 Task: Find connections with filter location Seaford with filter topic #Leadershipfirstwith filter profile language German with filter current company Cameron, a Schlumberger company with filter school Goenka College of Commerce & Business Administration with filter industry Wholesale Computer Equipment with filter service category Management with filter keywords title Habitat for Humanity Builder
Action: Mouse moved to (663, 114)
Screenshot: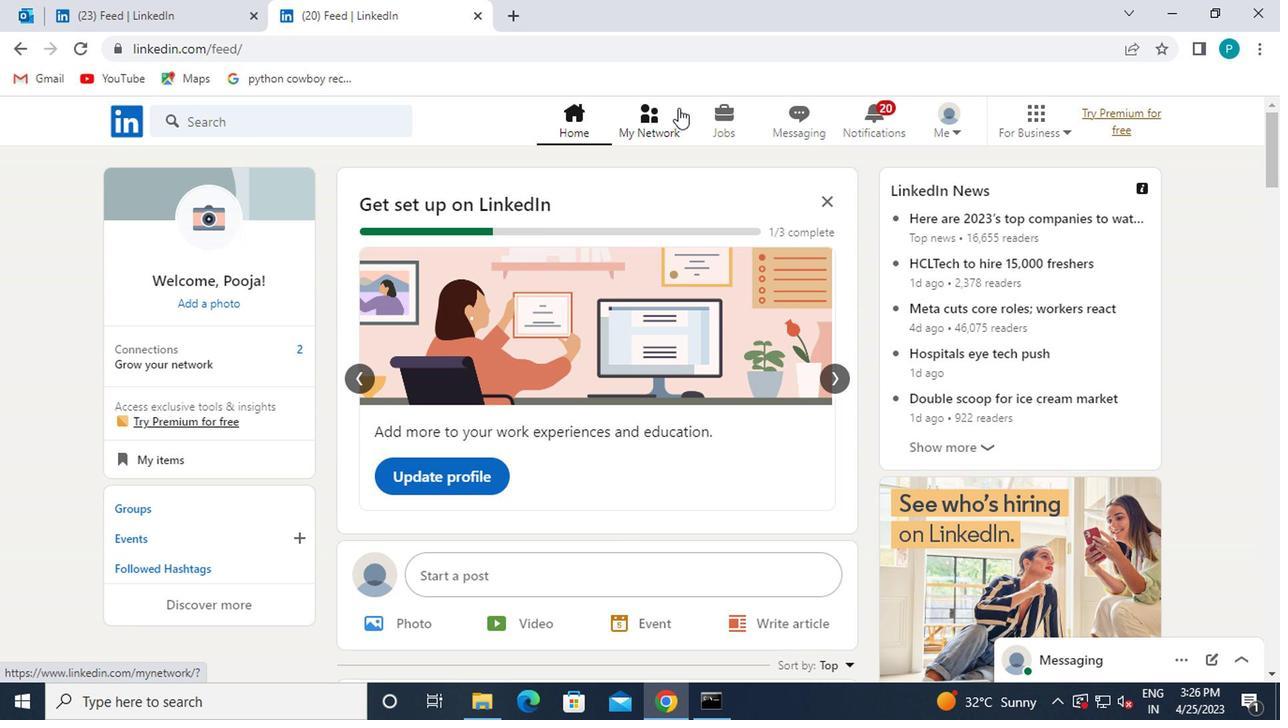 
Action: Mouse pressed left at (663, 114)
Screenshot: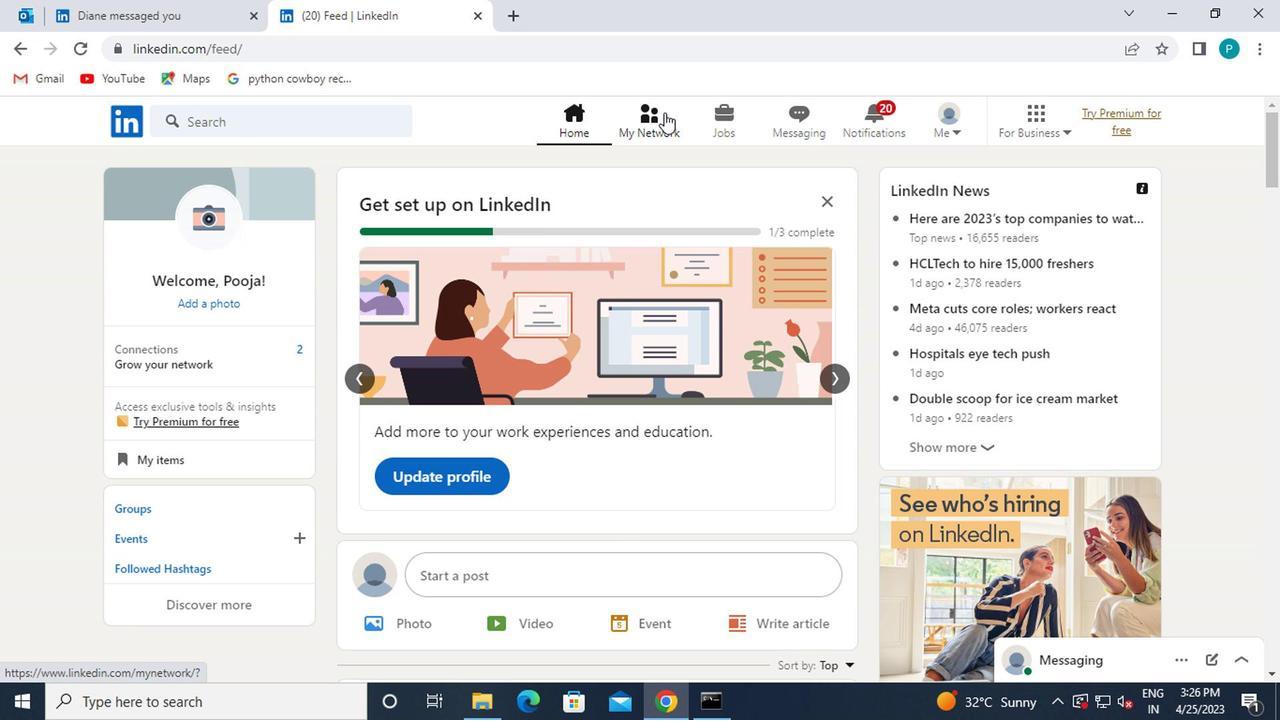 
Action: Mouse moved to (234, 232)
Screenshot: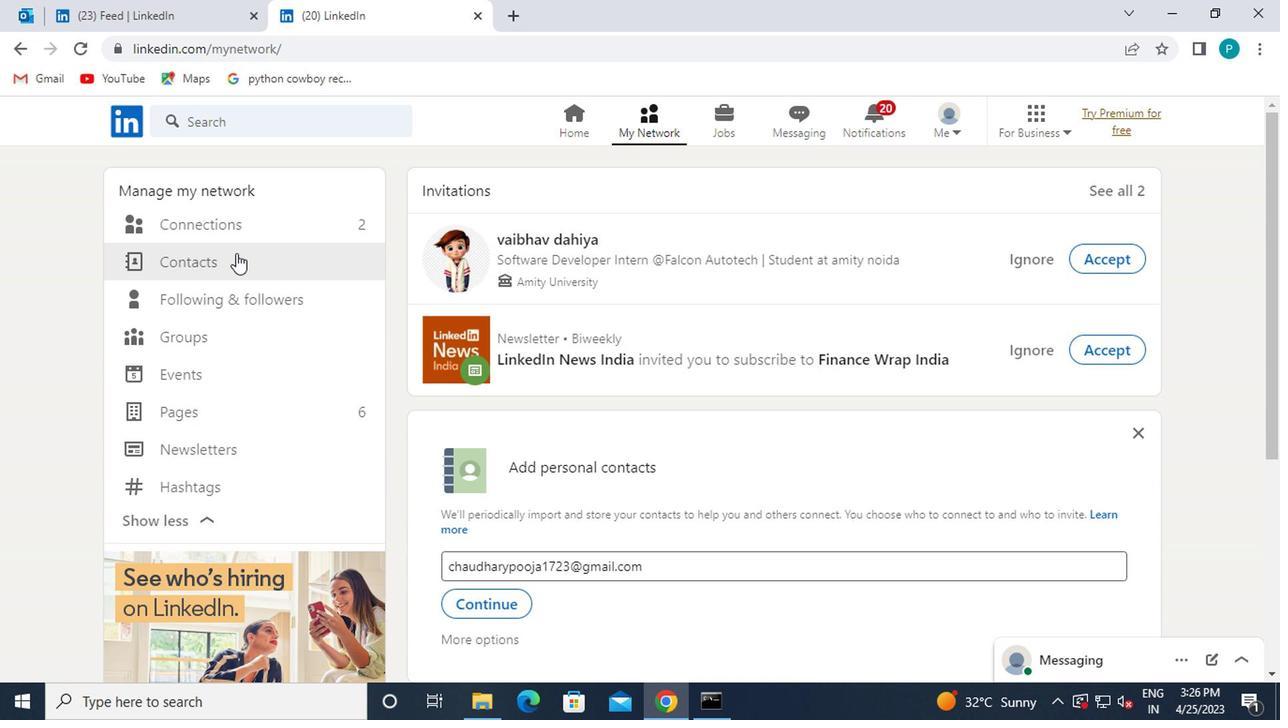 
Action: Mouse pressed left at (234, 232)
Screenshot: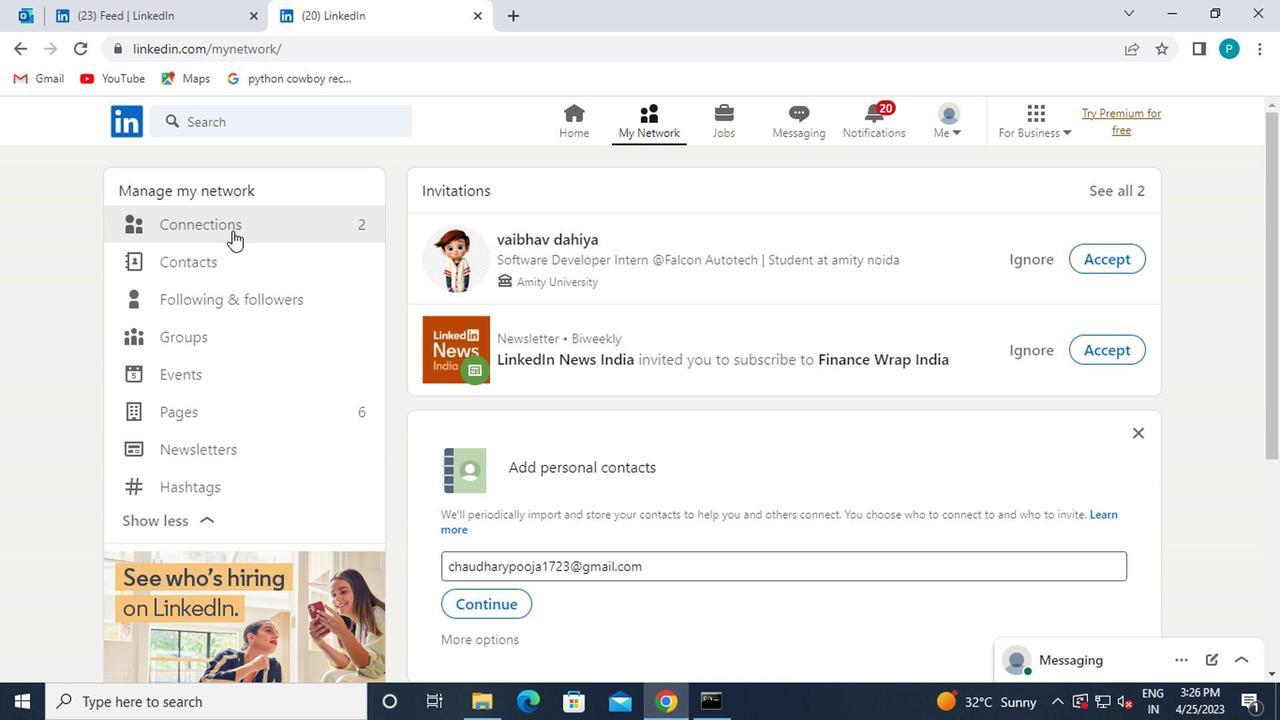 
Action: Mouse moved to (267, 240)
Screenshot: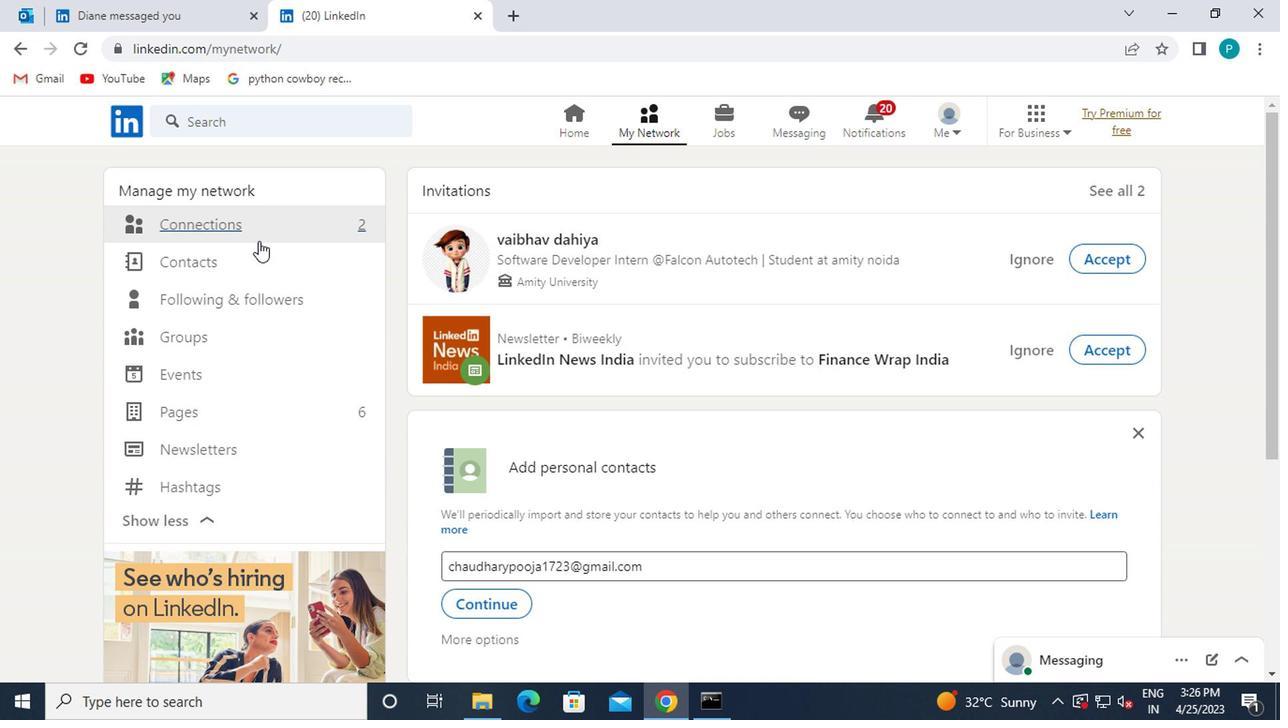 
Action: Mouse pressed left at (267, 240)
Screenshot: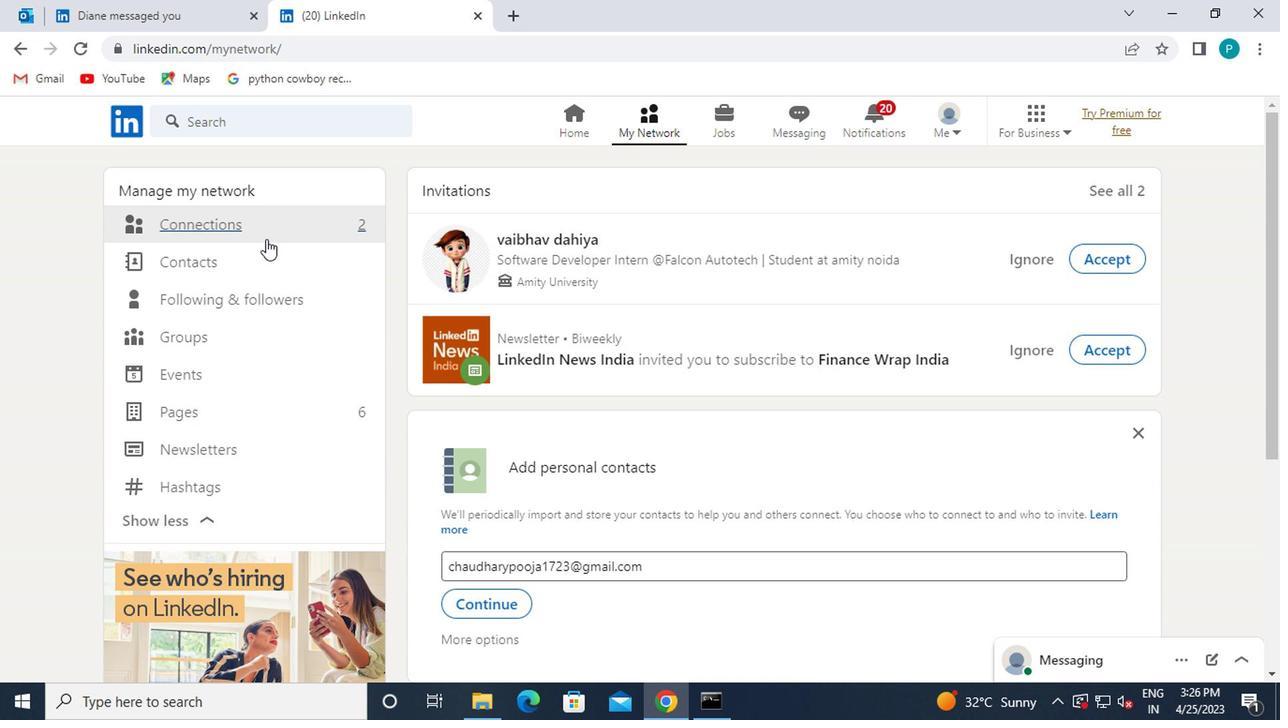 
Action: Mouse pressed left at (267, 240)
Screenshot: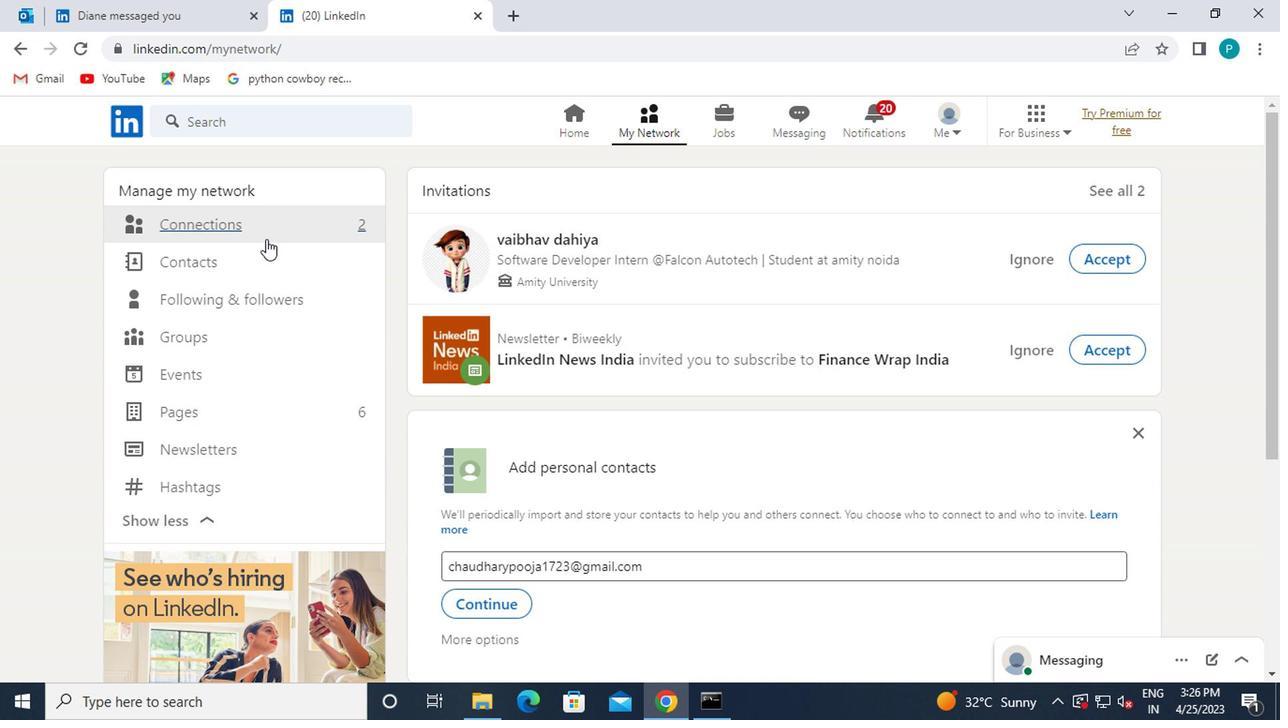 
Action: Mouse moved to (247, 231)
Screenshot: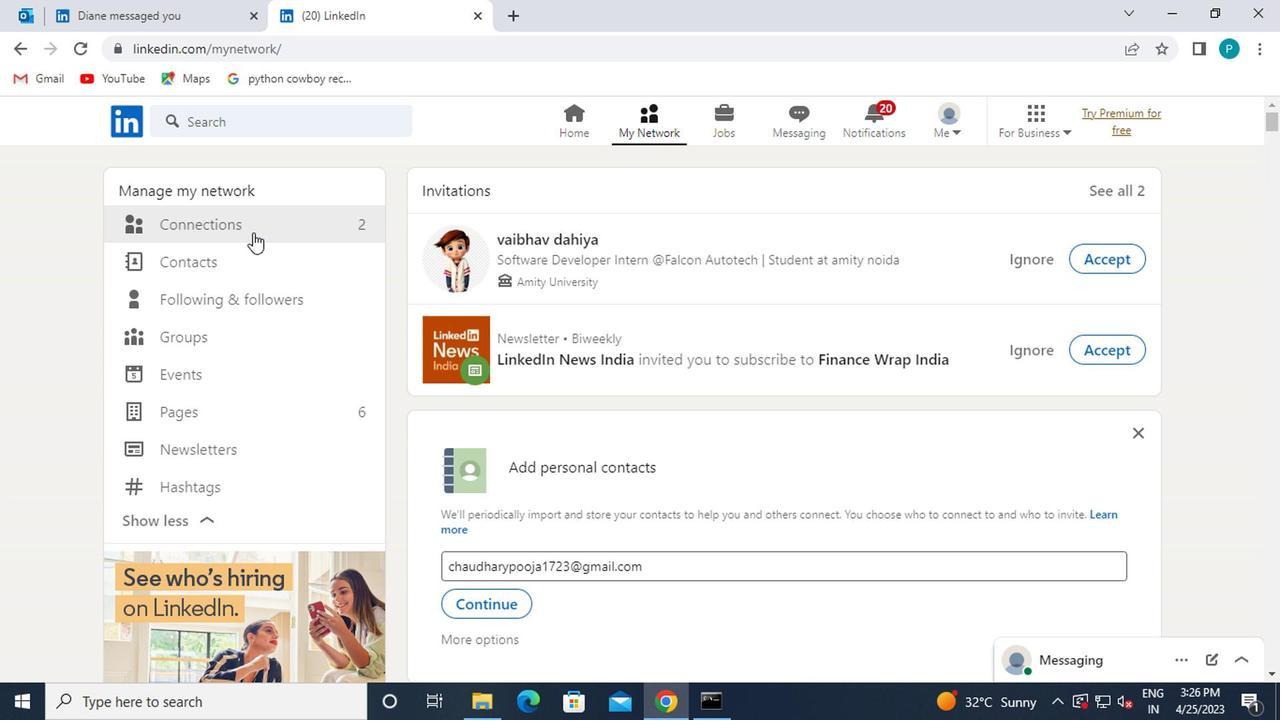 
Action: Mouse pressed left at (247, 231)
Screenshot: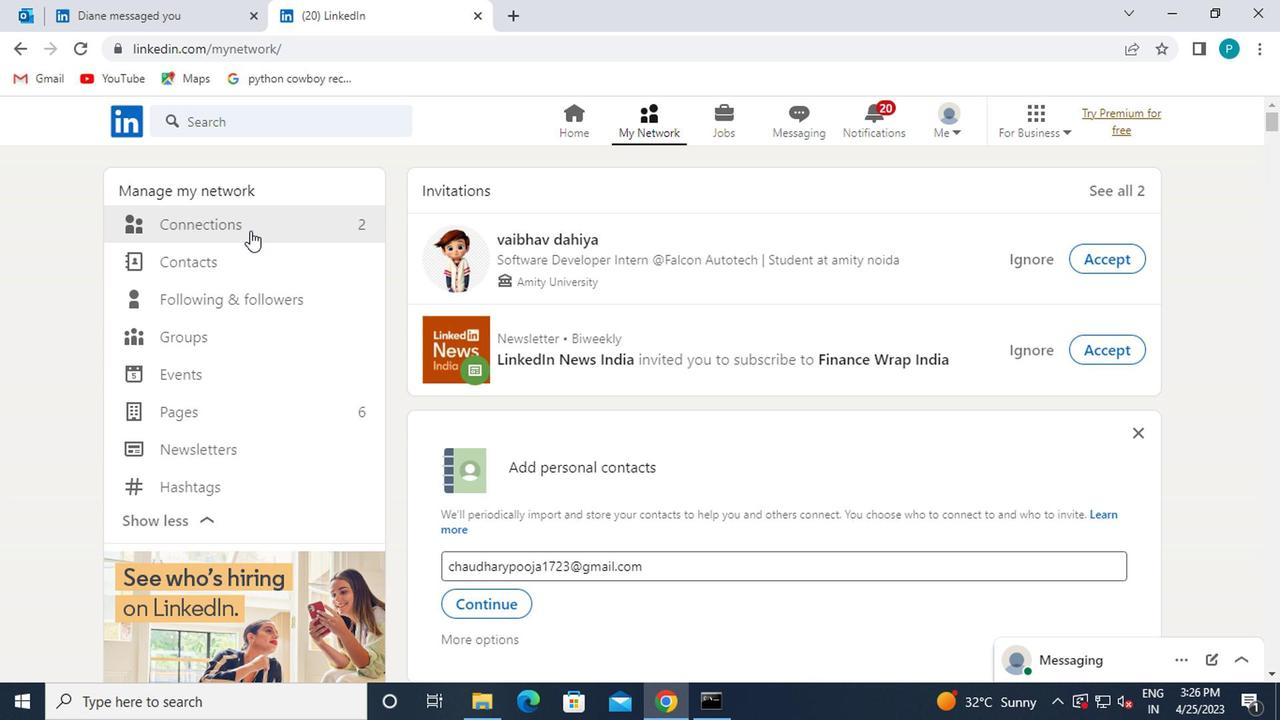 
Action: Mouse pressed left at (247, 231)
Screenshot: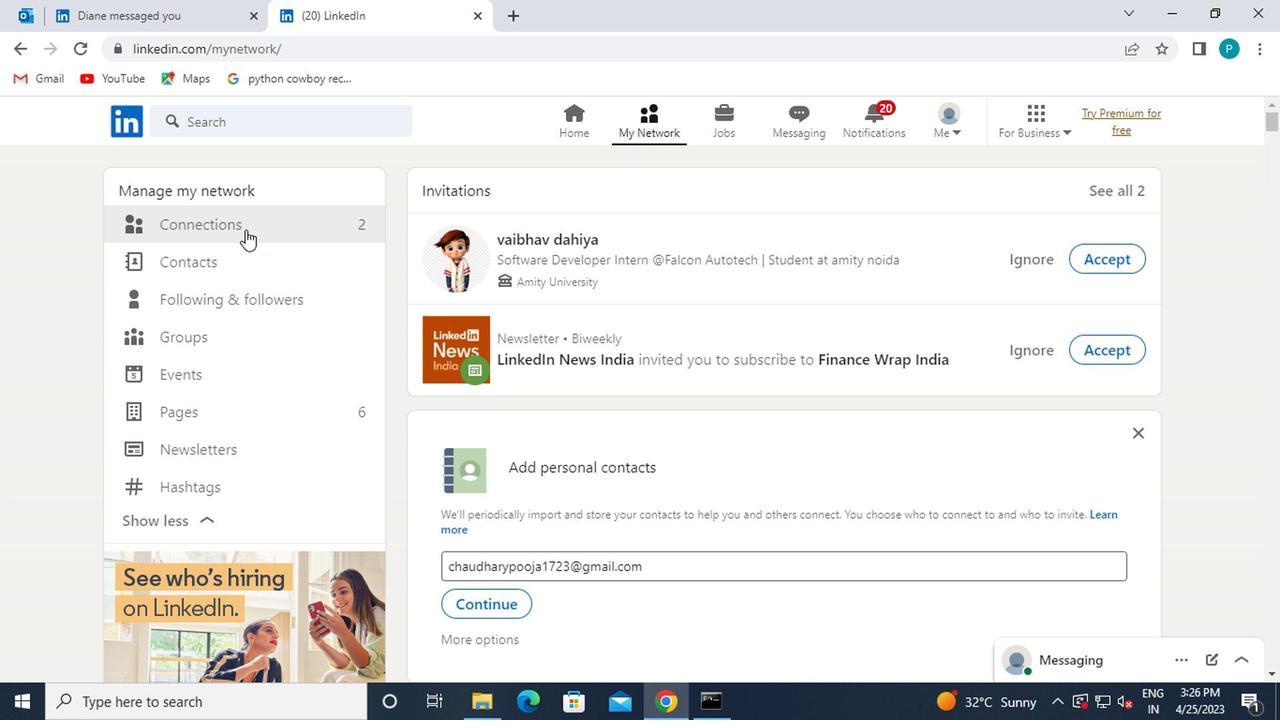 
Action: Mouse moved to (813, 220)
Screenshot: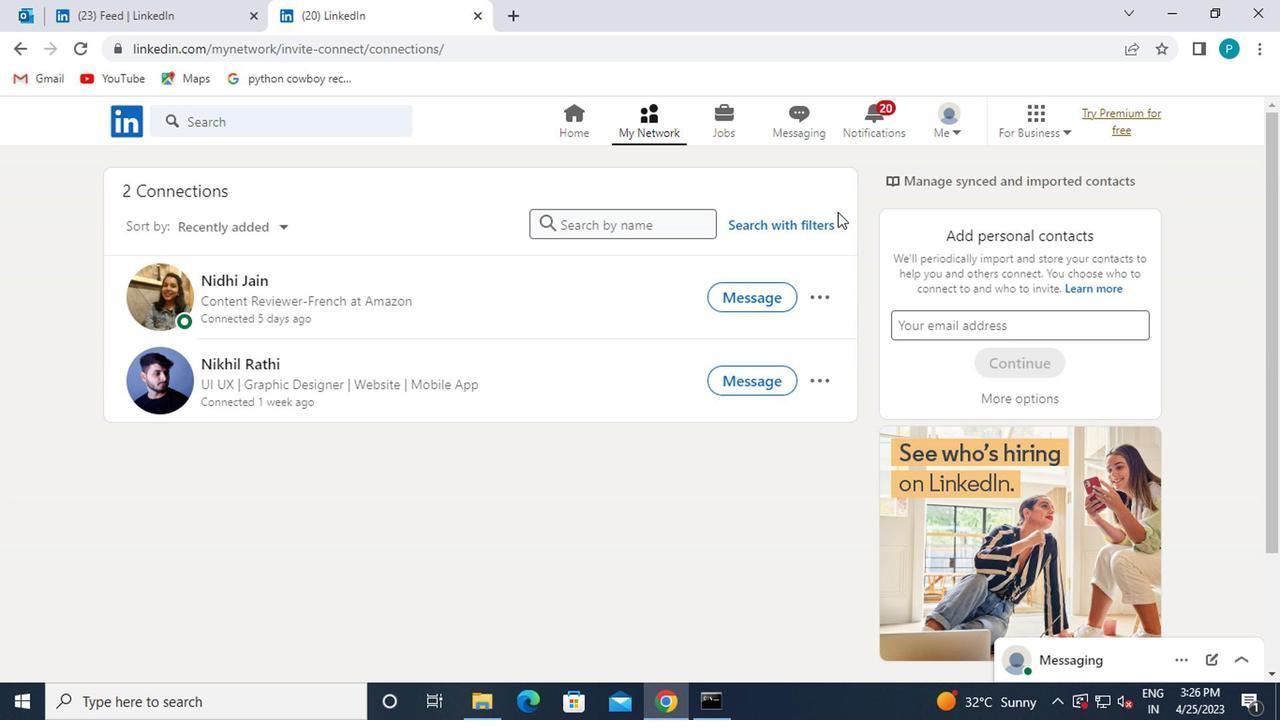 
Action: Mouse pressed left at (813, 220)
Screenshot: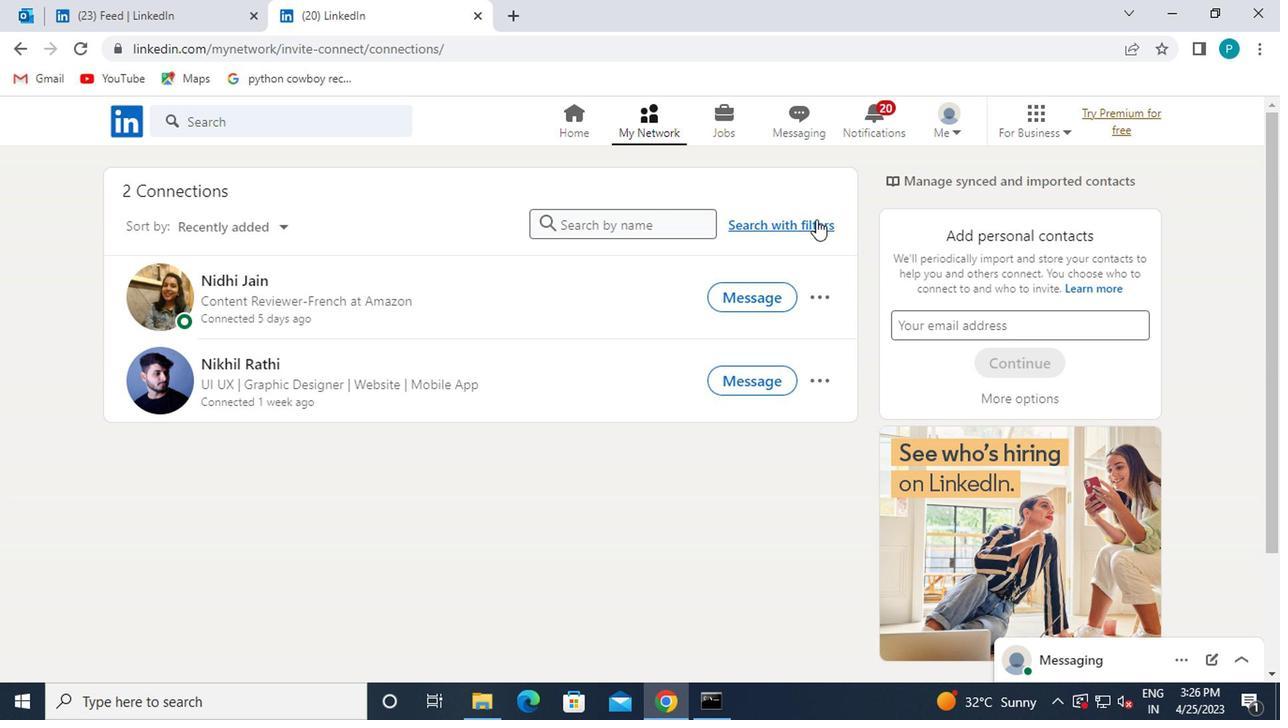 
Action: Mouse moved to (599, 174)
Screenshot: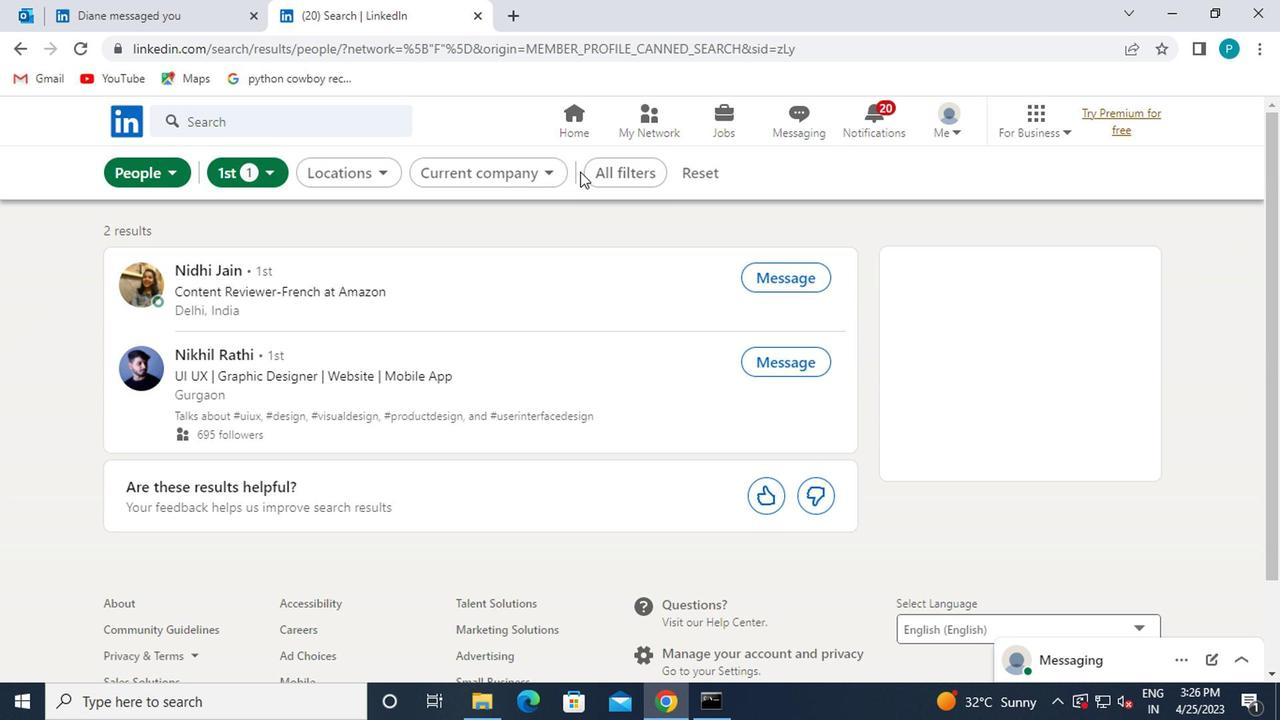 
Action: Mouse pressed left at (599, 174)
Screenshot: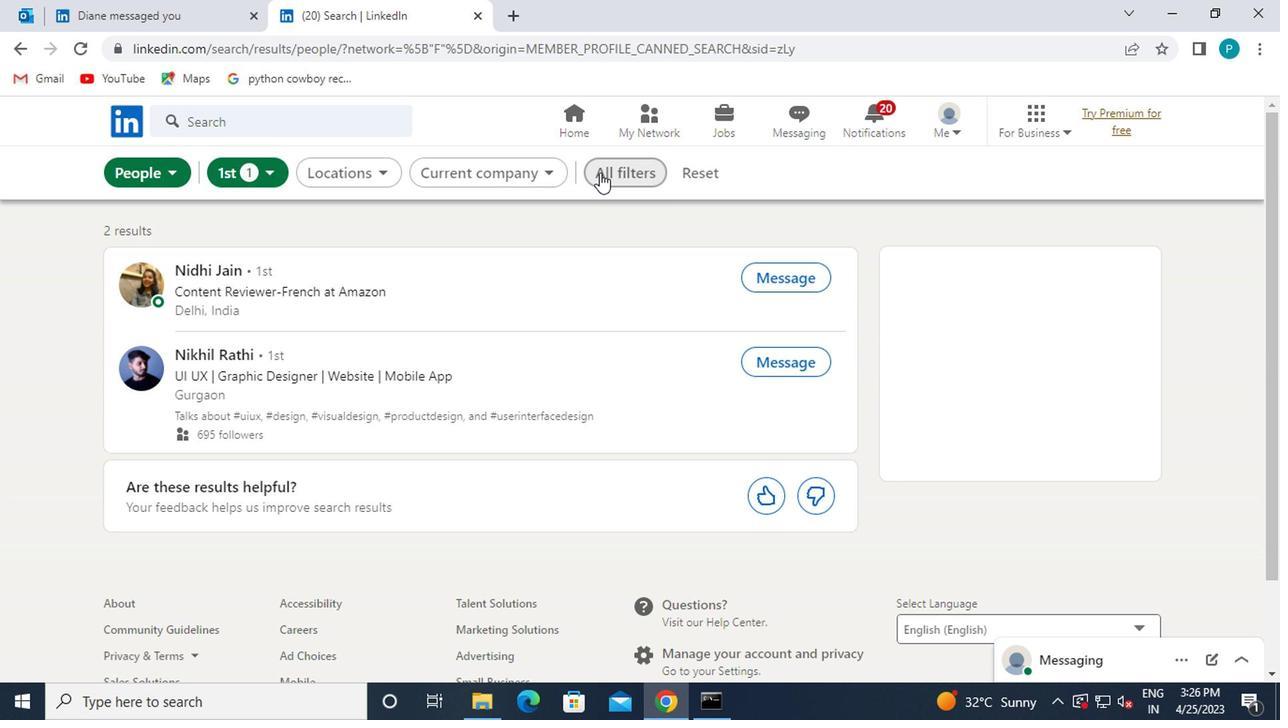 
Action: Mouse moved to (865, 324)
Screenshot: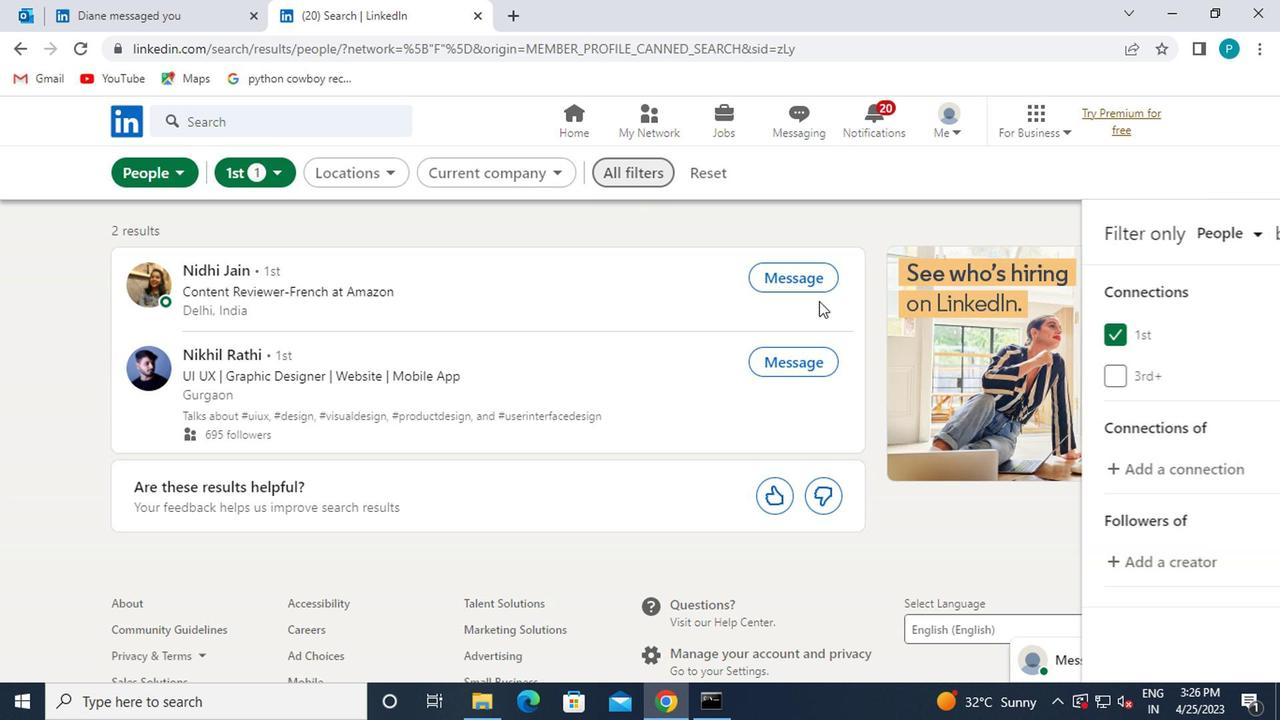 
Action: Mouse scrolled (865, 324) with delta (0, 0)
Screenshot: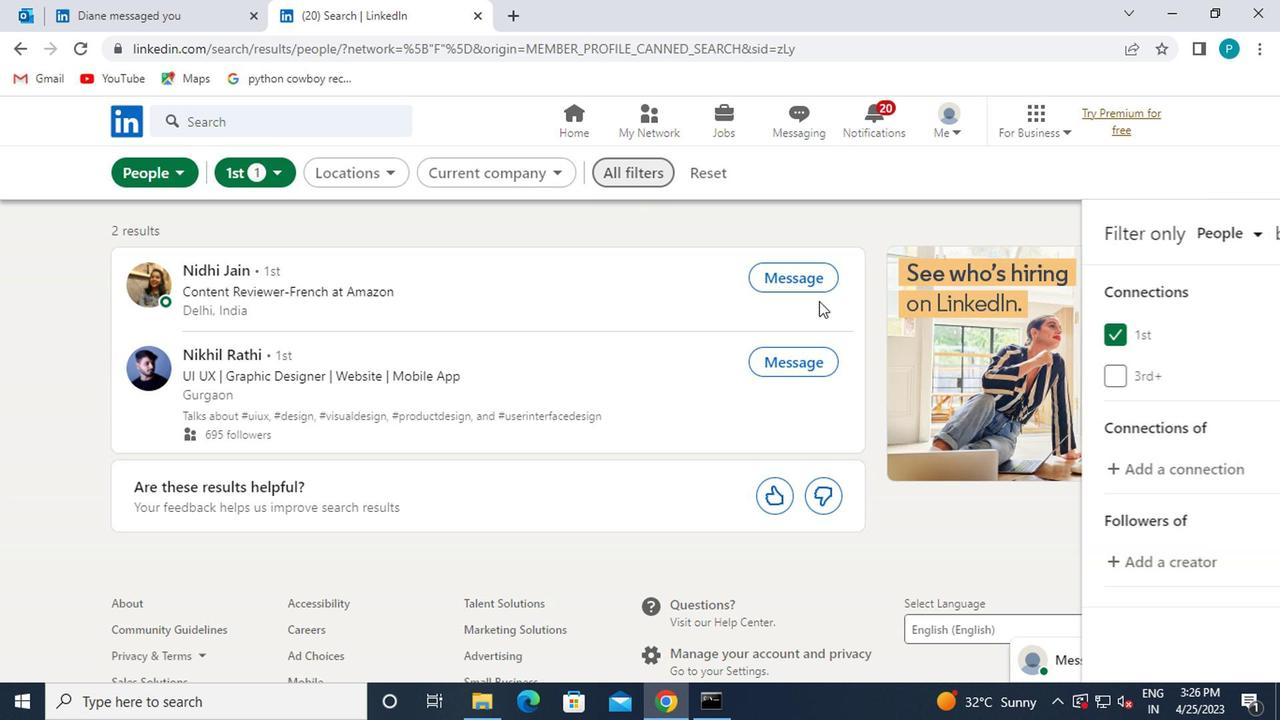 
Action: Mouse scrolled (865, 324) with delta (0, 0)
Screenshot: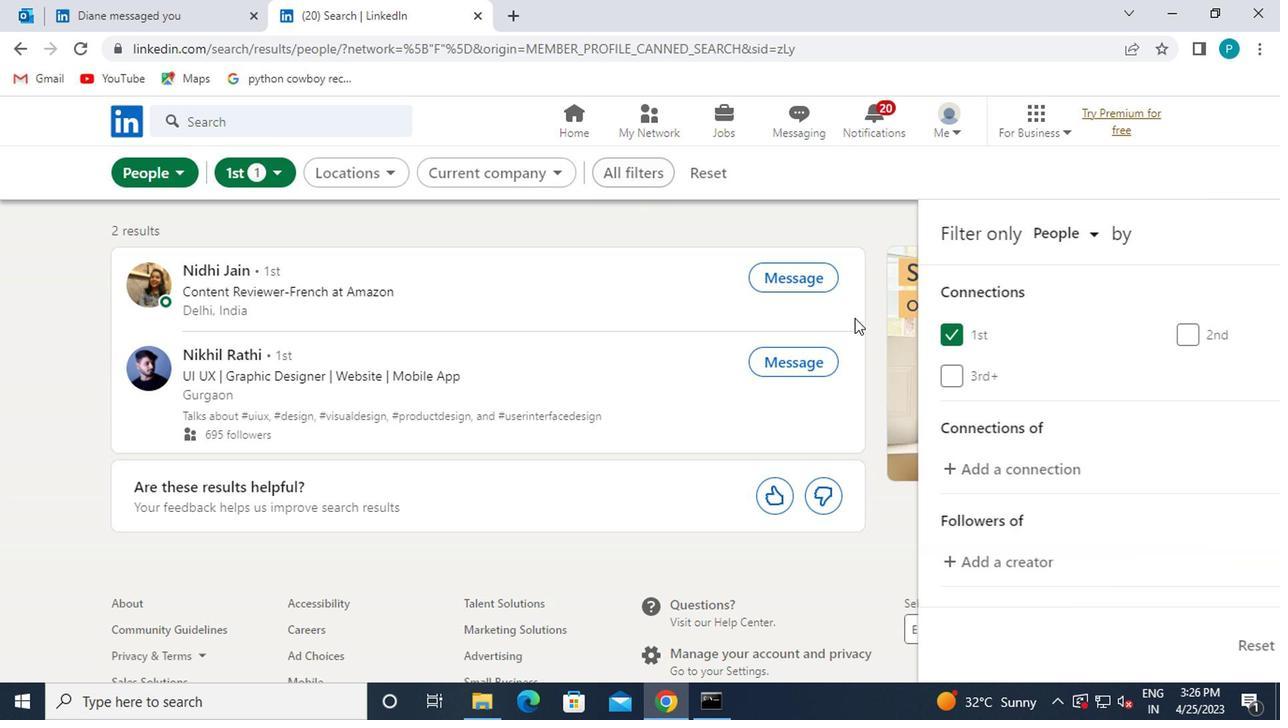 
Action: Mouse scrolled (865, 324) with delta (0, 0)
Screenshot: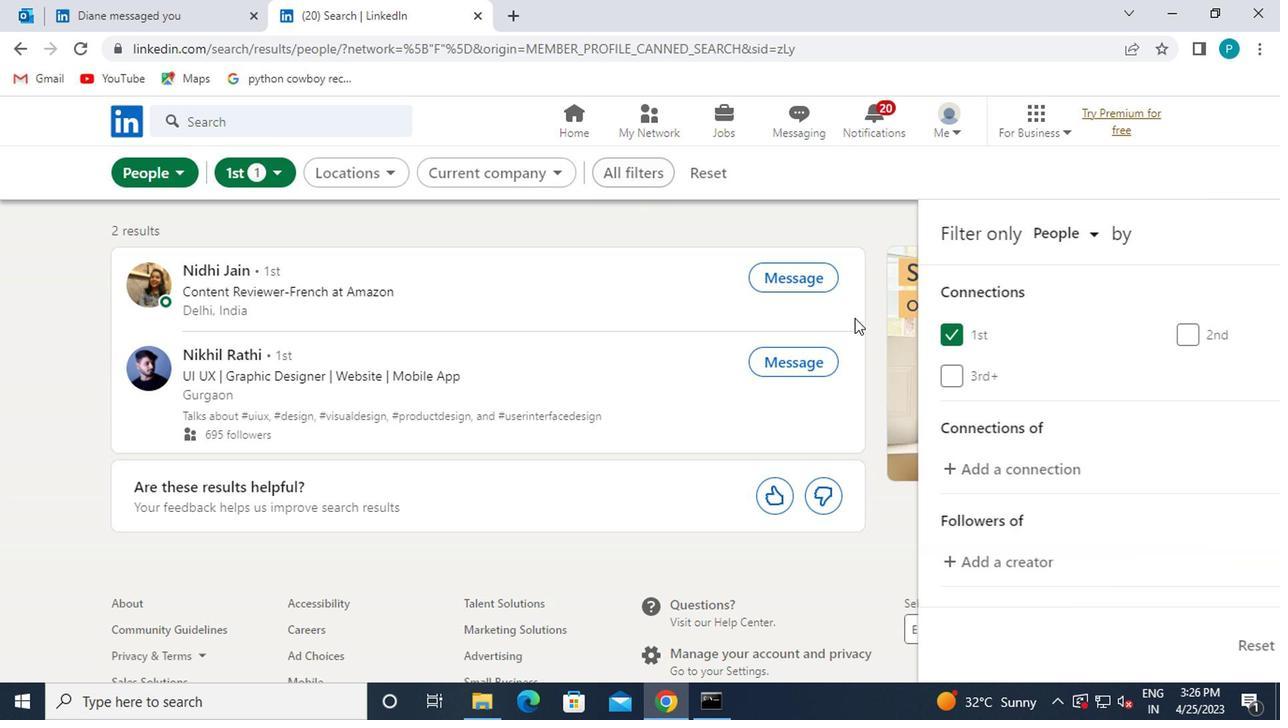 
Action: Mouse moved to (1064, 458)
Screenshot: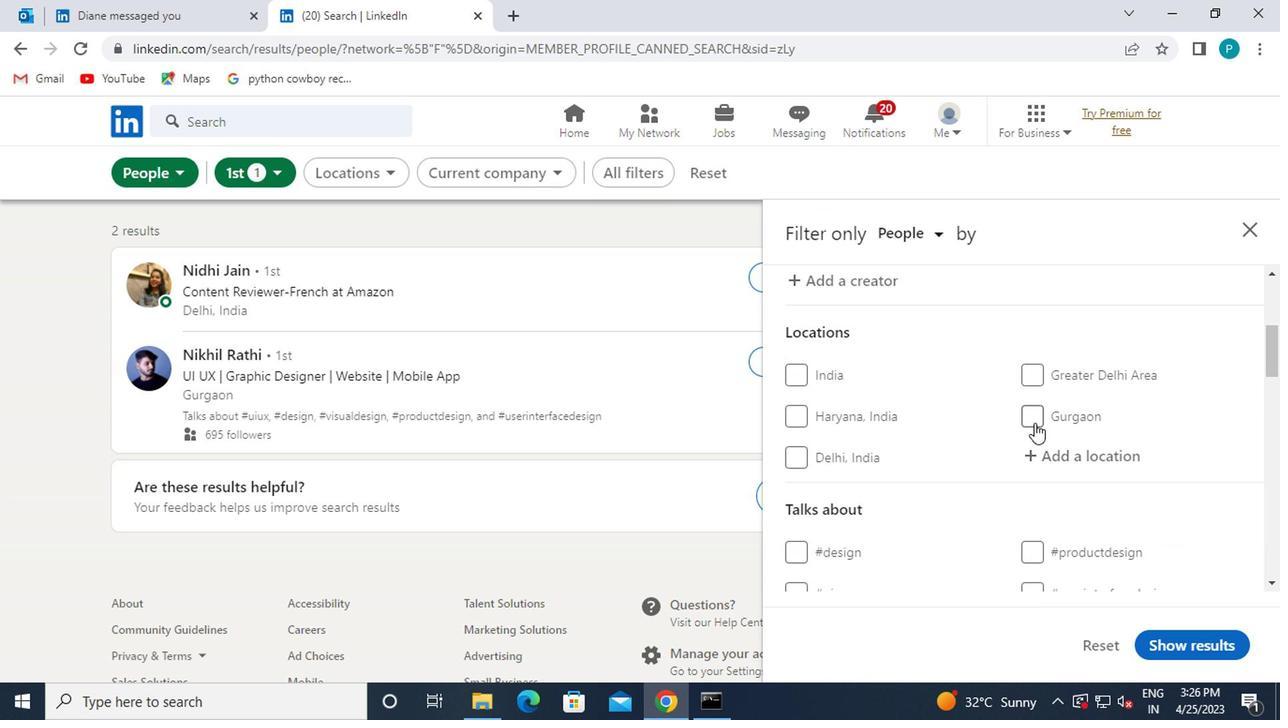 
Action: Mouse pressed left at (1064, 458)
Screenshot: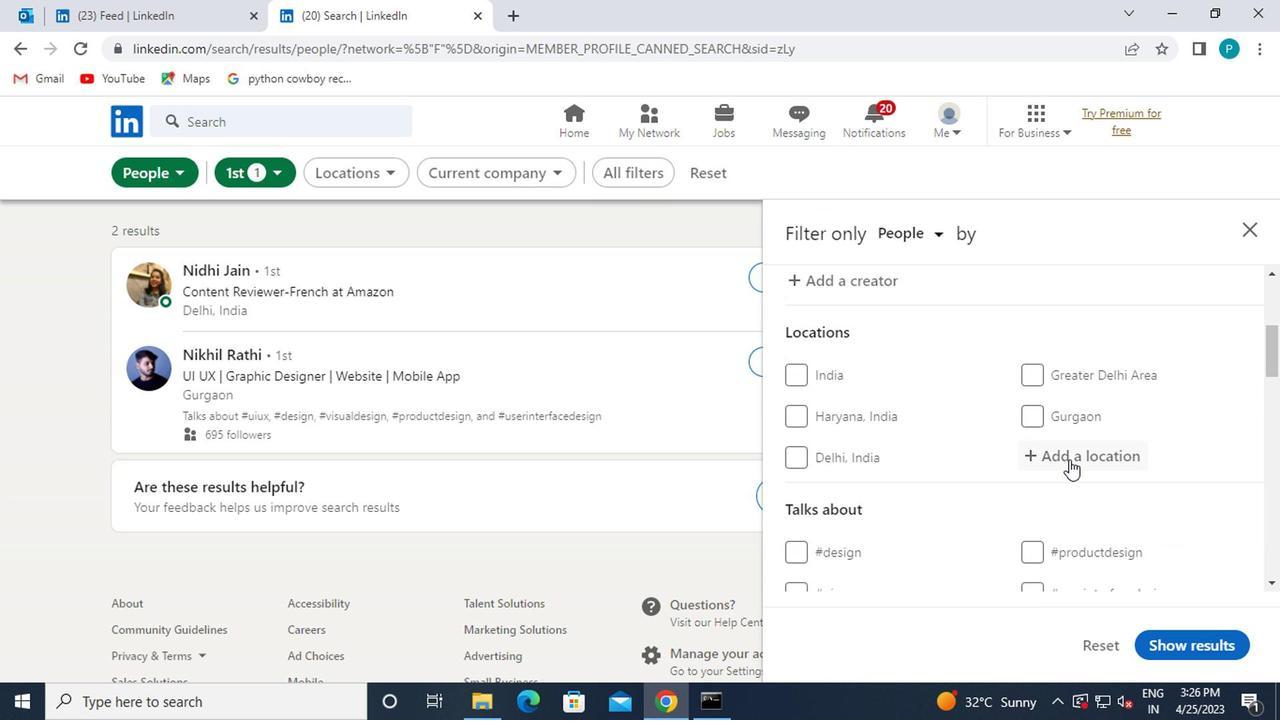 
Action: Mouse moved to (1093, 445)
Screenshot: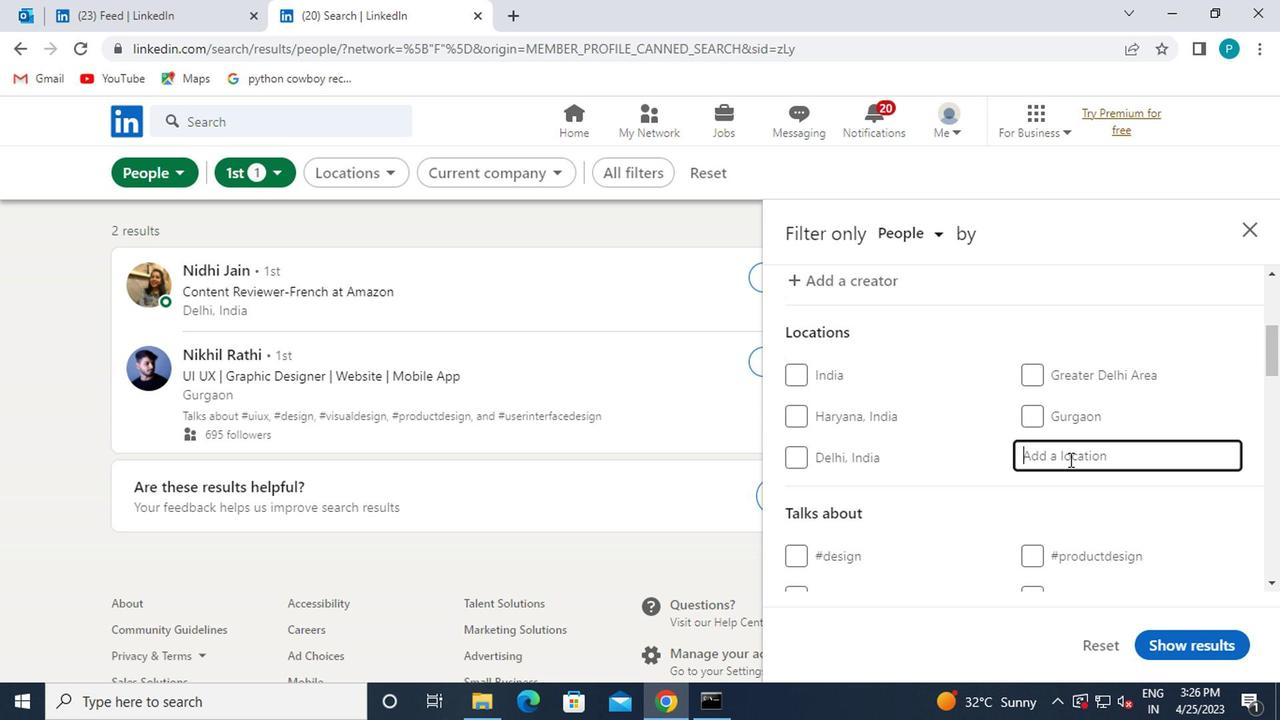 
Action: Key pressed seaford<Key.enter>
Screenshot: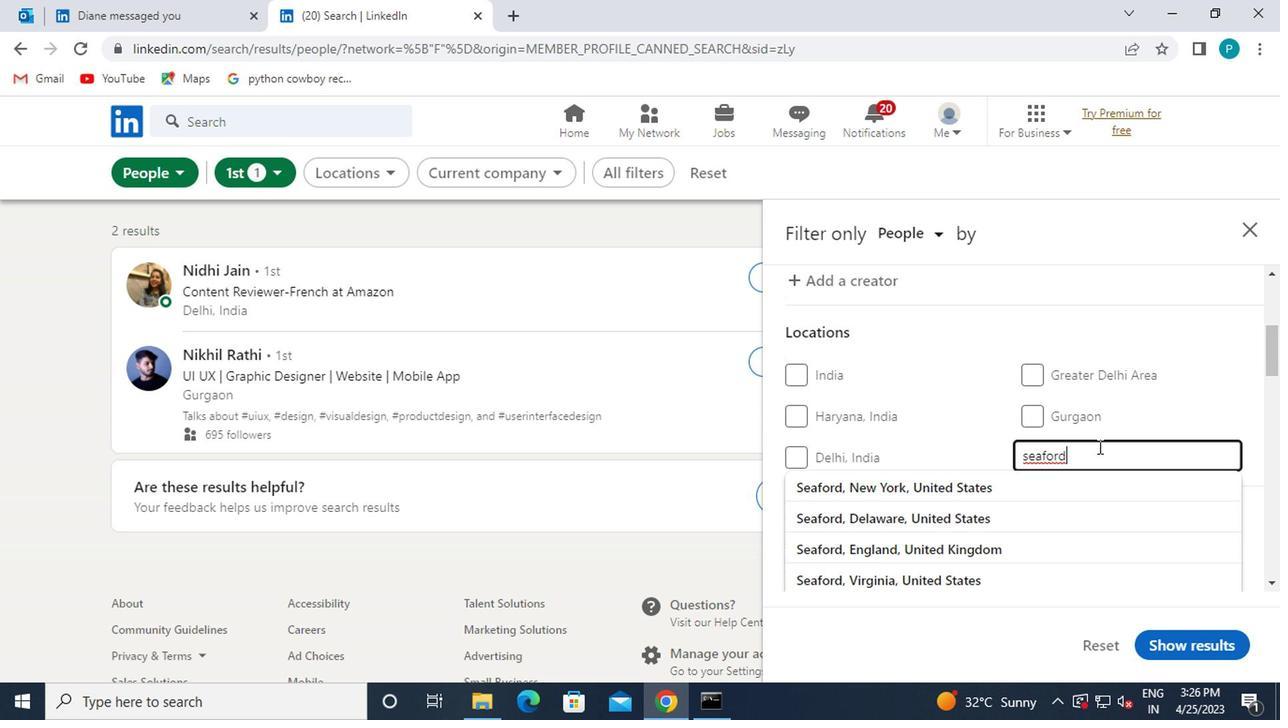 
Action: Mouse moved to (1109, 438)
Screenshot: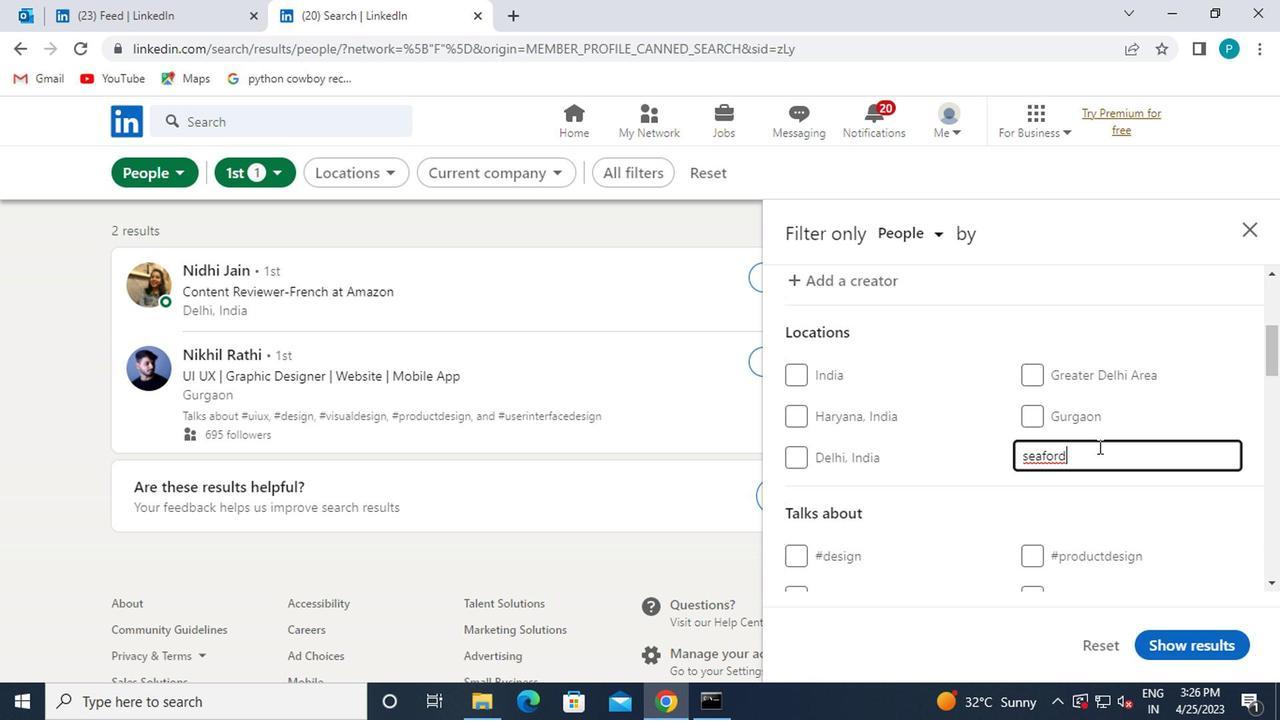 
Action: Mouse scrolled (1109, 438) with delta (0, 0)
Screenshot: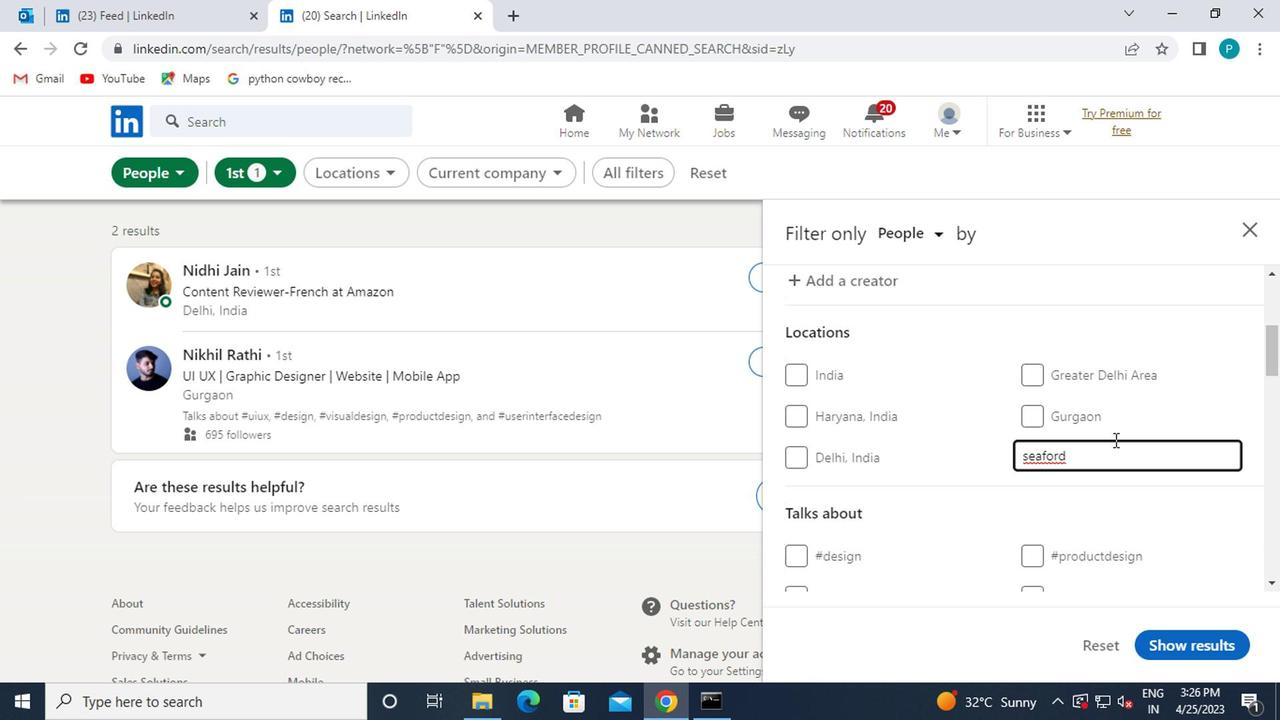 
Action: Mouse scrolled (1109, 438) with delta (0, 0)
Screenshot: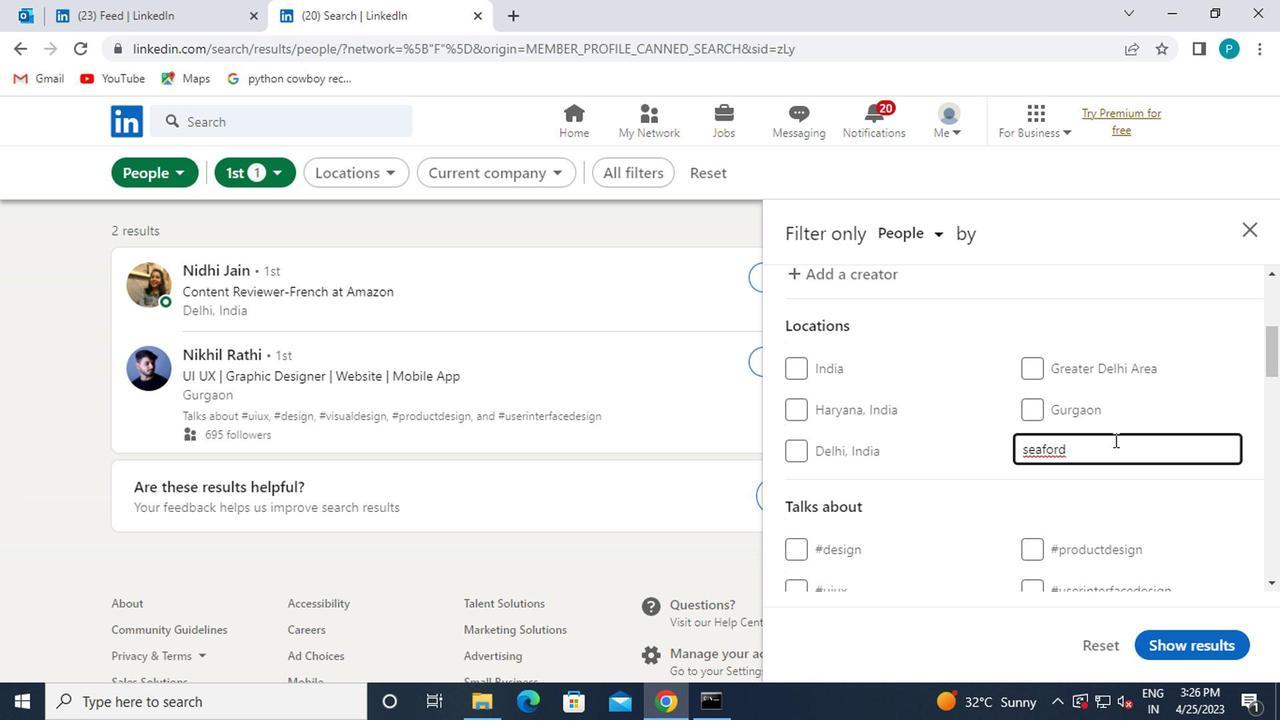 
Action: Mouse scrolled (1109, 438) with delta (0, 0)
Screenshot: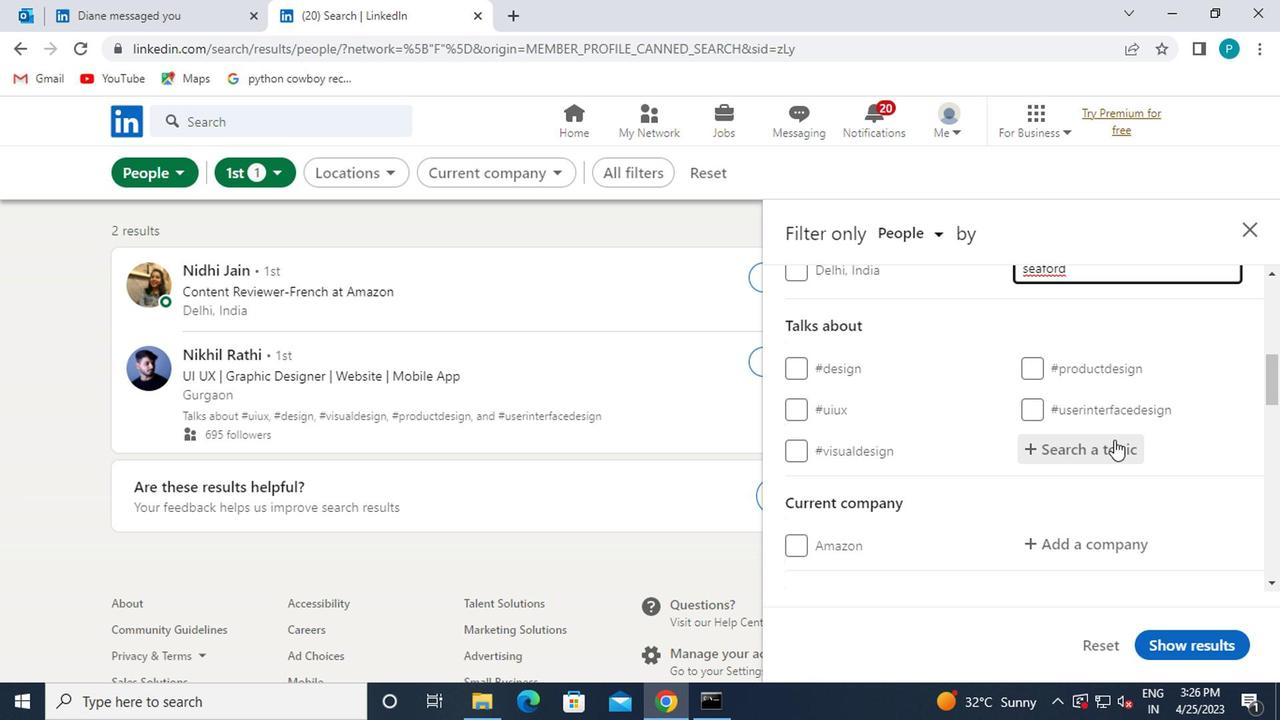 
Action: Mouse moved to (1052, 369)
Screenshot: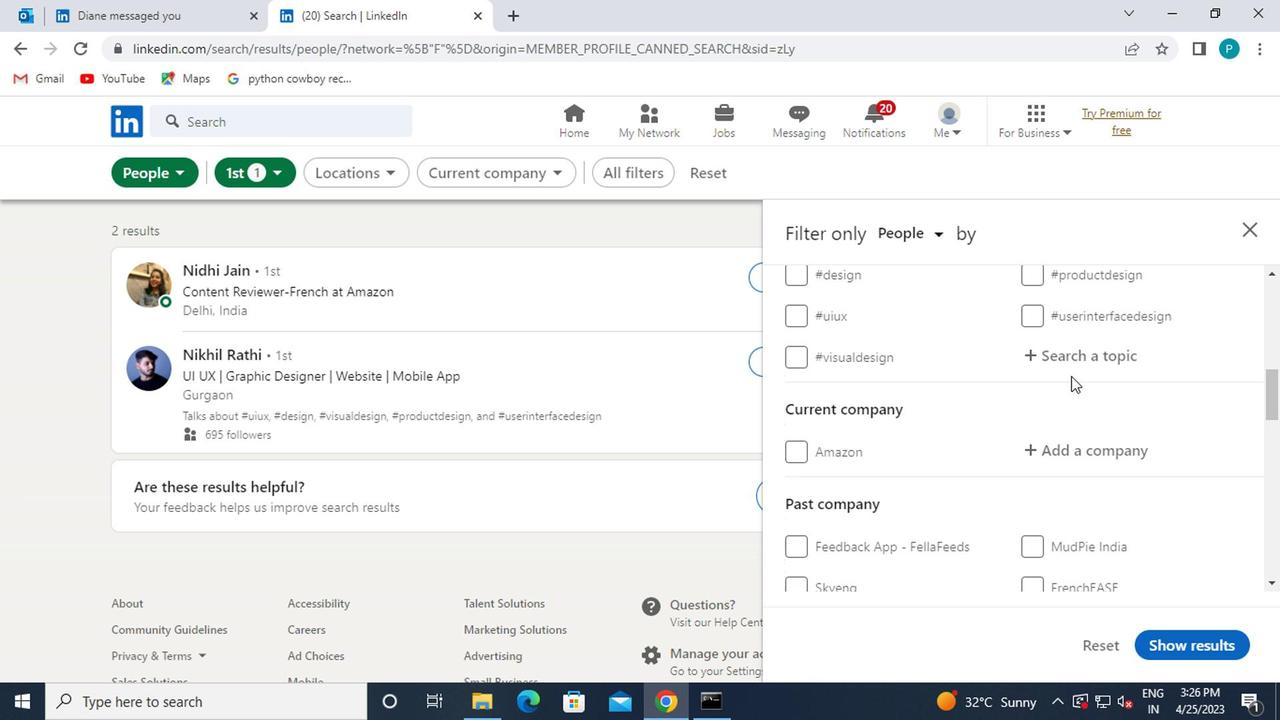
Action: Mouse pressed left at (1052, 369)
Screenshot: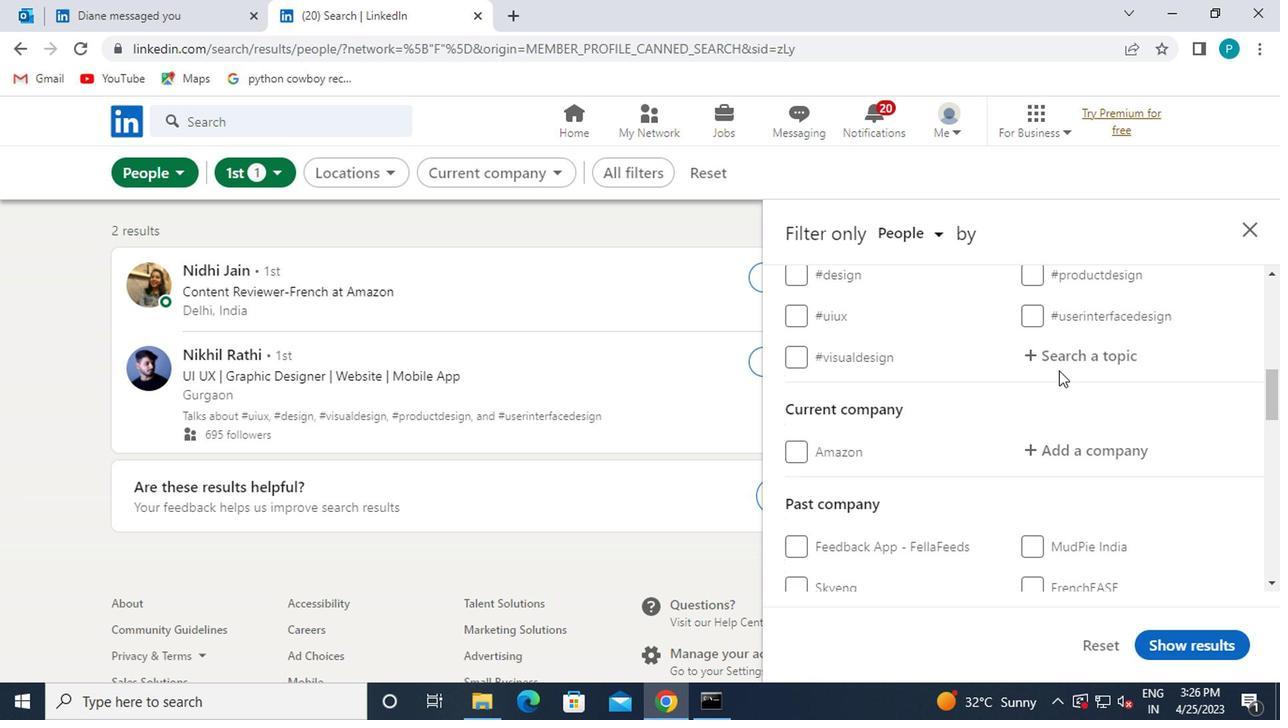 
Action: Mouse moved to (1051, 368)
Screenshot: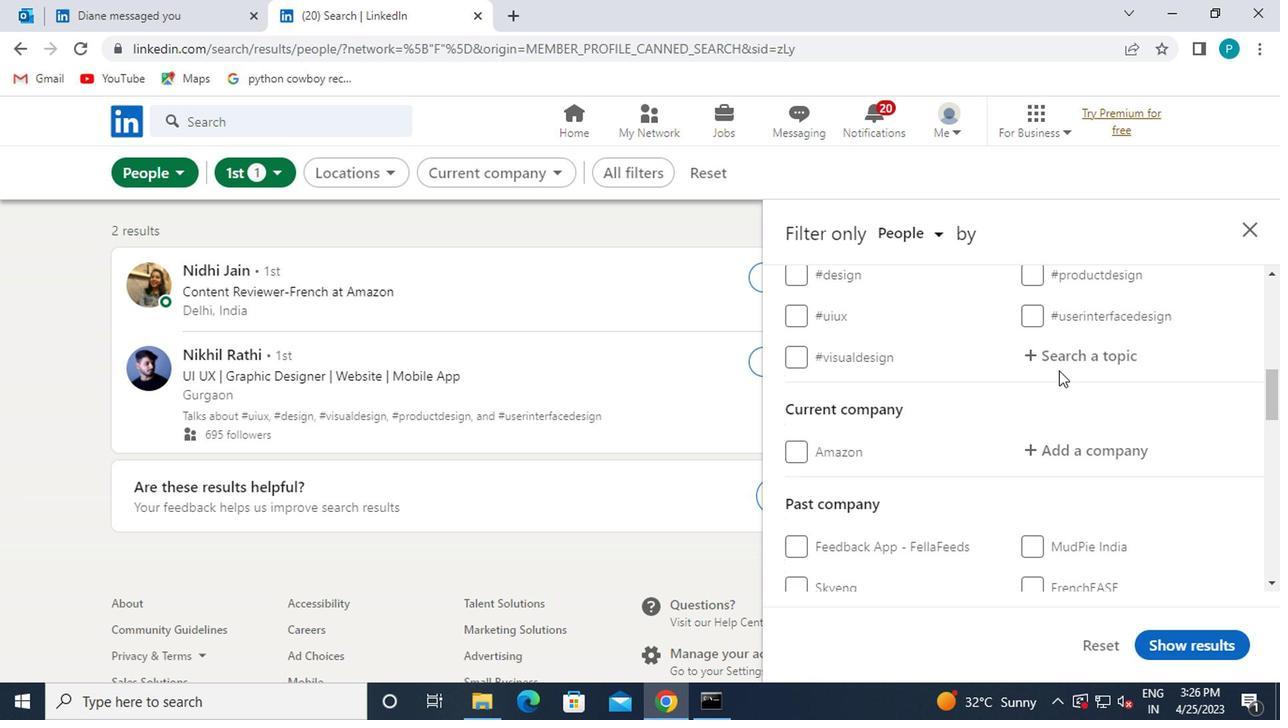 
Action: Key pressed <Key.shift>#<Key.caps_lock>L<Key.caps_lock>EADERSHIP
Screenshot: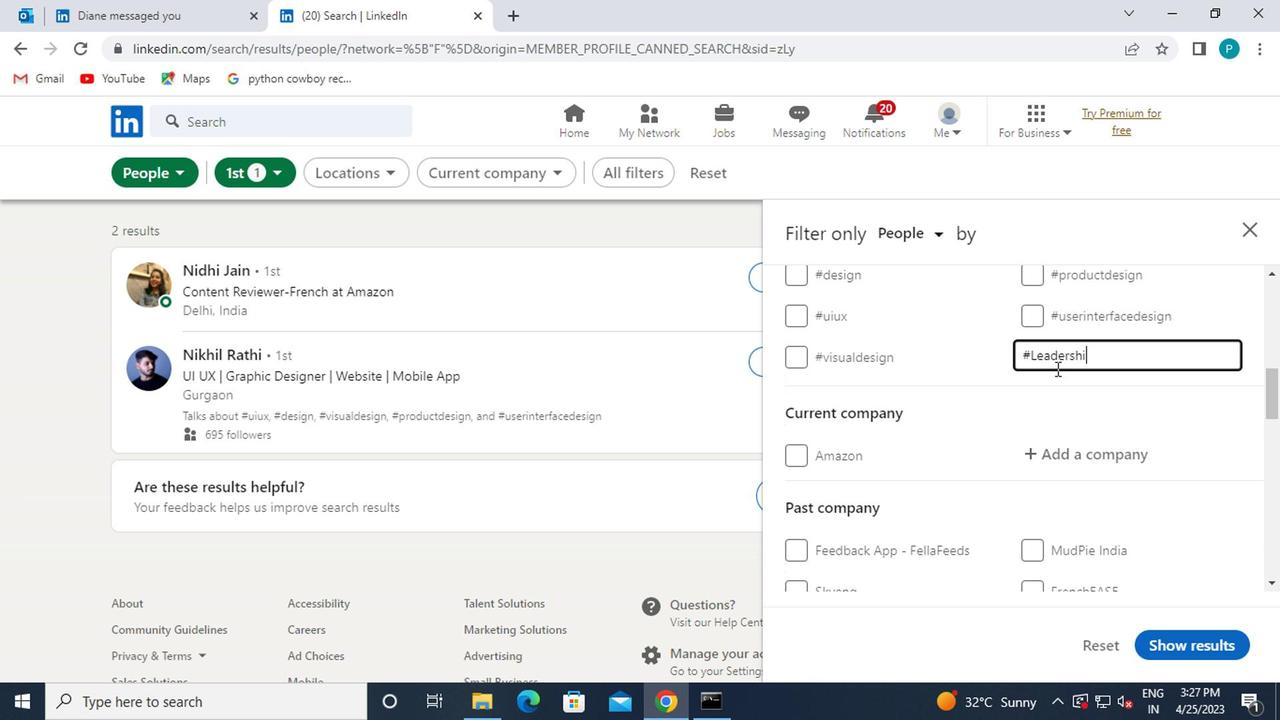 
Action: Mouse scrolled (1051, 367) with delta (0, -1)
Screenshot: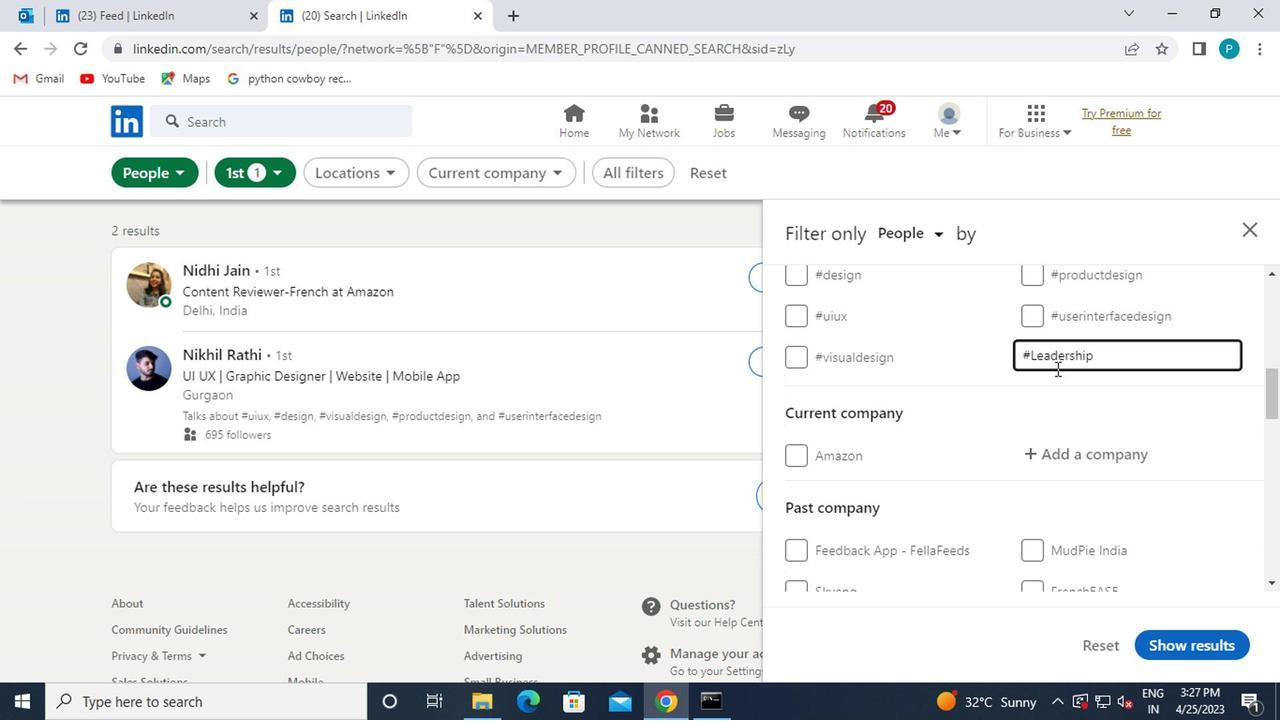 
Action: Mouse pressed left at (1051, 368)
Screenshot: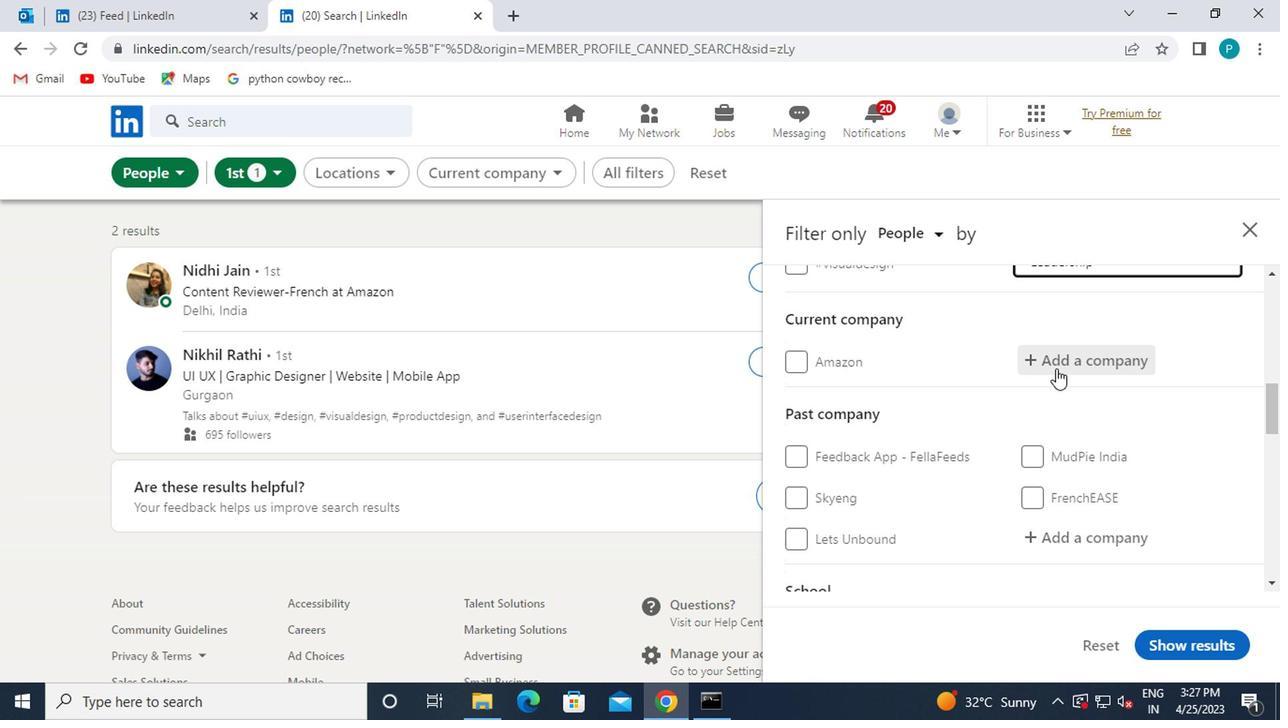 
Action: Key pressed CAMERON
Screenshot: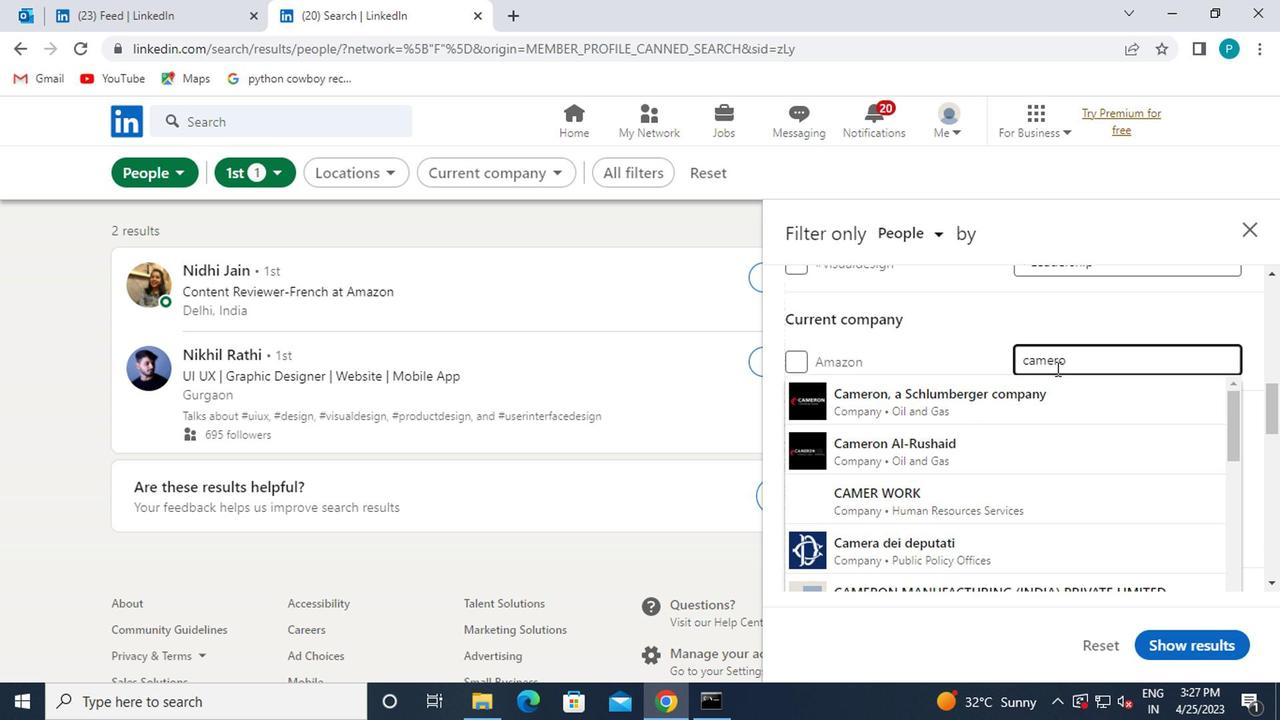 
Action: Mouse moved to (1063, 407)
Screenshot: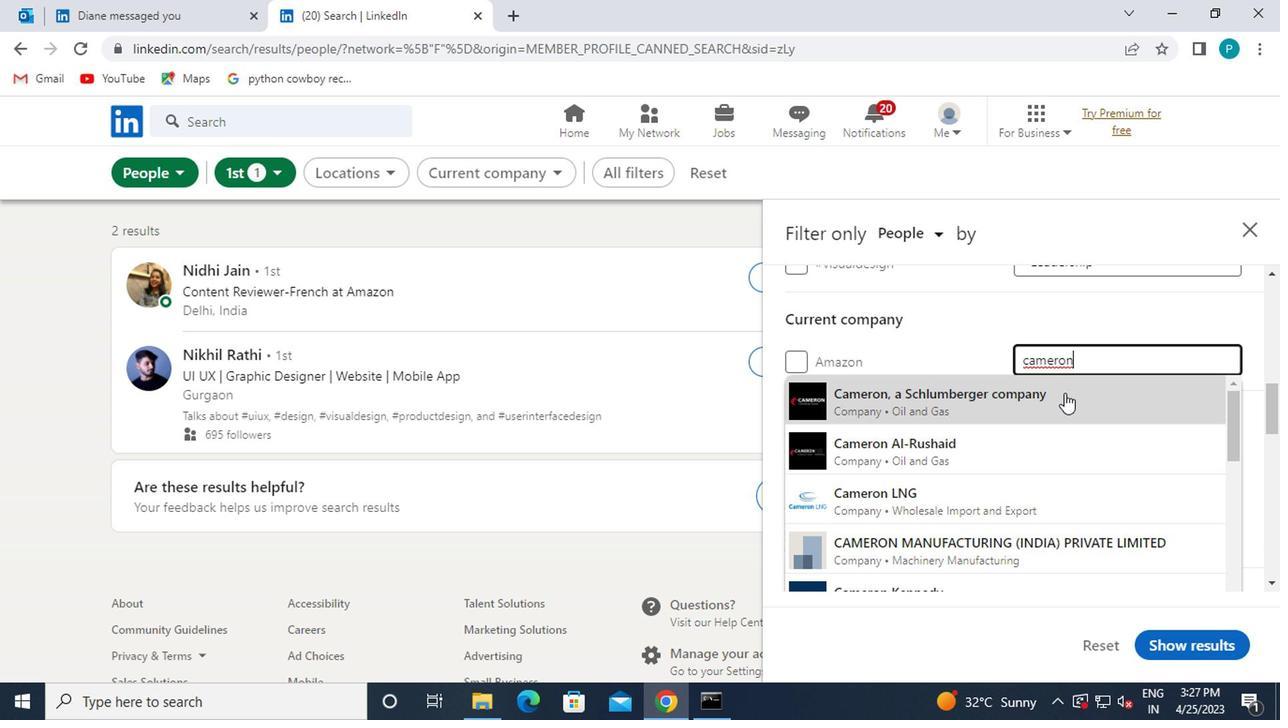 
Action: Mouse pressed left at (1063, 407)
Screenshot: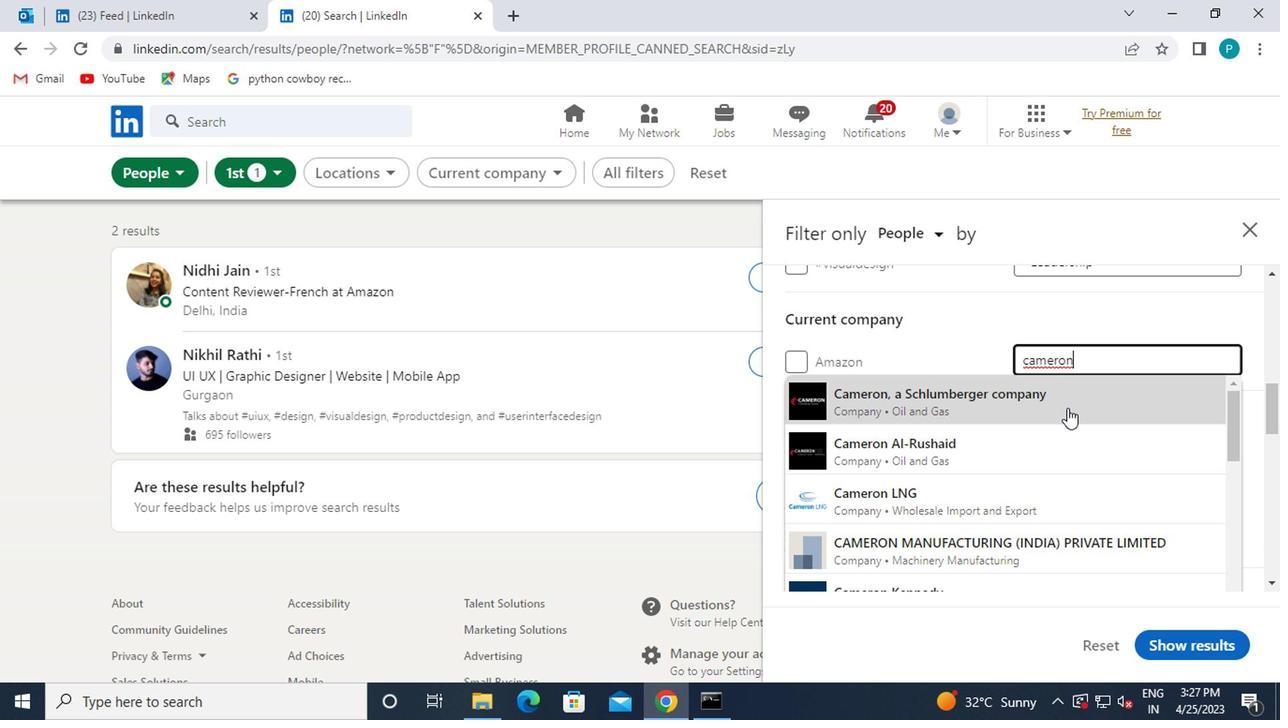 
Action: Mouse scrolled (1063, 406) with delta (0, 0)
Screenshot: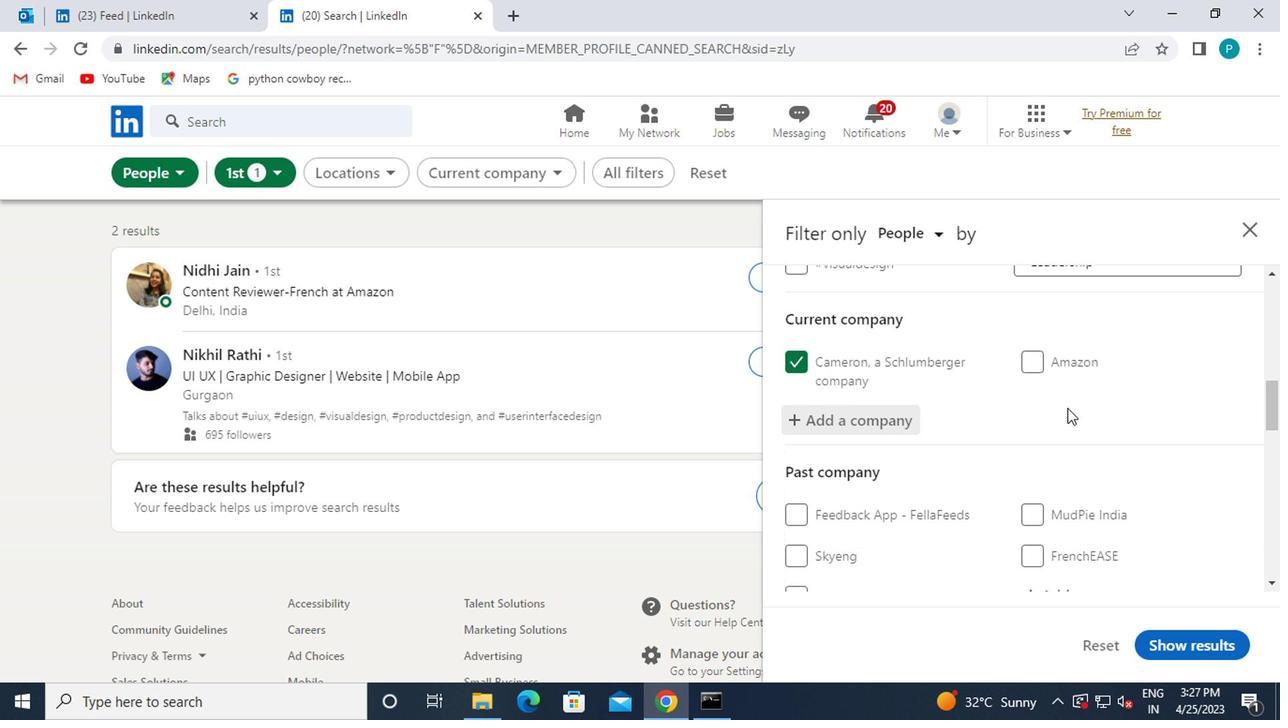 
Action: Mouse scrolled (1063, 406) with delta (0, 0)
Screenshot: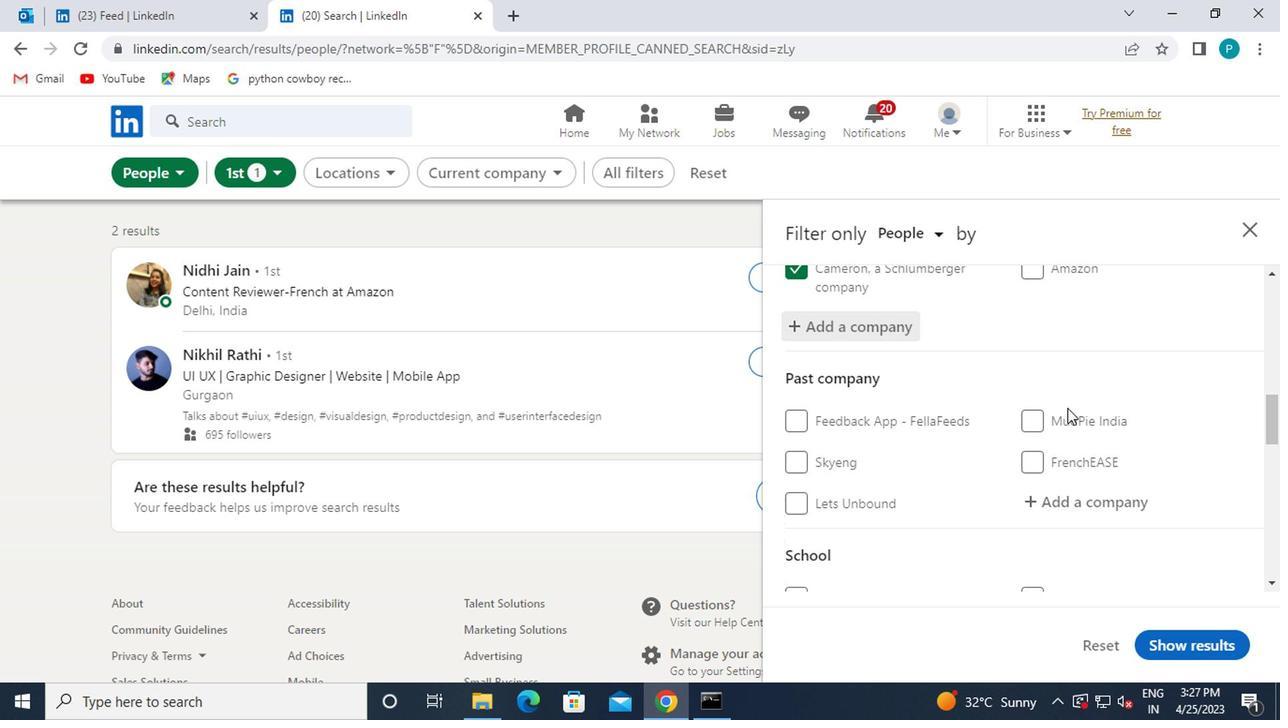 
Action: Mouse moved to (967, 432)
Screenshot: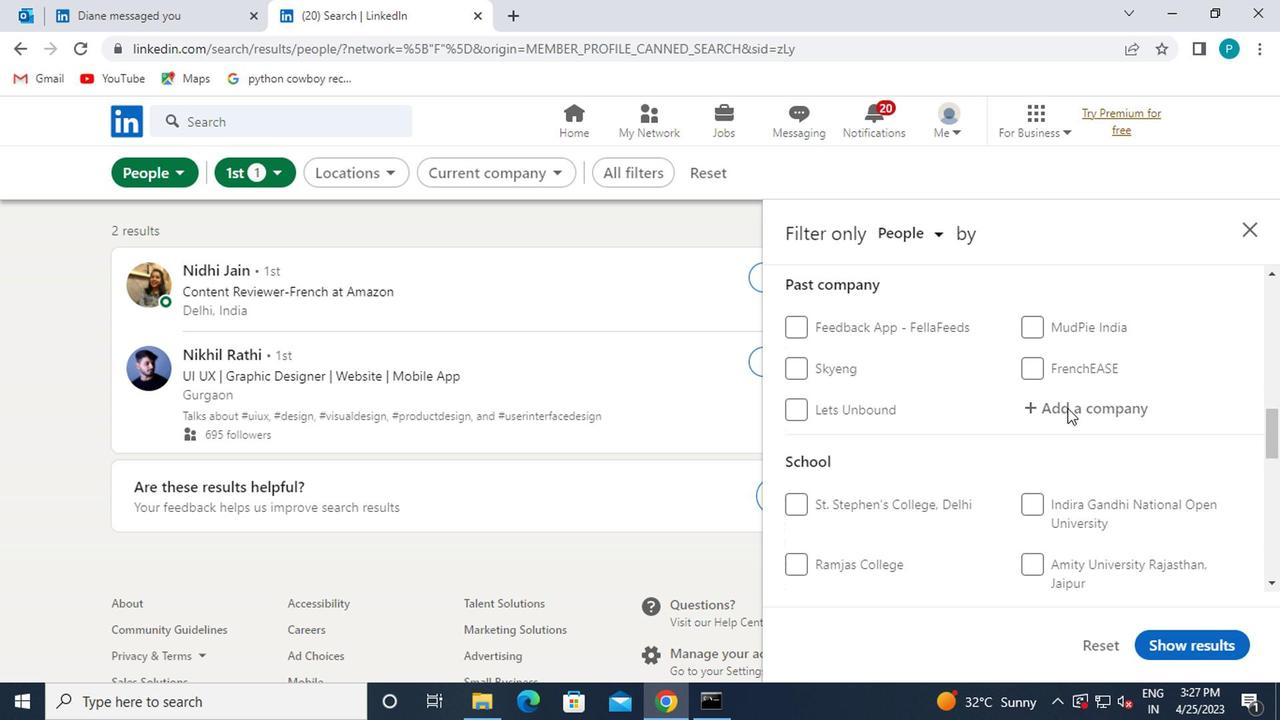
Action: Mouse scrolled (967, 431) with delta (0, -1)
Screenshot: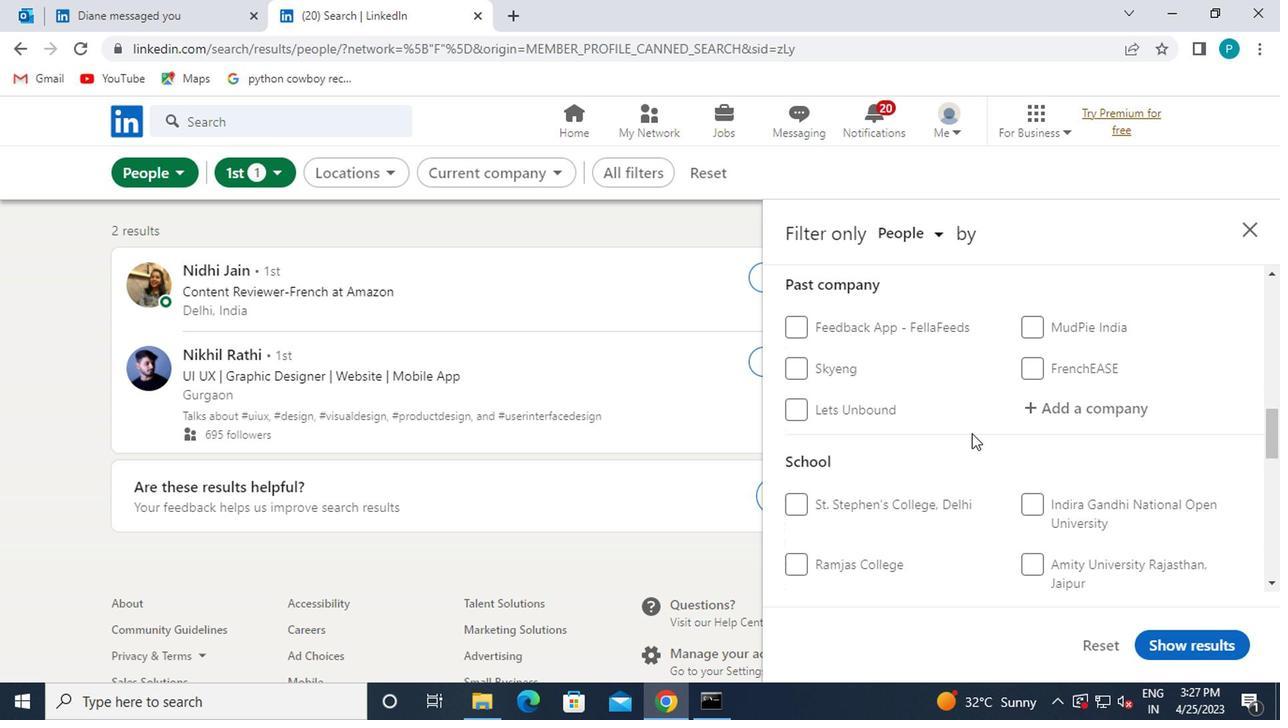 
Action: Mouse moved to (1055, 512)
Screenshot: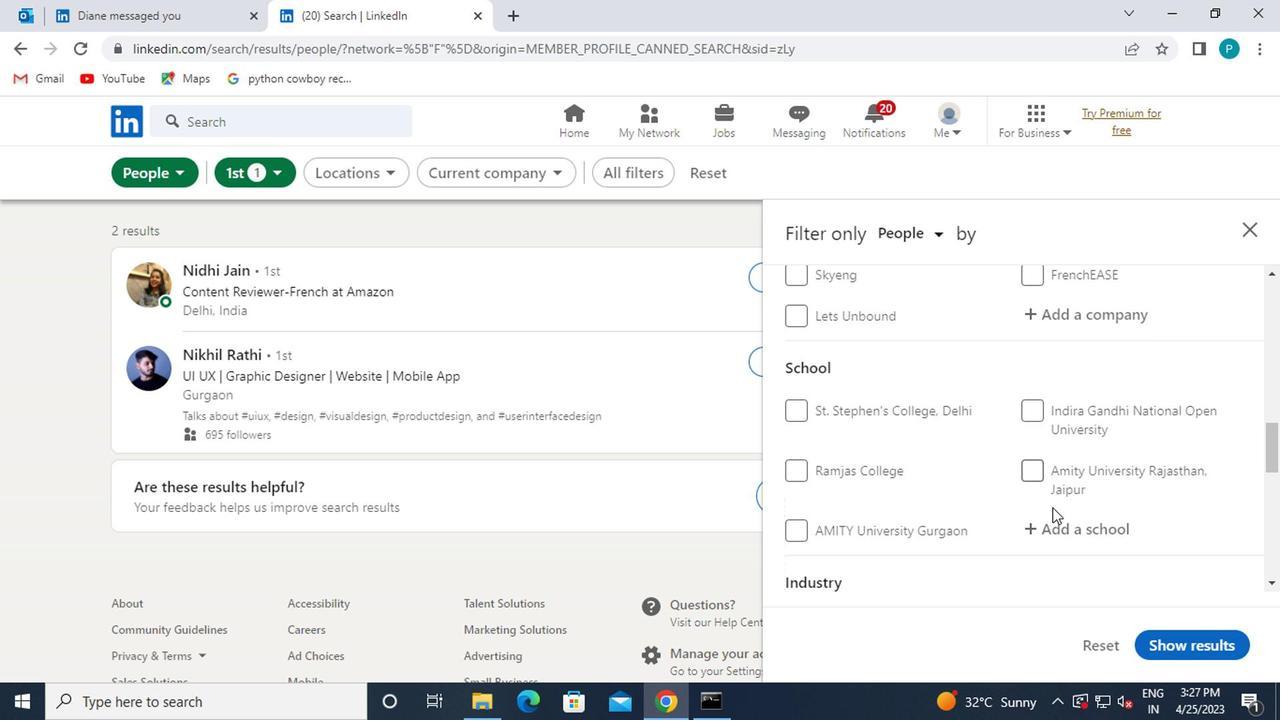 
Action: Mouse pressed left at (1055, 512)
Screenshot: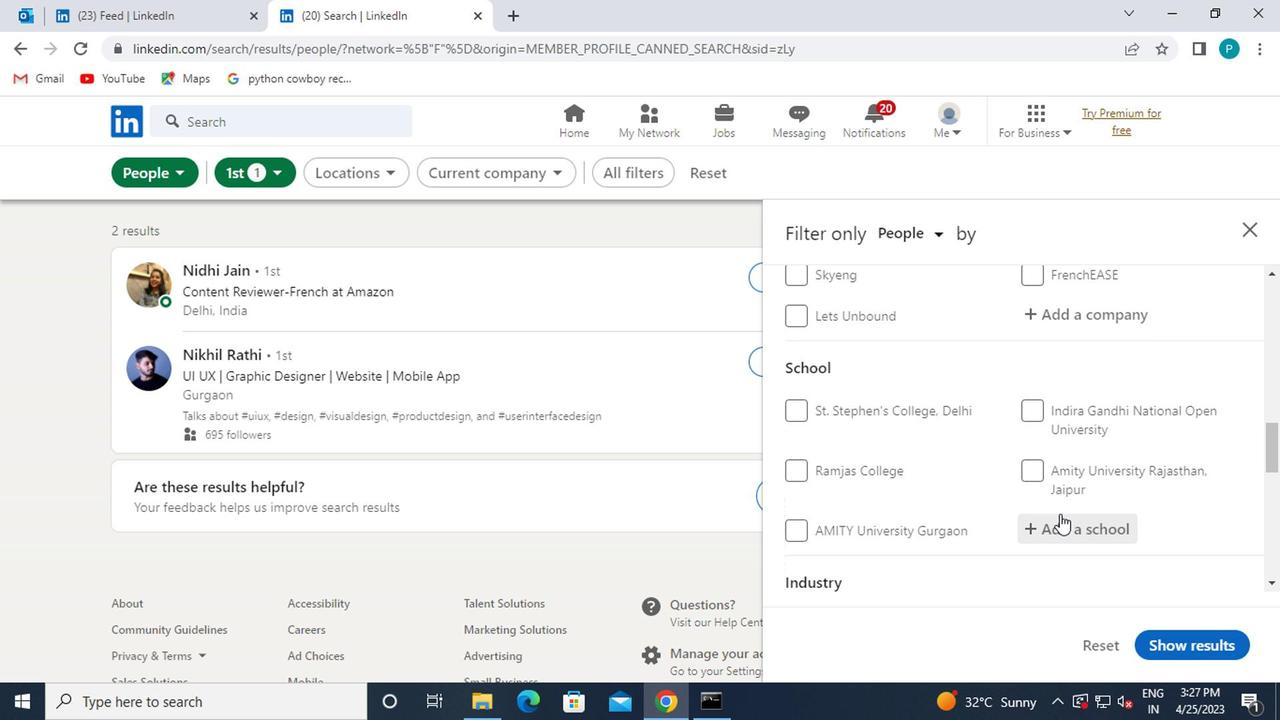 
Action: Mouse moved to (1073, 506)
Screenshot: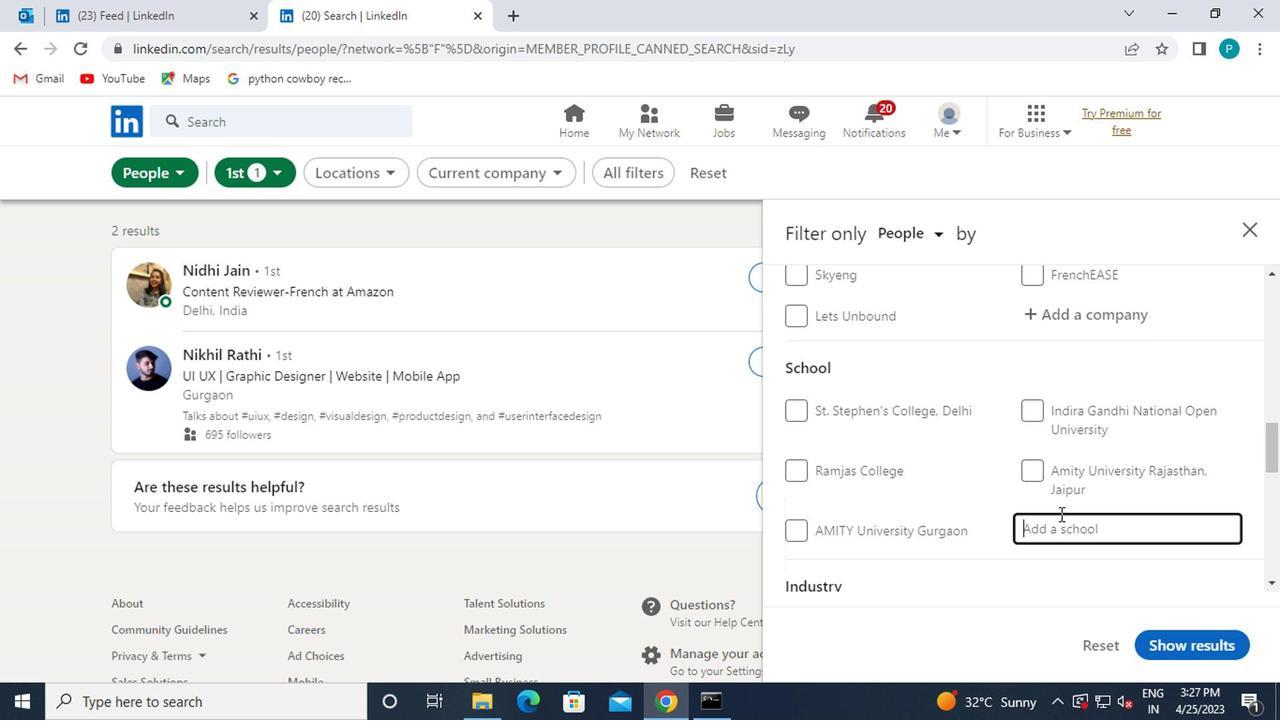 
Action: Key pressed GOENKA<Key.space>COLLEGE
Screenshot: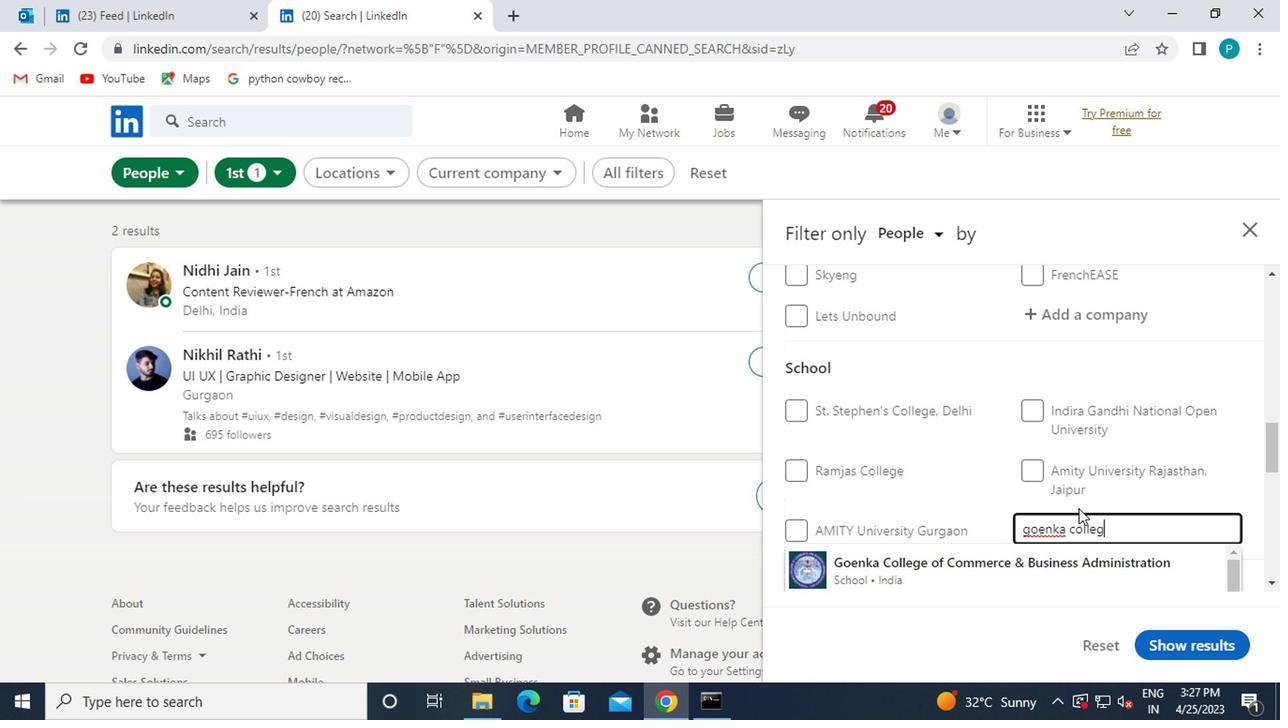 
Action: Mouse moved to (1089, 553)
Screenshot: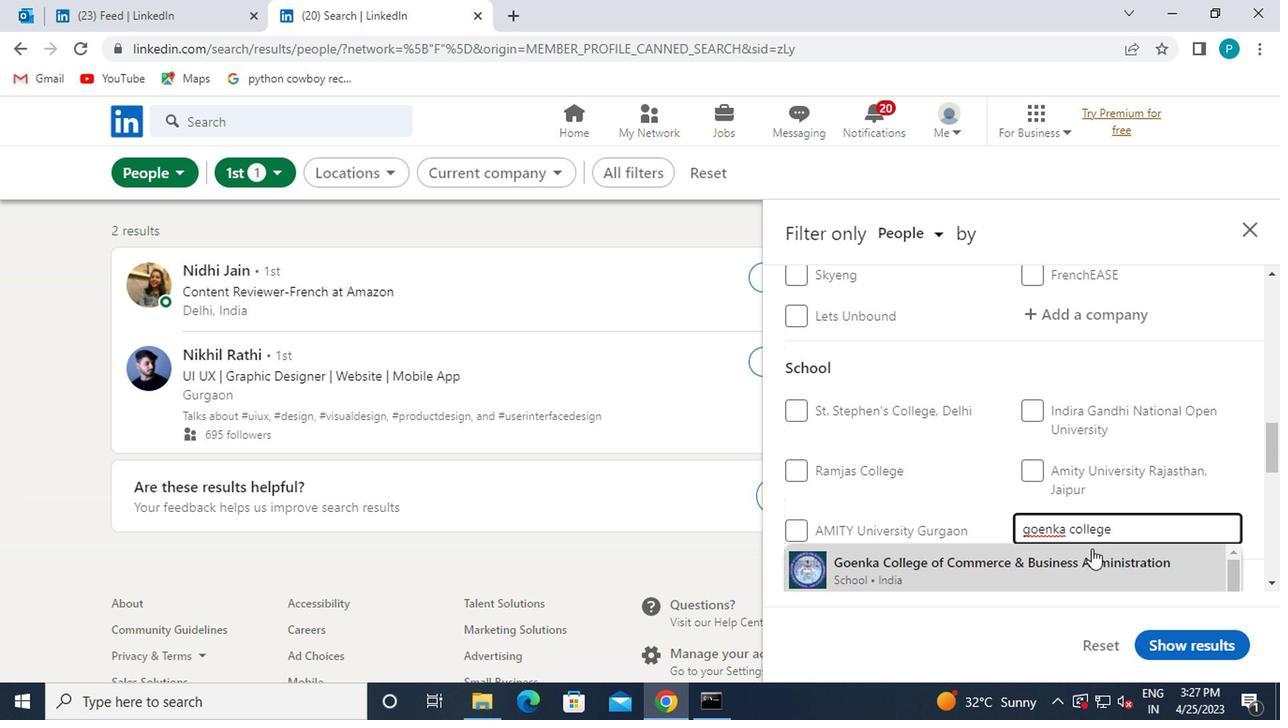 
Action: Mouse pressed left at (1089, 553)
Screenshot: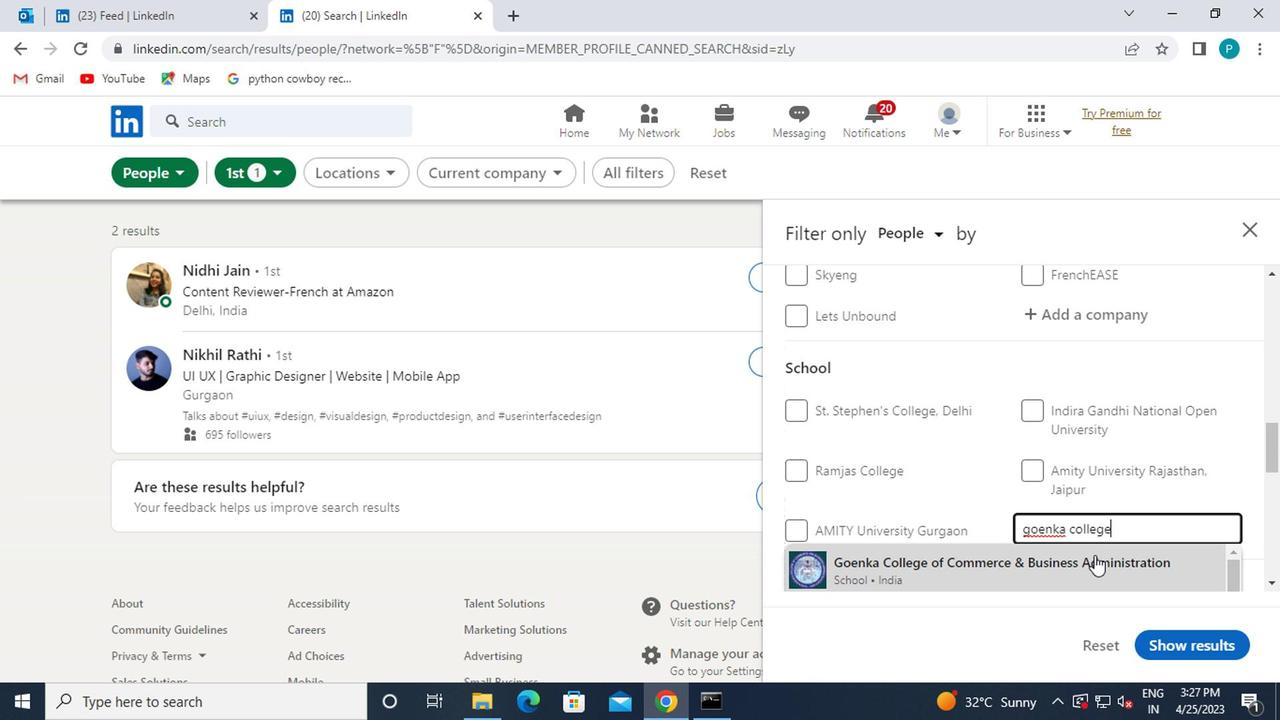 
Action: Mouse moved to (1089, 554)
Screenshot: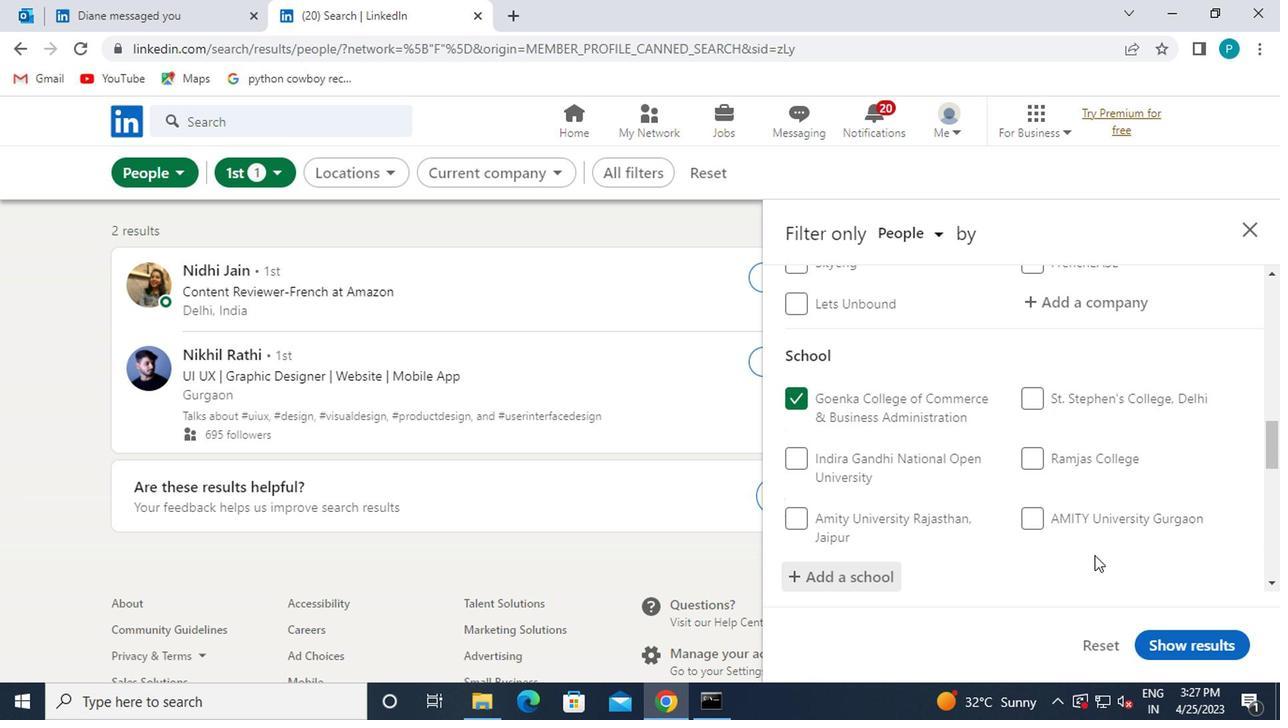 
Action: Mouse scrolled (1089, 553) with delta (0, 0)
Screenshot: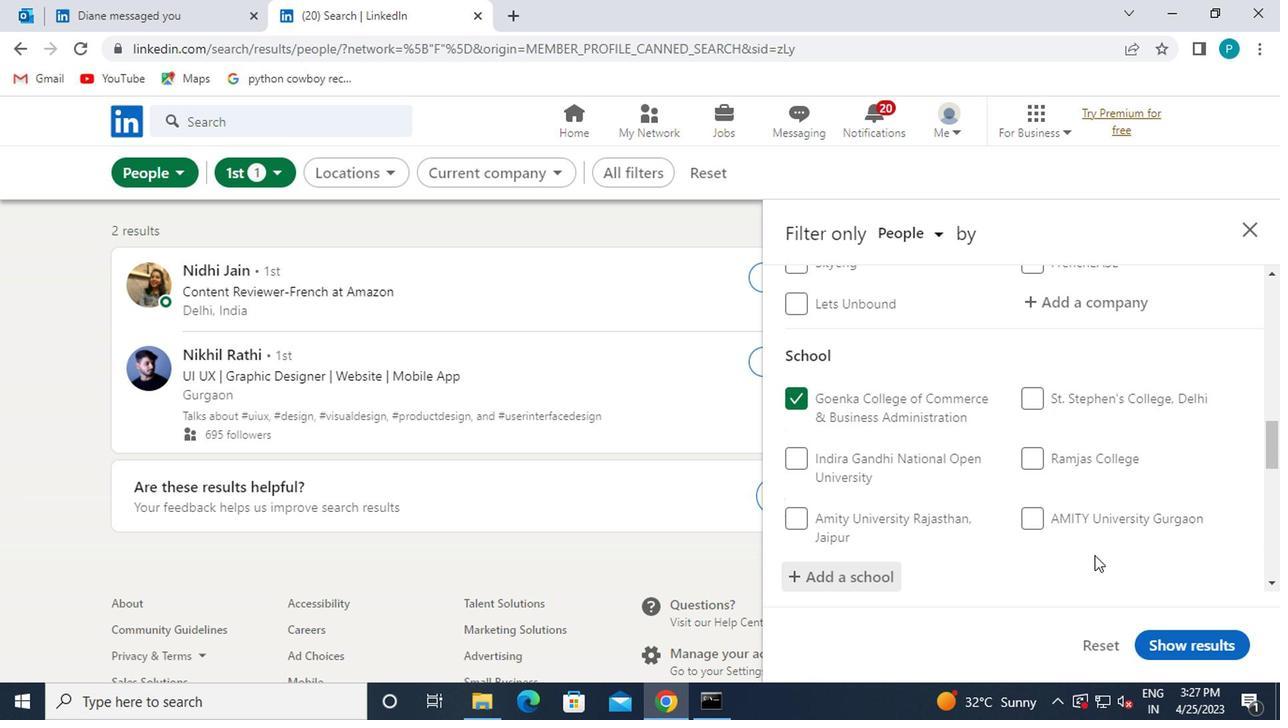 
Action: Mouse moved to (1089, 553)
Screenshot: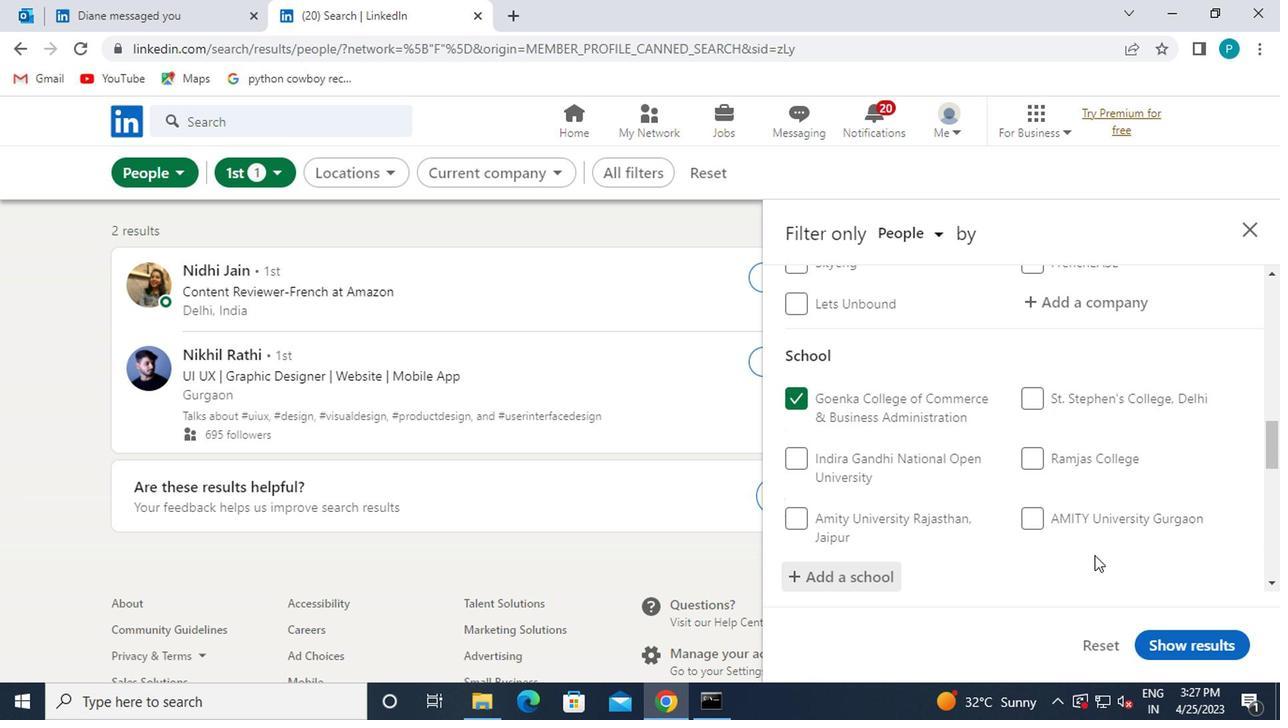 
Action: Mouse scrolled (1089, 552) with delta (0, -1)
Screenshot: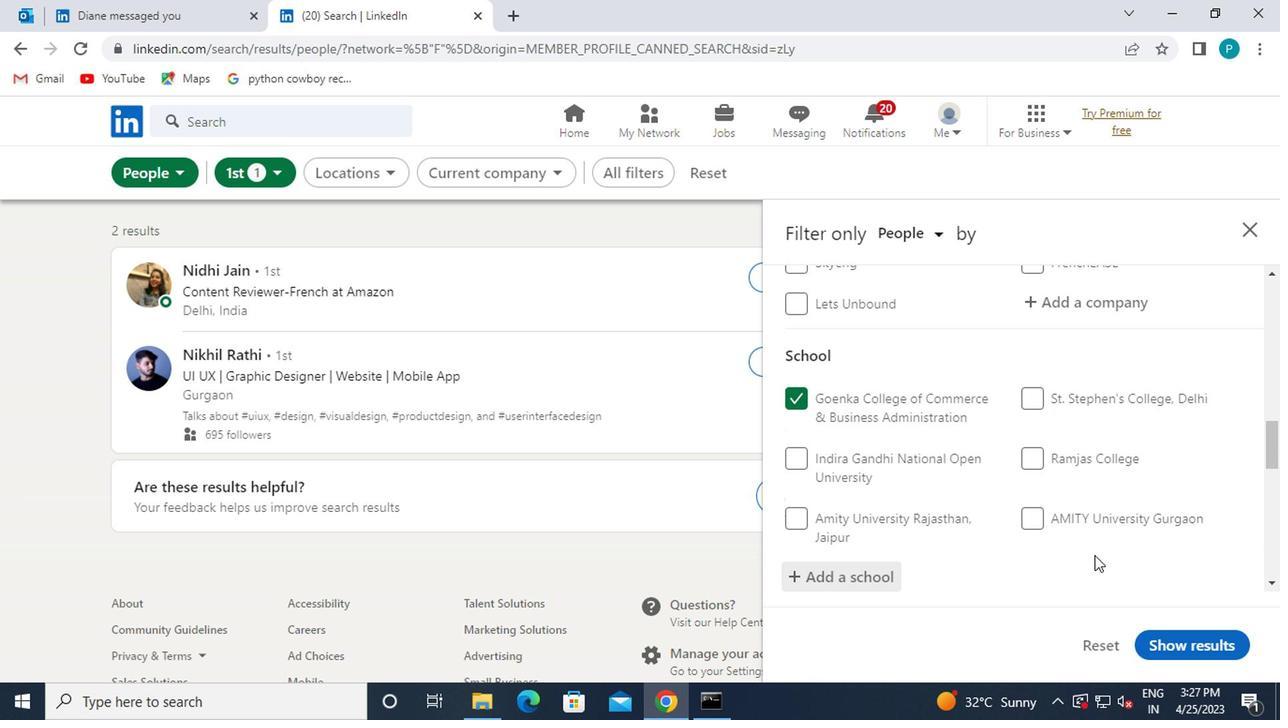
Action: Mouse moved to (955, 480)
Screenshot: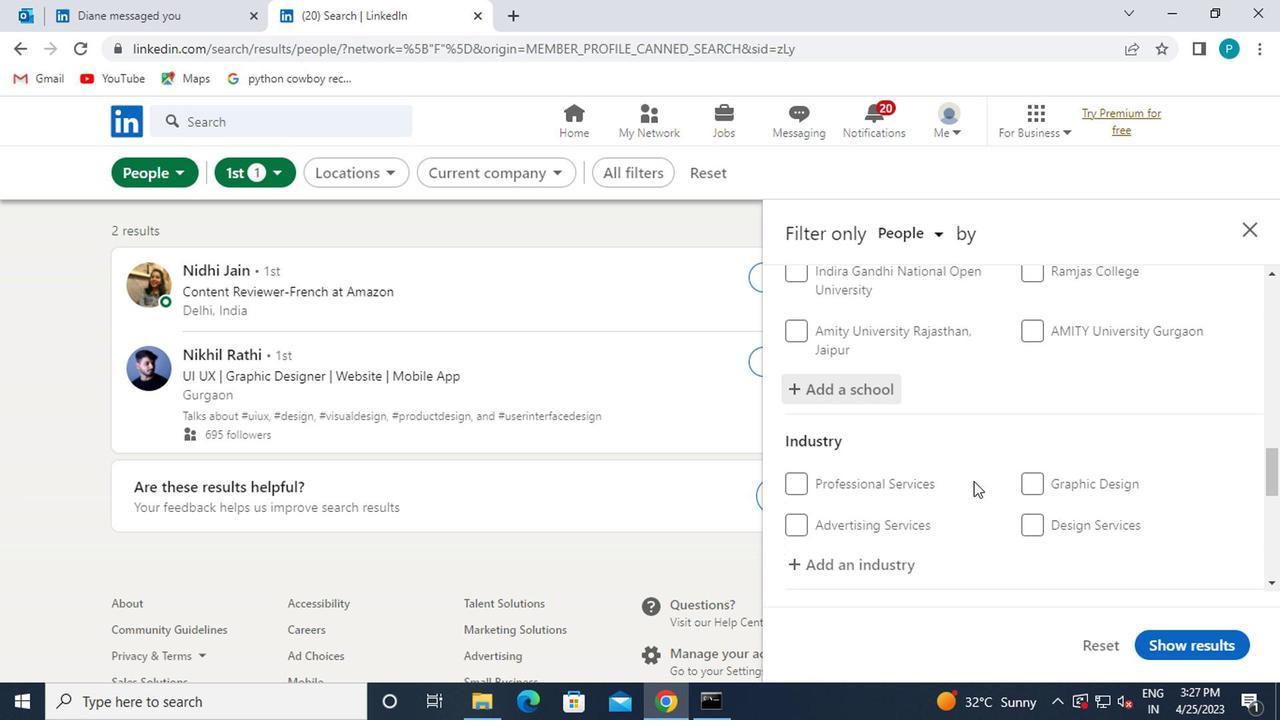 
Action: Mouse scrolled (955, 478) with delta (0, -1)
Screenshot: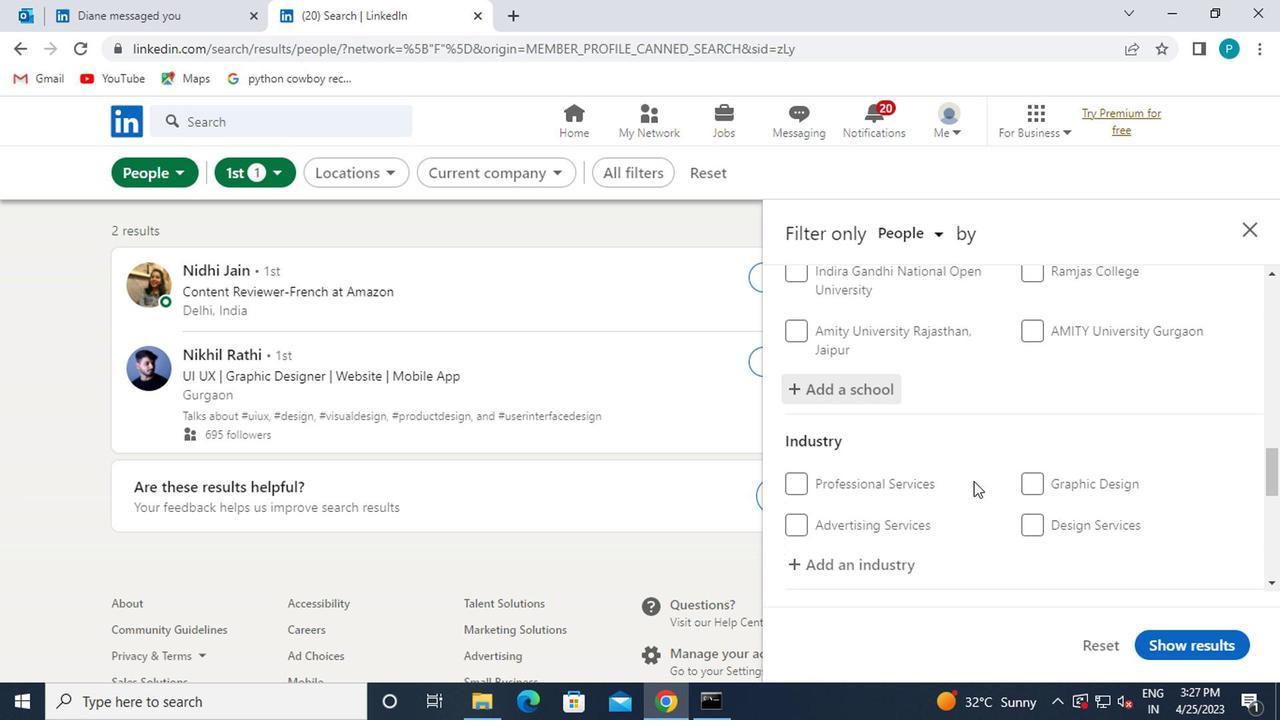 
Action: Mouse moved to (843, 483)
Screenshot: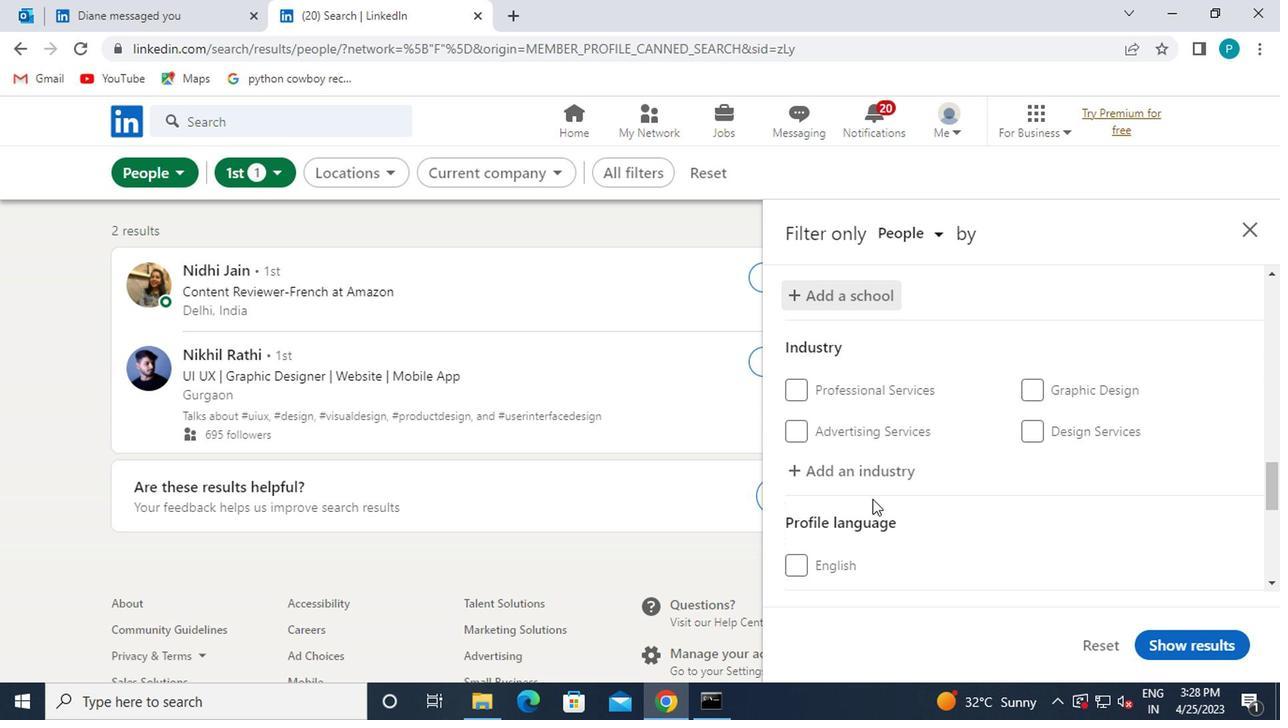 
Action: Mouse pressed left at (843, 483)
Screenshot: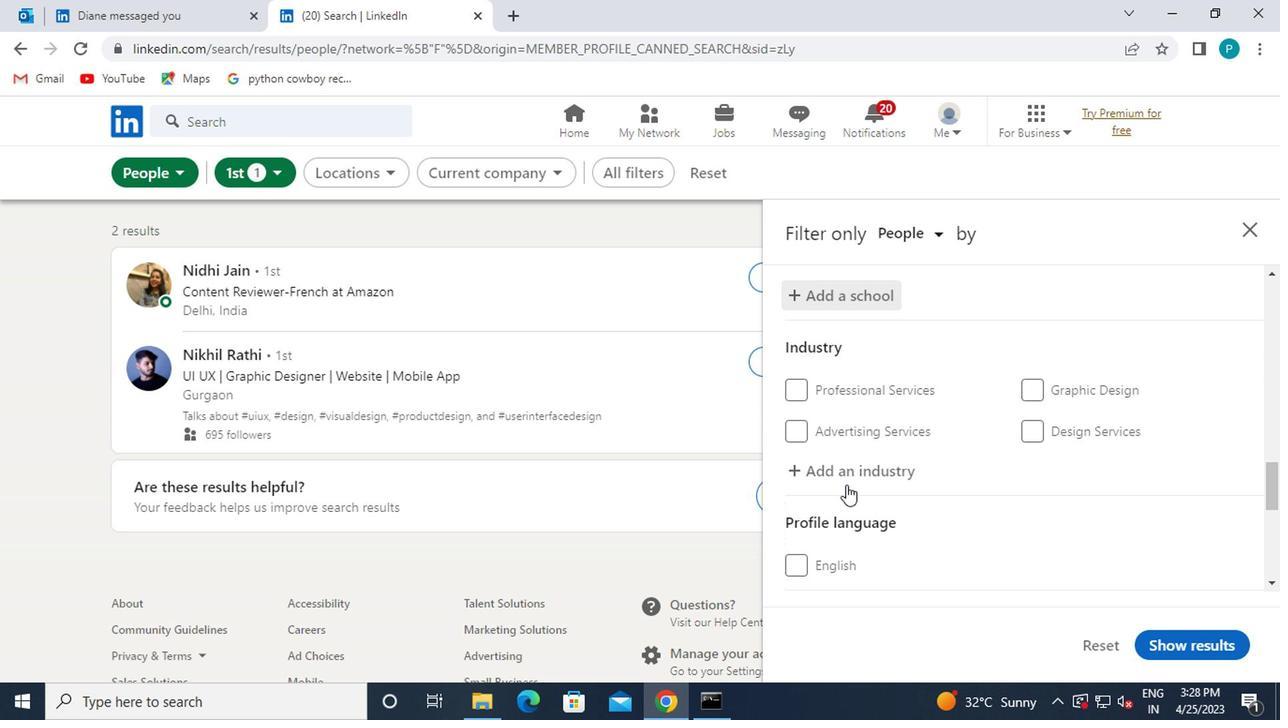 
Action: Mouse moved to (875, 490)
Screenshot: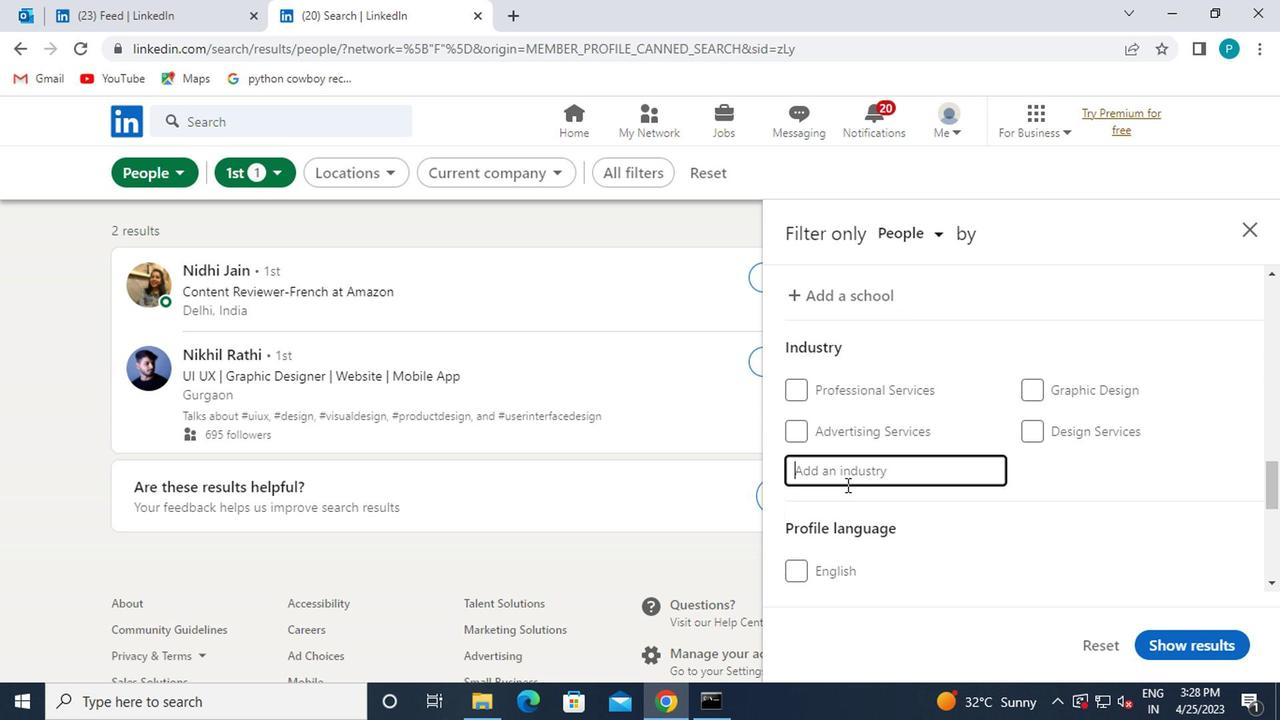 
Action: Key pressed WHOLESALE<Key.space>OMPUTER
Screenshot: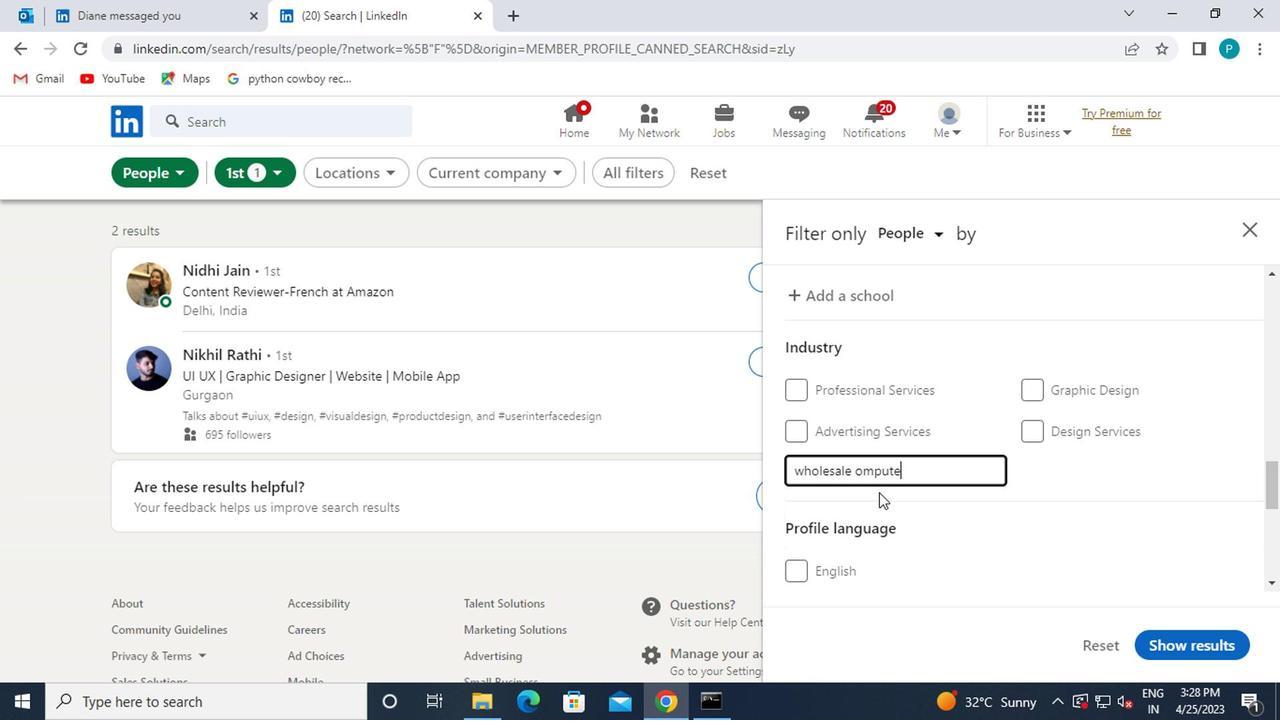 
Action: Mouse moved to (875, 490)
Screenshot: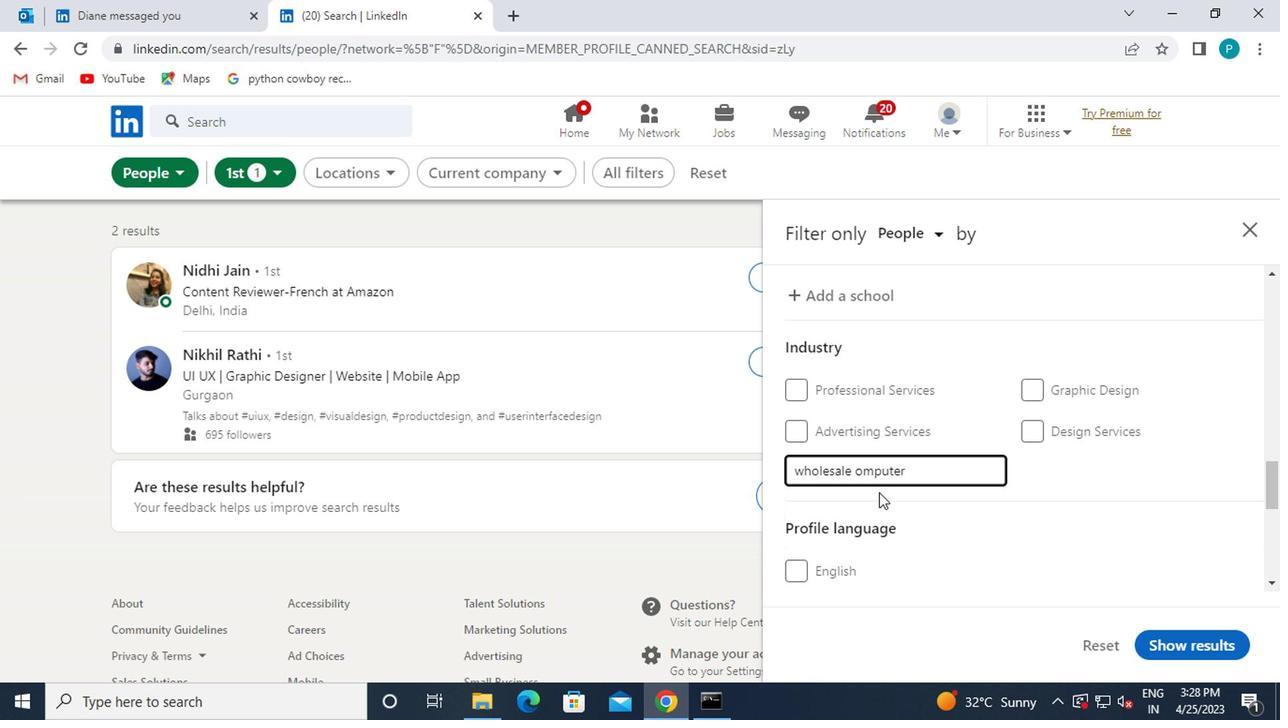 
Action: Key pressed \\\<Key.backspace><Key.backspace><Key.backspace><Key.backspace><Key.backspace><Key.backspace><Key.backspace><Key.backspace><Key.backspace><Key.backspace>COMPUTER
Screenshot: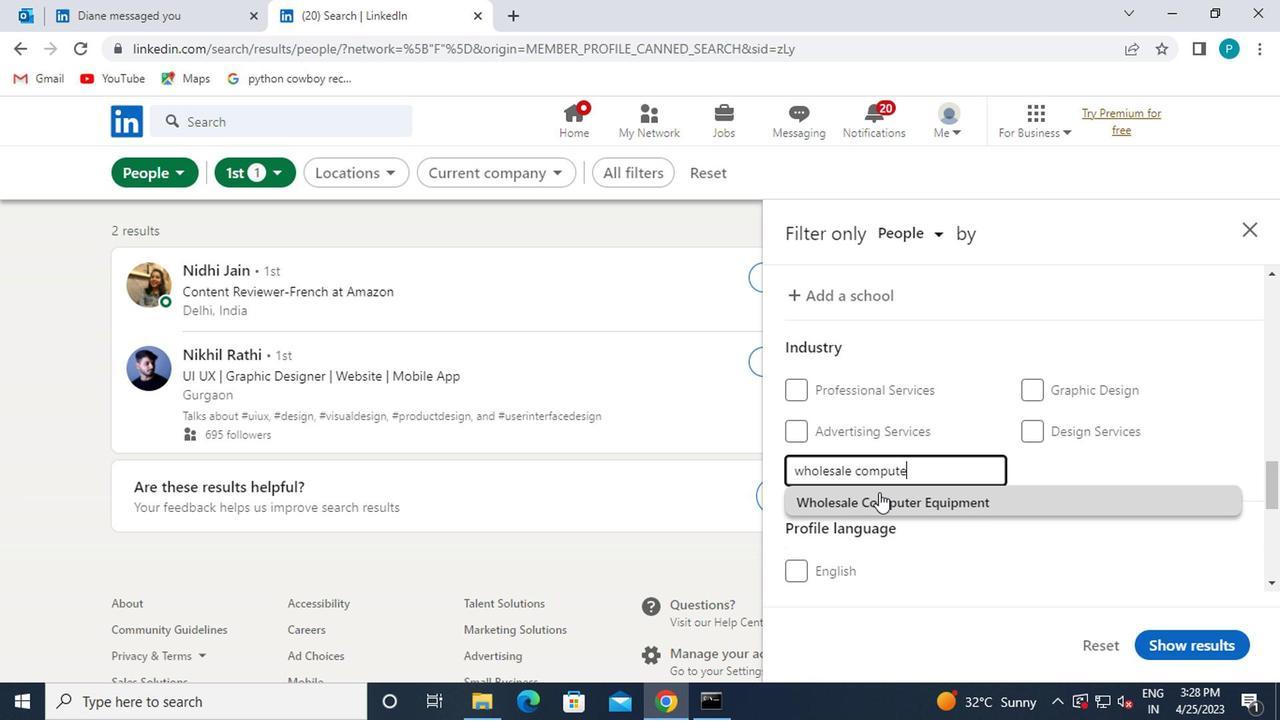 
Action: Mouse pressed left at (875, 490)
Screenshot: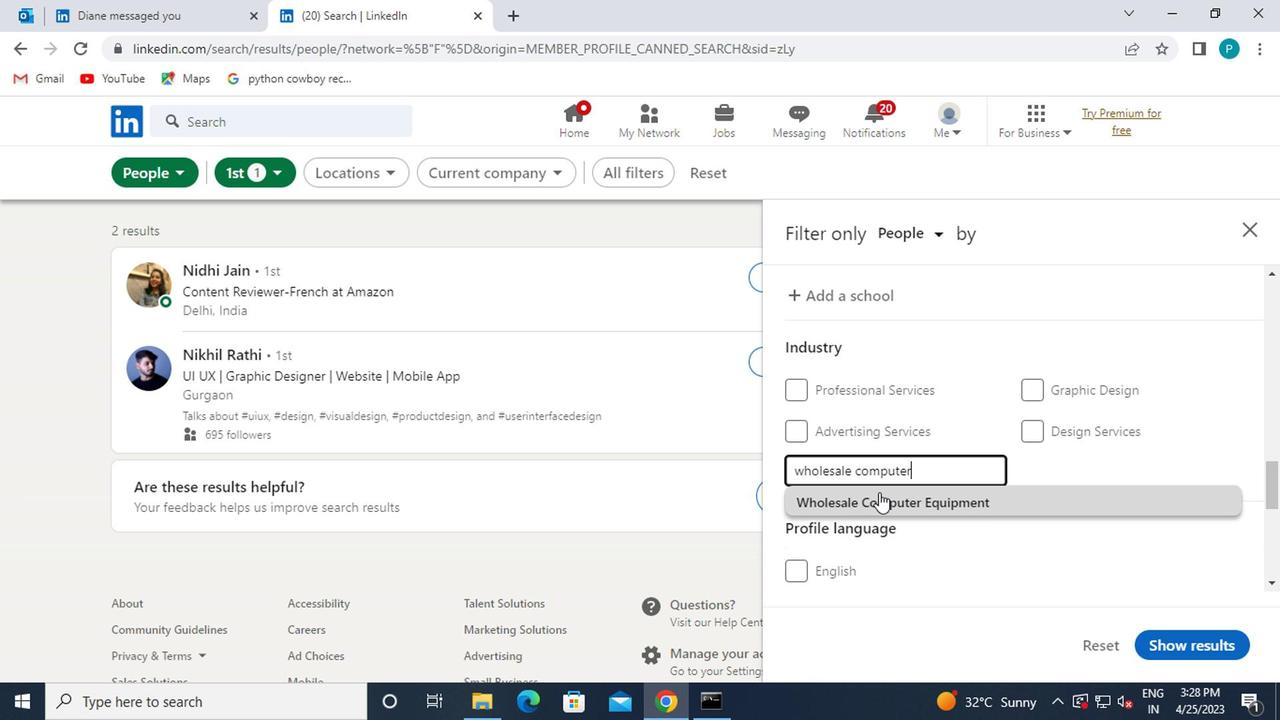 
Action: Mouse scrolled (875, 490) with delta (0, 0)
Screenshot: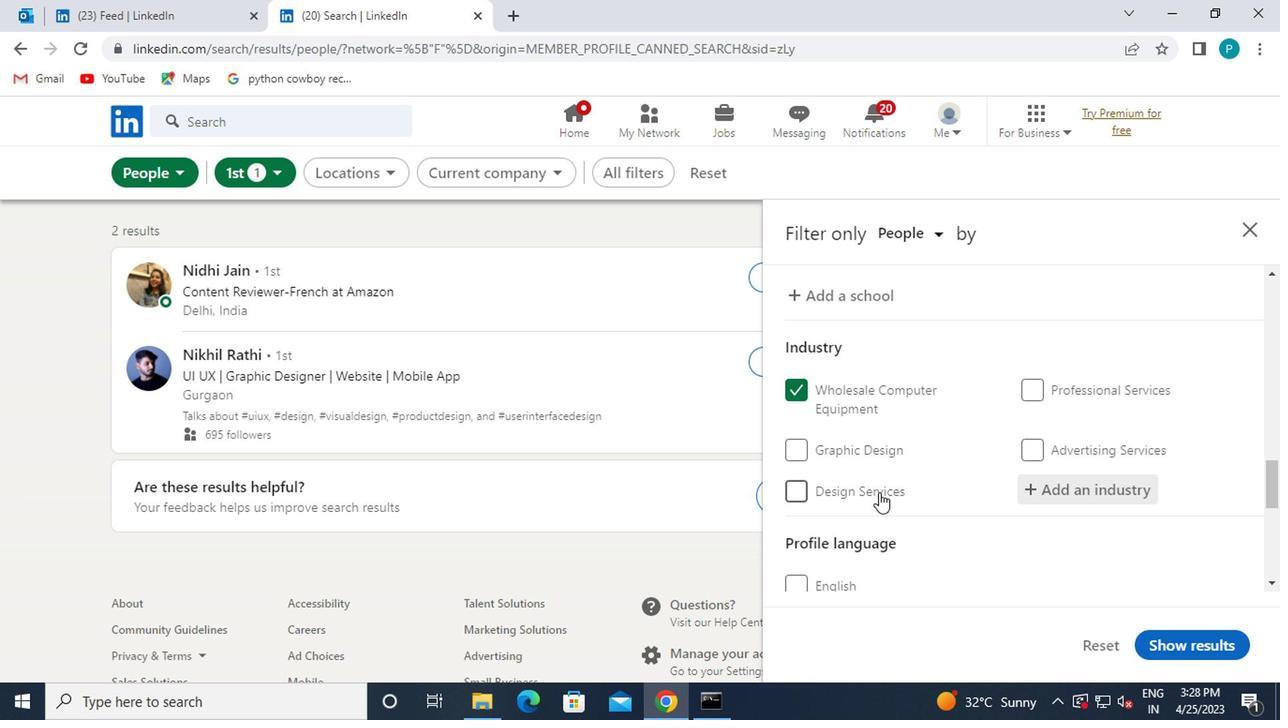 
Action: Mouse moved to (877, 499)
Screenshot: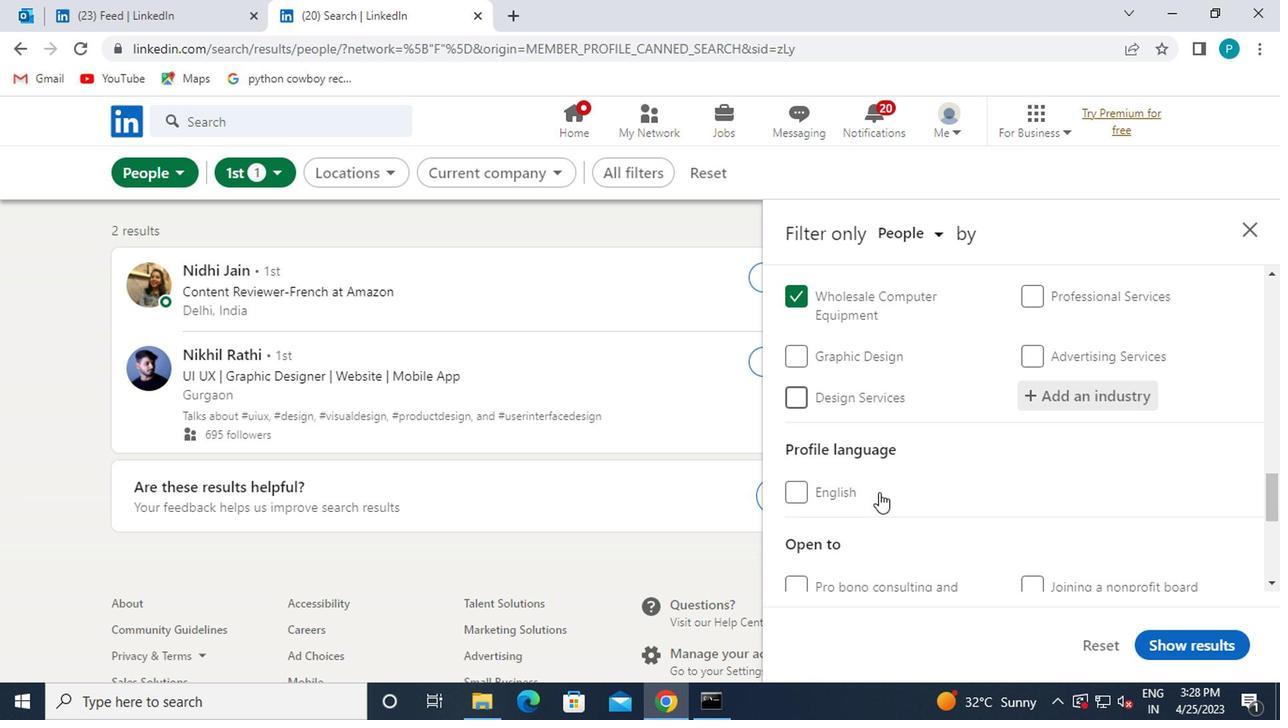 
Action: Mouse scrolled (877, 498) with delta (0, 0)
Screenshot: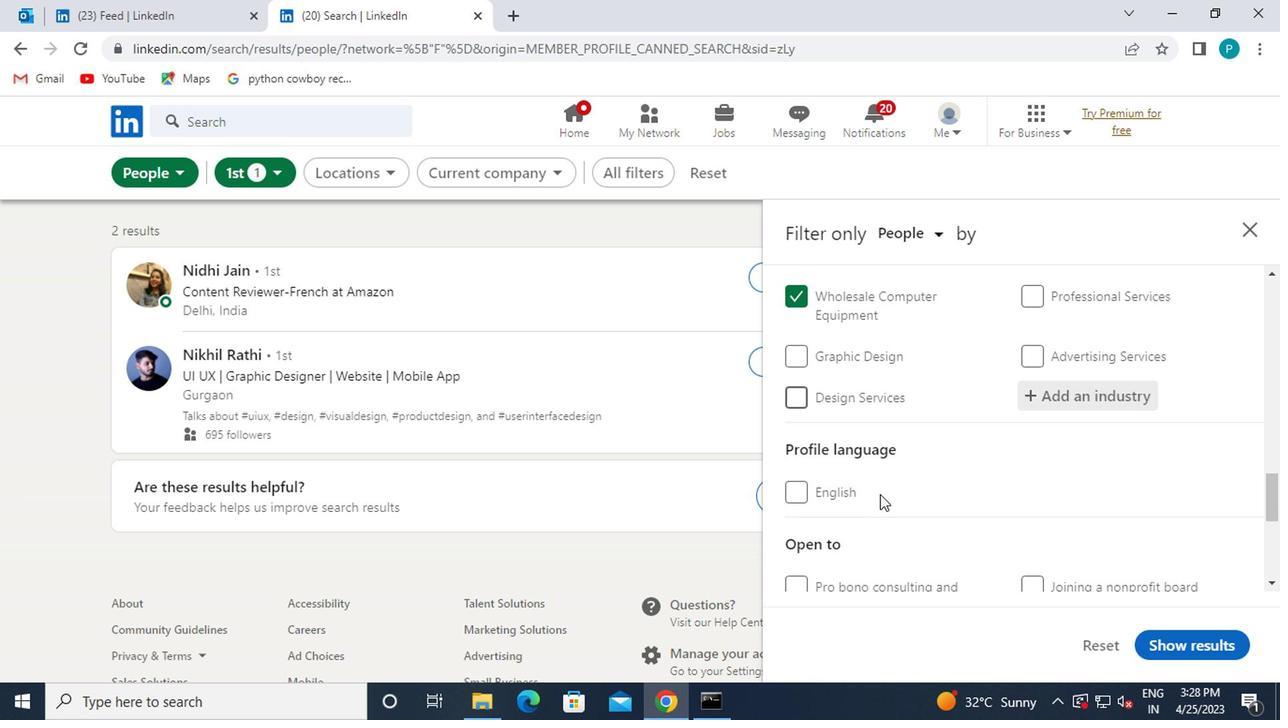 
Action: Mouse moved to (877, 503)
Screenshot: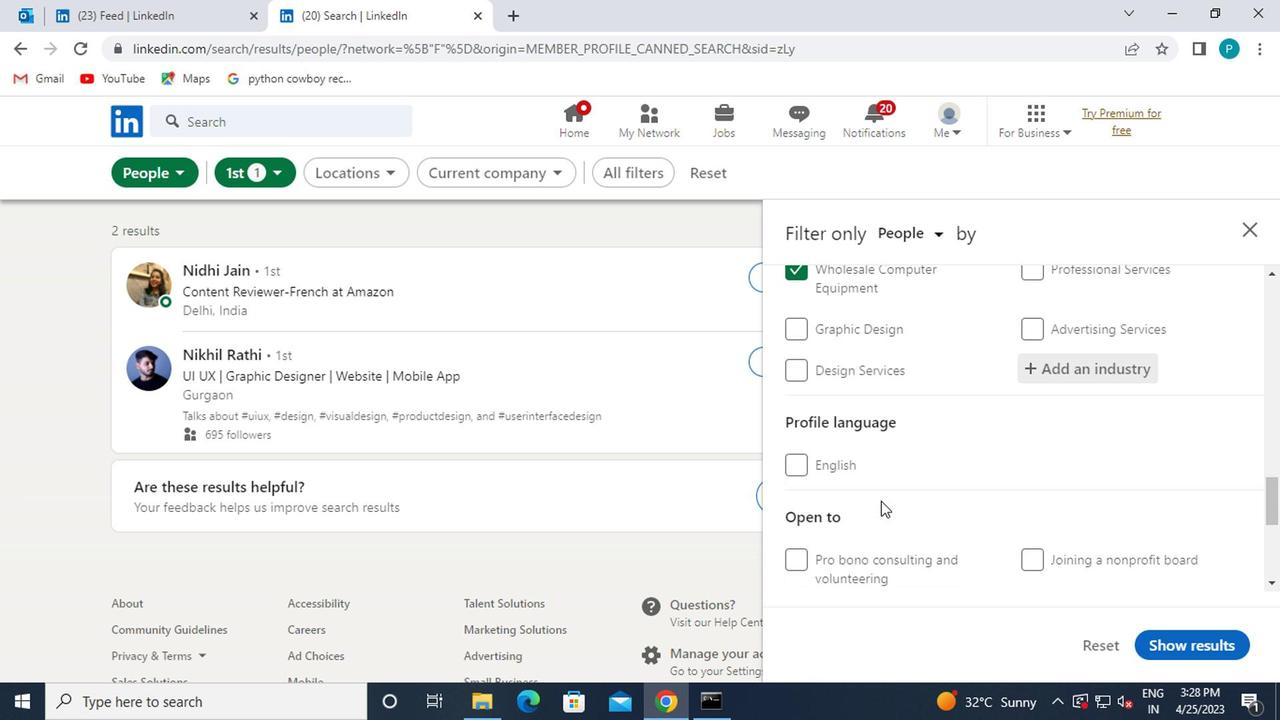 
Action: Mouse scrolled (877, 502) with delta (0, -1)
Screenshot: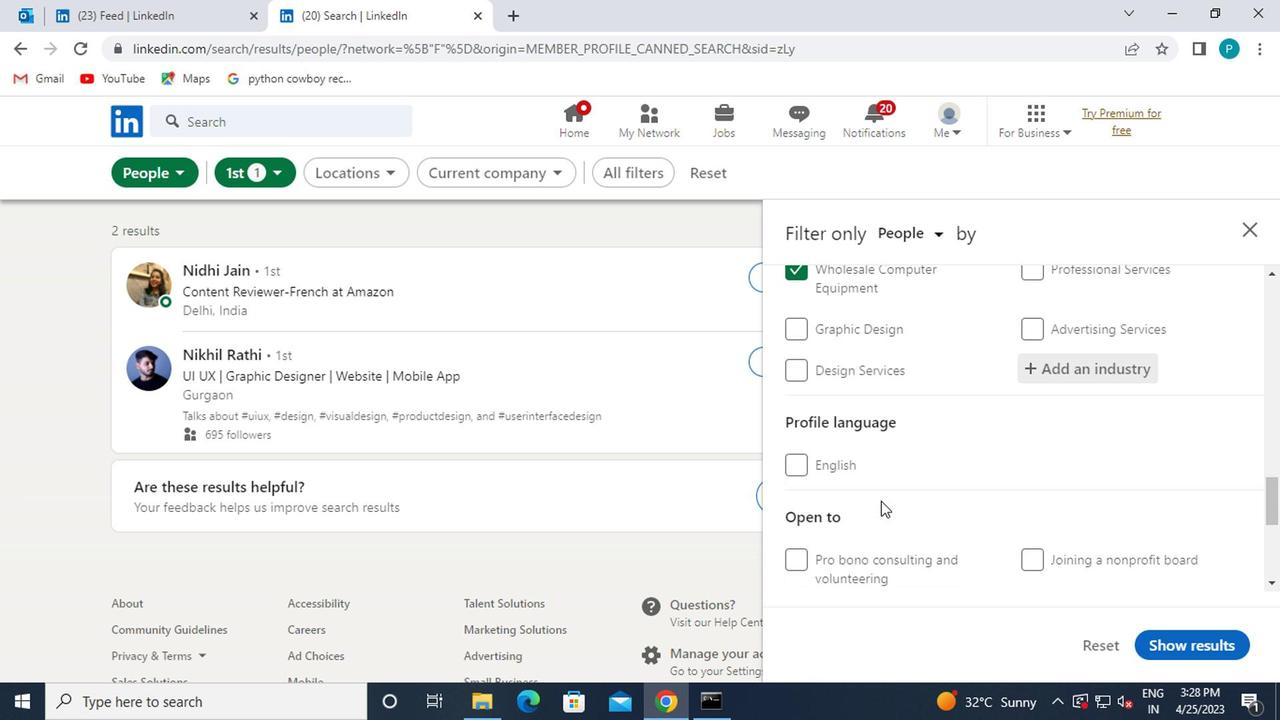 
Action: Mouse moved to (865, 501)
Screenshot: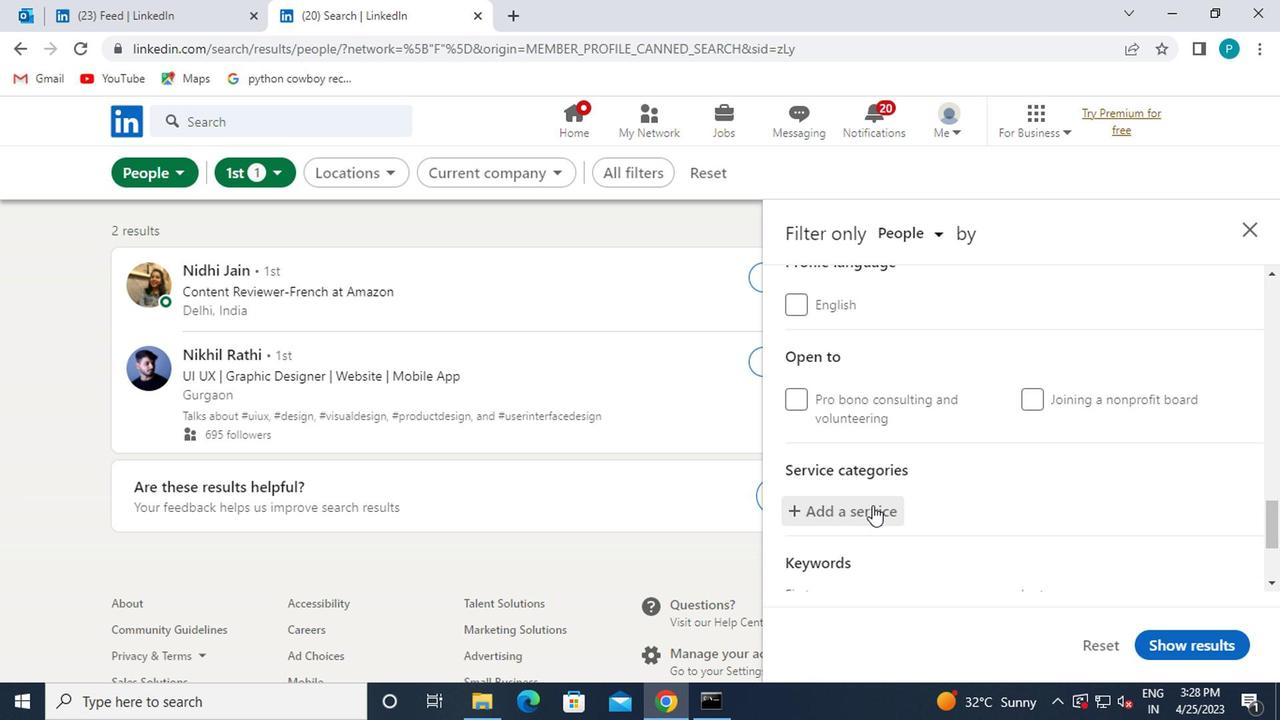 
Action: Mouse pressed left at (865, 501)
Screenshot: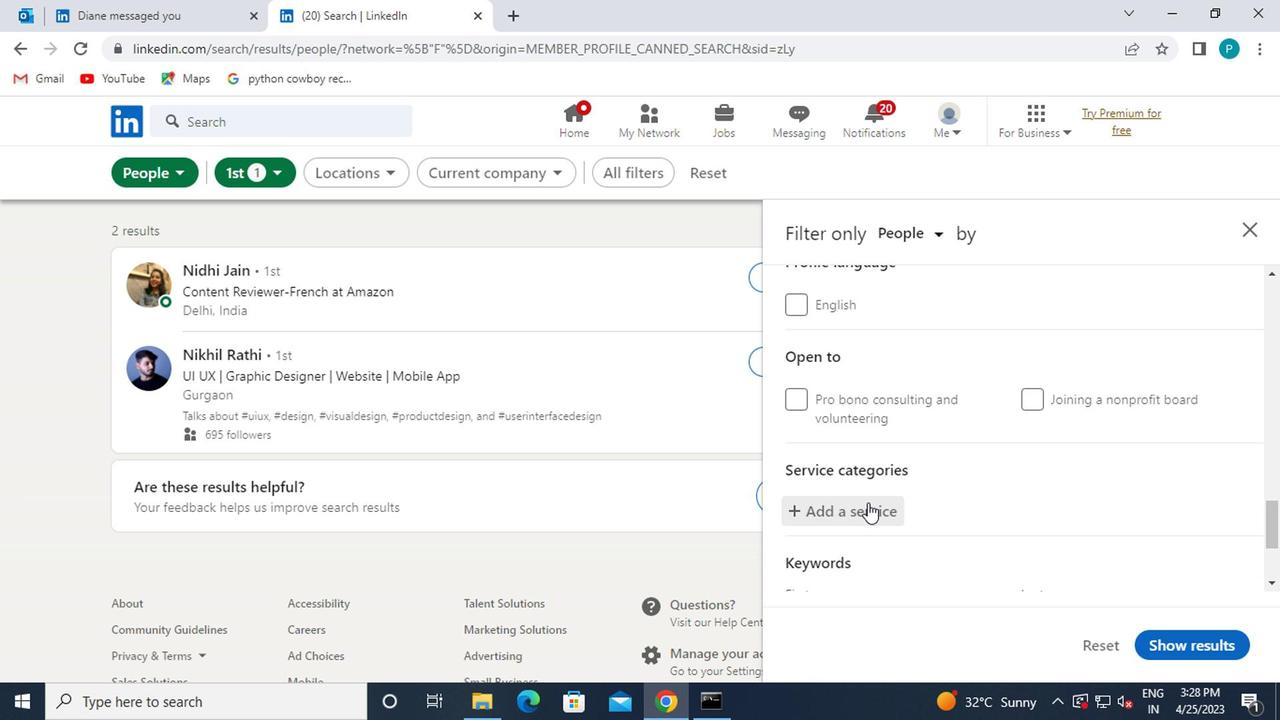 
Action: Mouse moved to (945, 530)
Screenshot: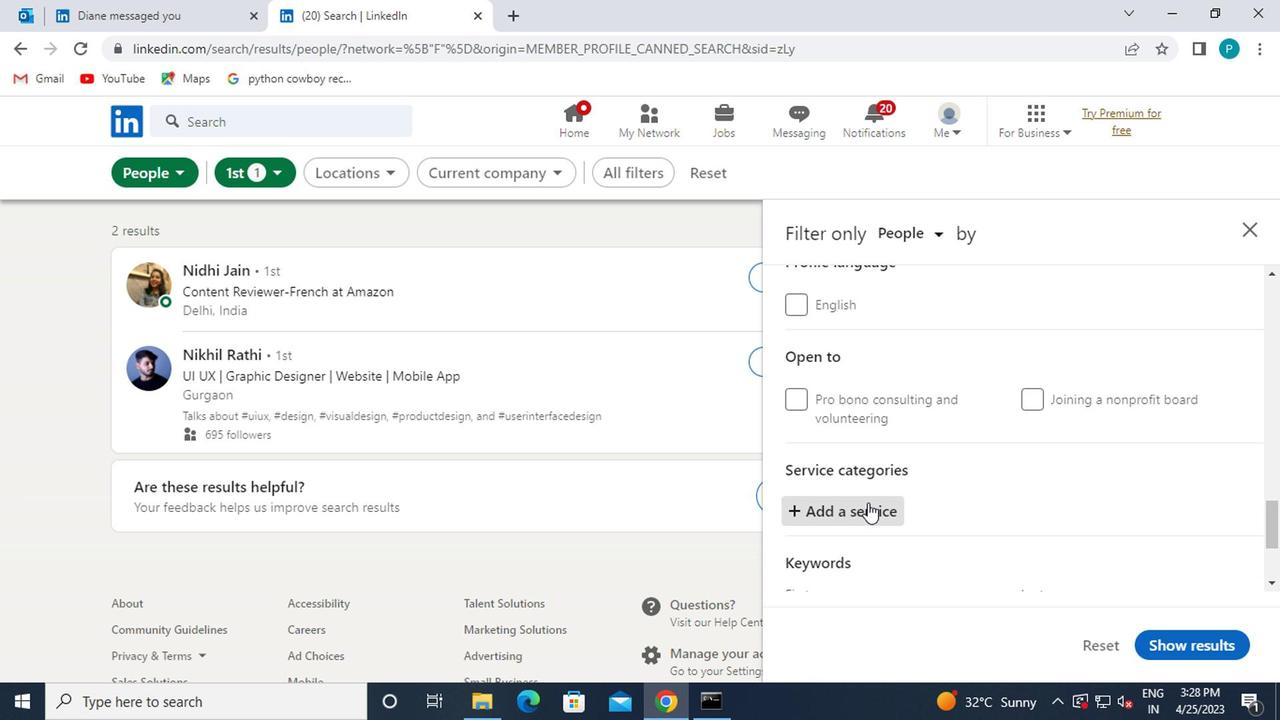 
Action: Key pressed MANAGEMENT
Screenshot: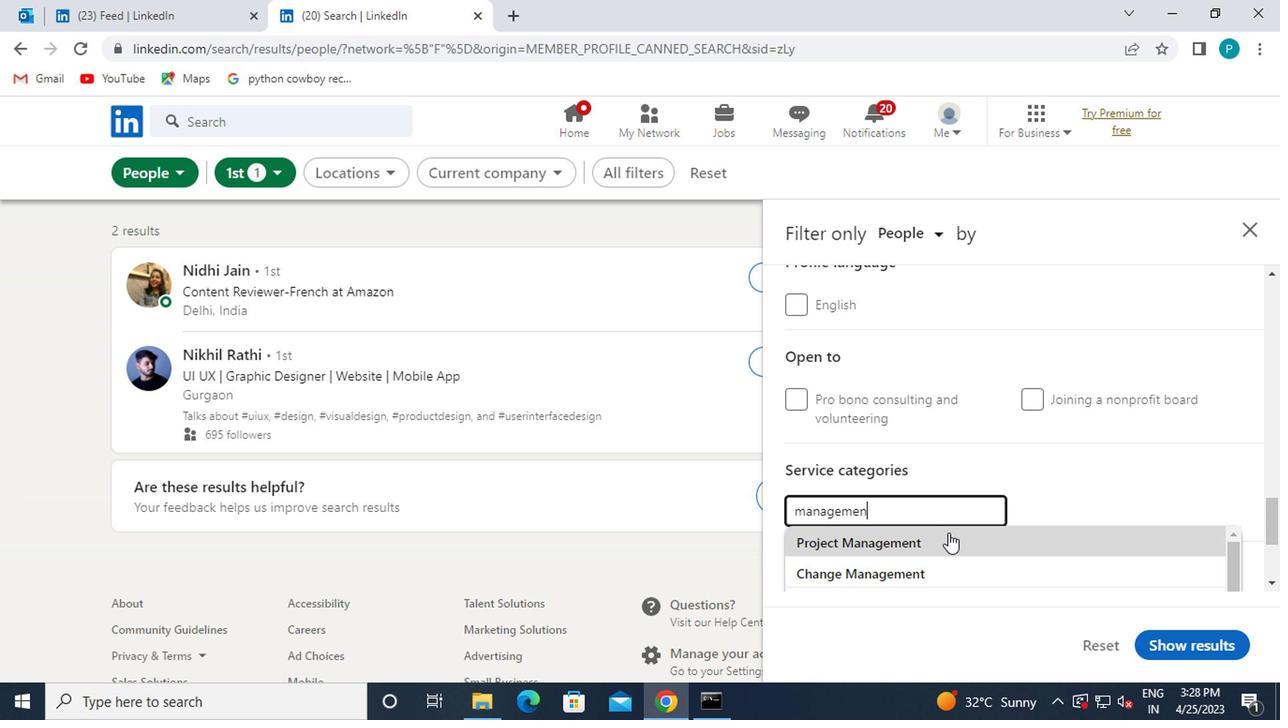 
Action: Mouse scrolled (945, 530) with delta (0, 0)
Screenshot: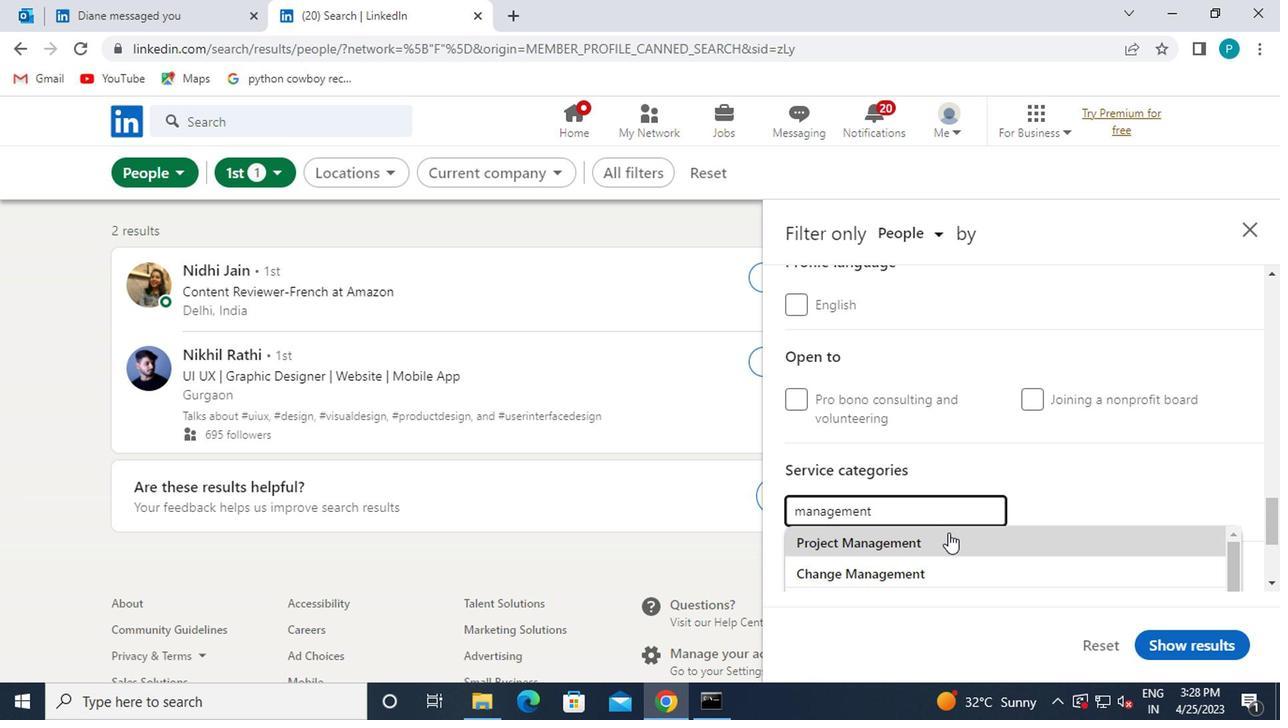 
Action: Mouse moved to (967, 506)
Screenshot: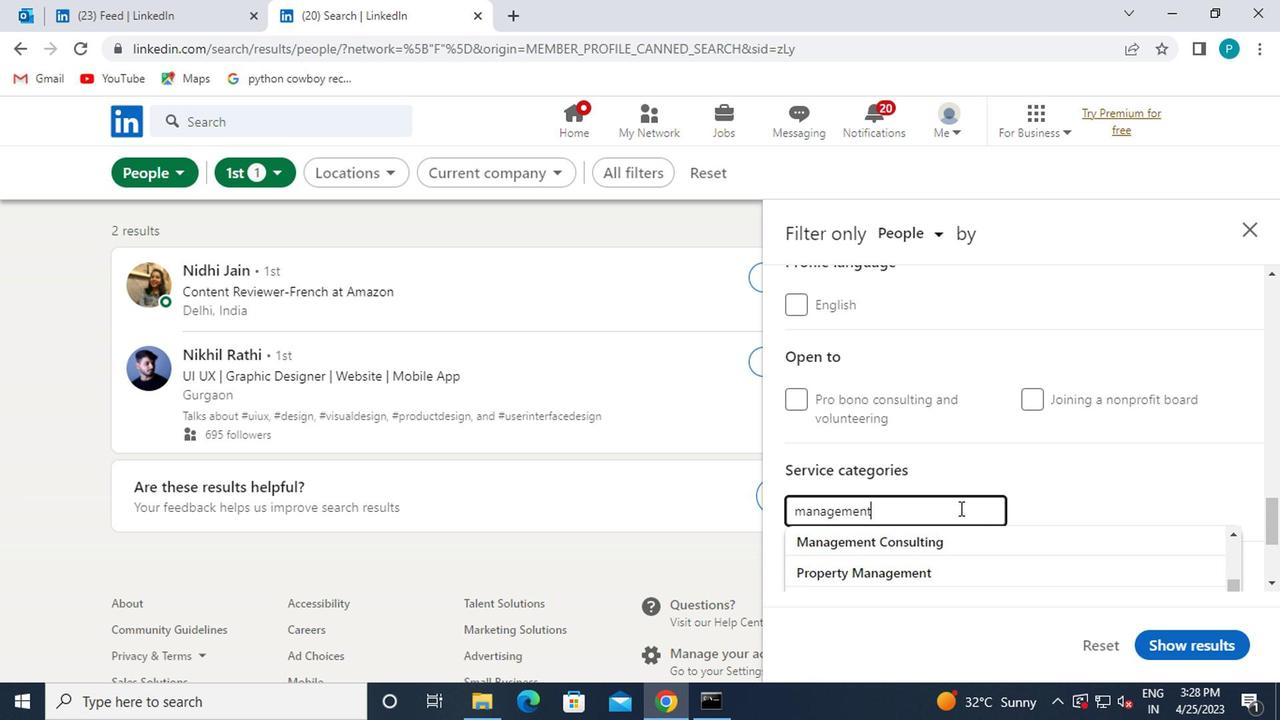 
Action: Key pressed <Key.enter>
Screenshot: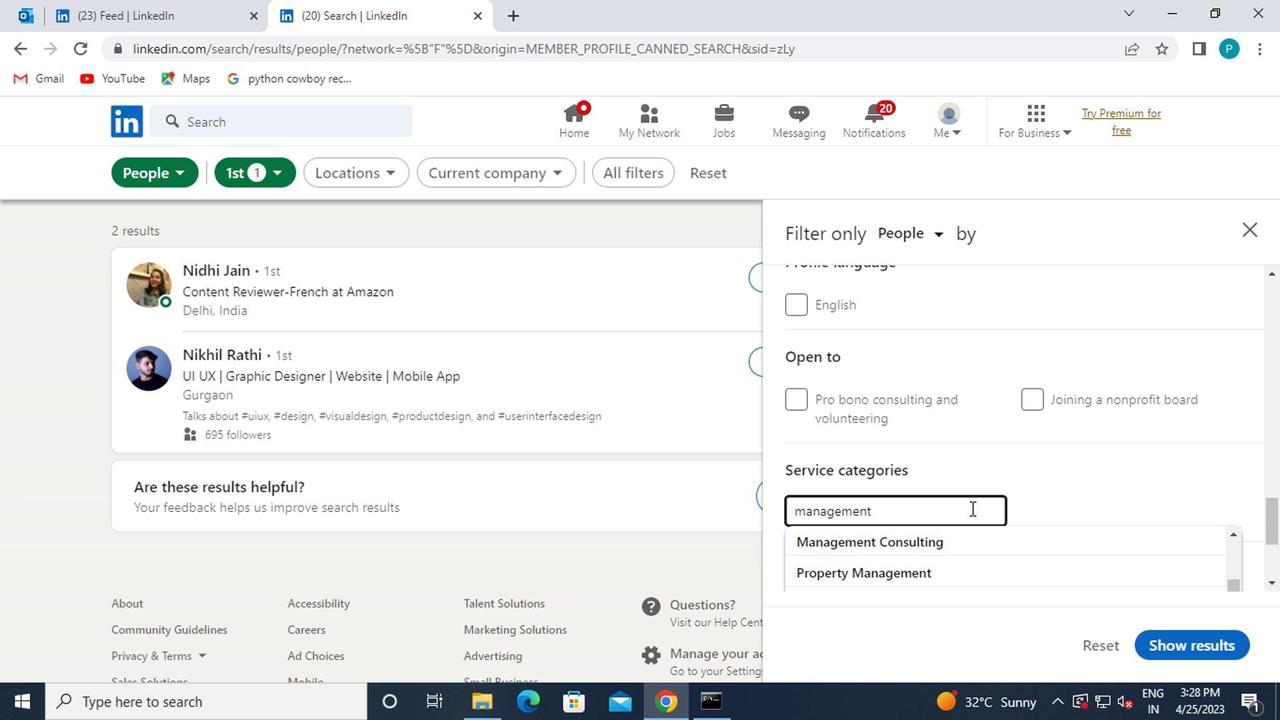 
Action: Mouse scrolled (967, 506) with delta (0, 0)
Screenshot: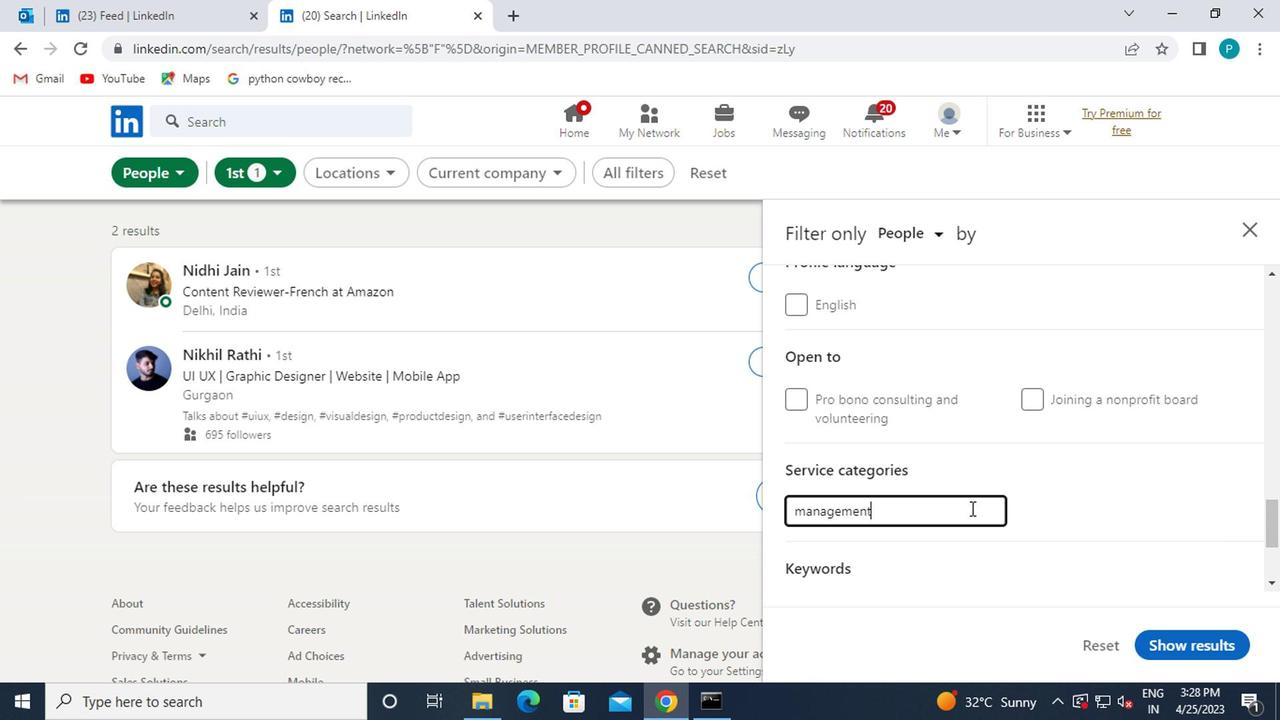 
Action: Mouse scrolled (967, 506) with delta (0, 0)
Screenshot: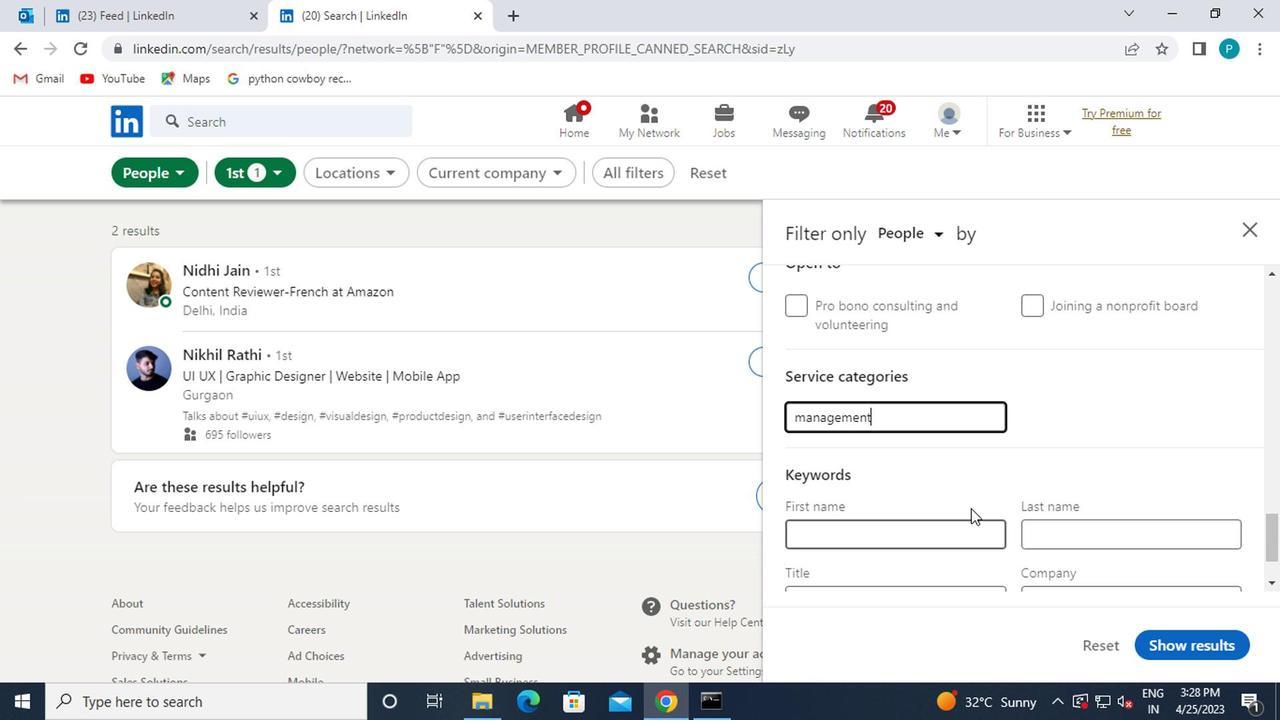 
Action: Mouse pressed left at (967, 506)
Screenshot: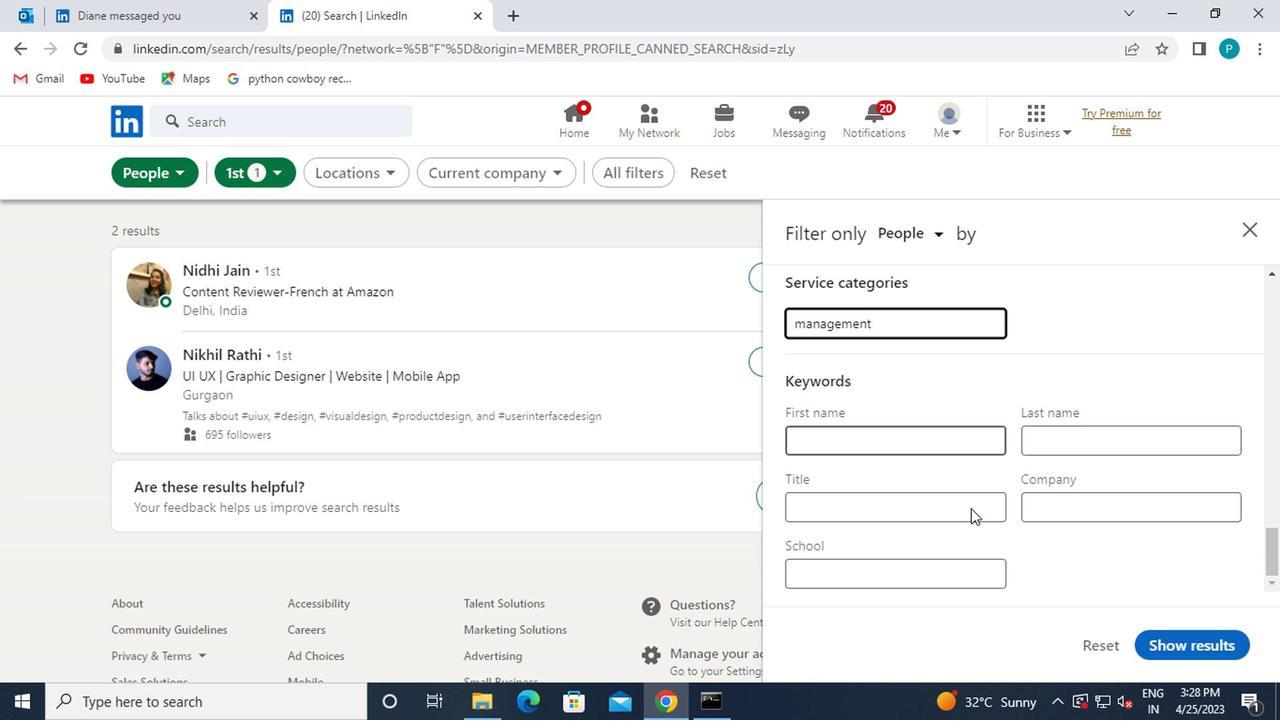 
Action: Key pressed <Key.caps_lock>H<Key.caps_lock>ABITATE<Key.backspace><Key.space>FOR<Key.caps_lock>HU<Key.backspace><Key.backspace><Key.space>HUM<Key.backspace><Key.backspace><Key.caps_lock>UMANITY<Key.space><Key.caps_lock>B<Key.caps_lock>UL<Key.backspace>ILDER
Screenshot: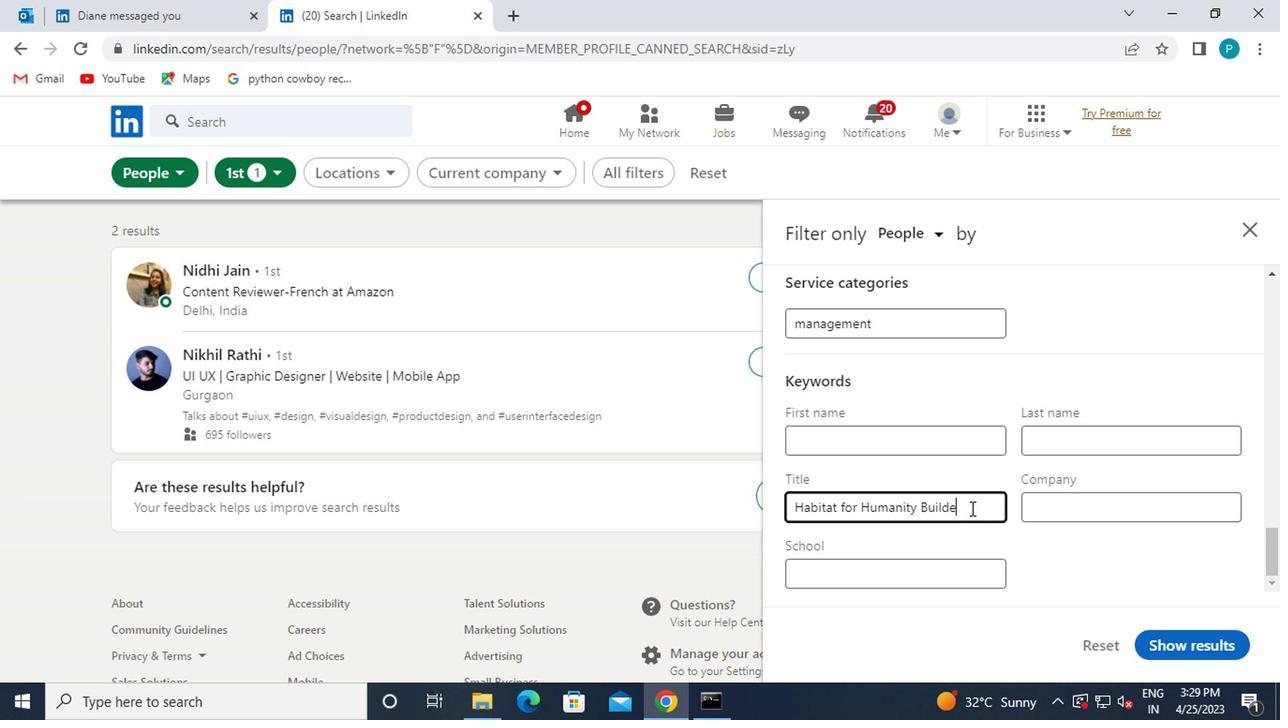 
Action: Mouse moved to (1160, 641)
Screenshot: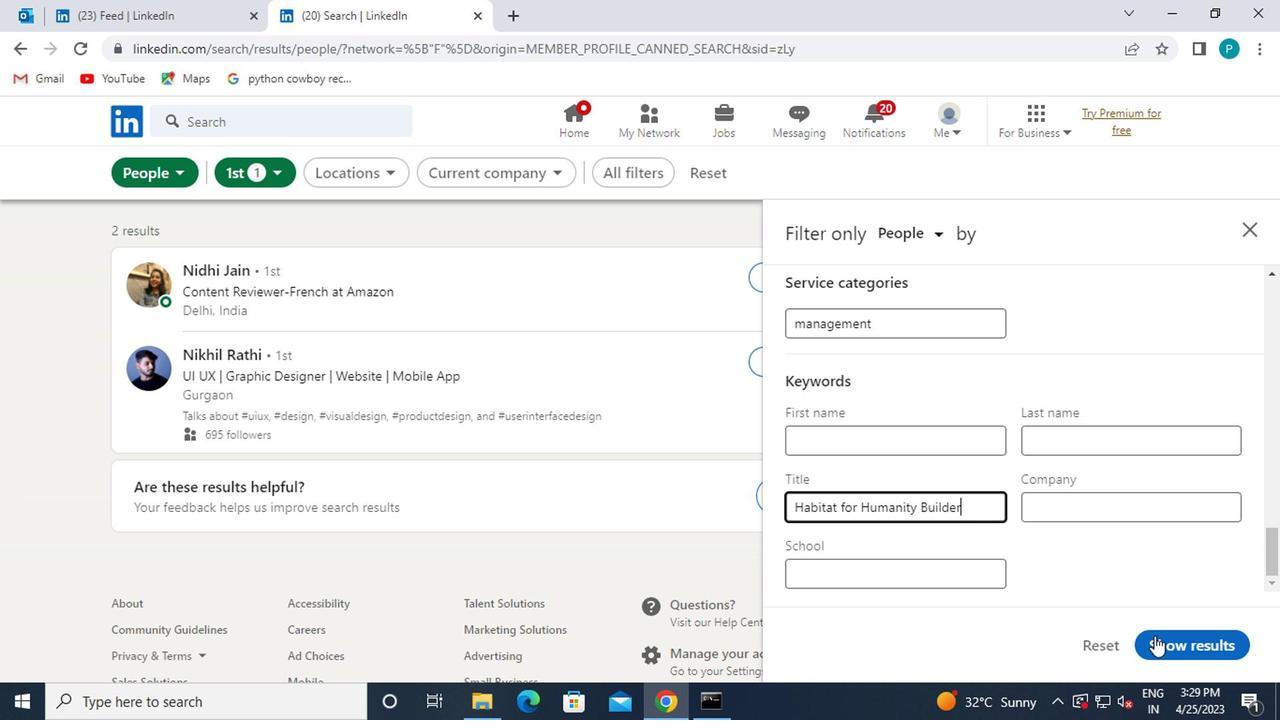
Action: Mouse pressed left at (1160, 641)
Screenshot: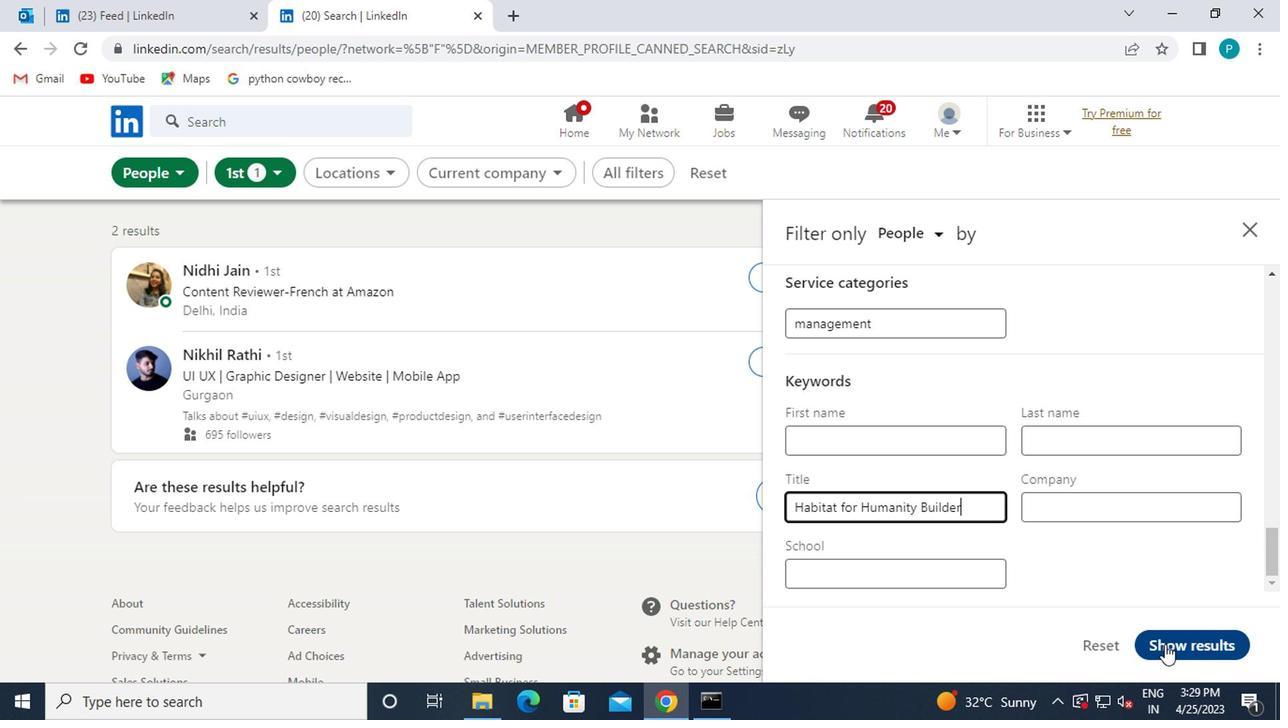 
Action: Mouse moved to (1172, 638)
Screenshot: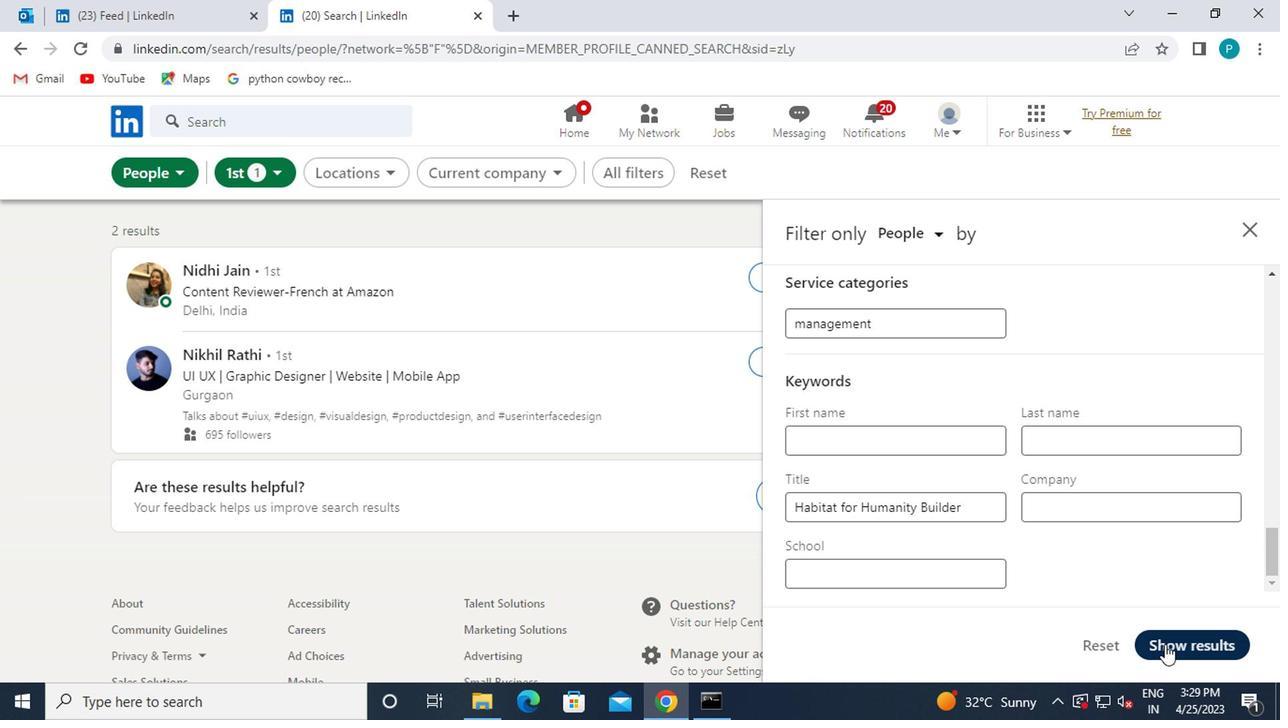 
